 Task: Add an event  with title  Third Product Demonstration Session, date '2024/05/14' to 2024/05/15 & Select Event type as  Group. Add location for the event as  123 Main Street, City Center, New York, USA and add a description: Maintain comprehensive documentation of the risk mitigation process, including risk registers, mitigation plans, and lessons learned. Documenting lessons learned enables future projects to benefit from the knowledge and experience gained during risk mitigation activities.Create an event link  http-thirdproductdemonstrationsessioncom & Select the event color as  Lime Green. , logged in from the account softage.4@softage.netand send the event invitation to softage.8@softage.net and softage.9@softage.net
Action: Mouse pressed left at (688, 103)
Screenshot: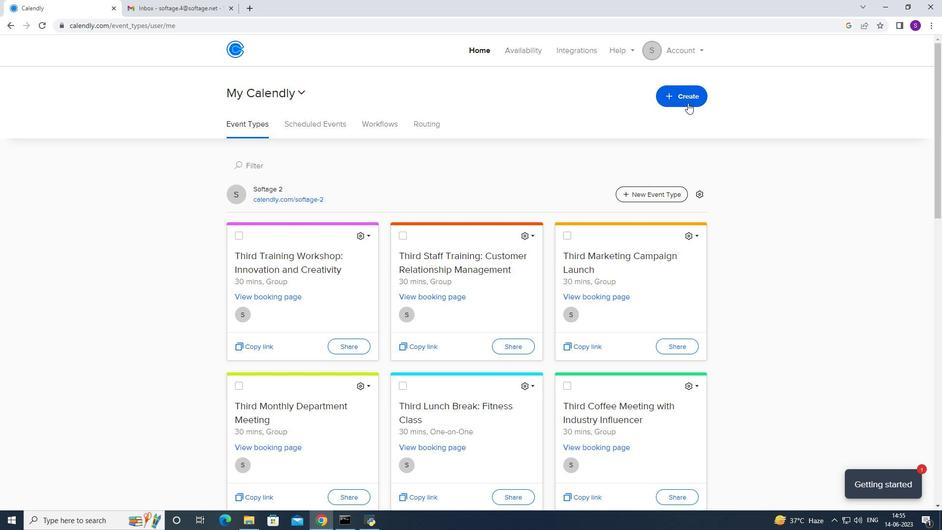 
Action: Mouse moved to (669, 128)
Screenshot: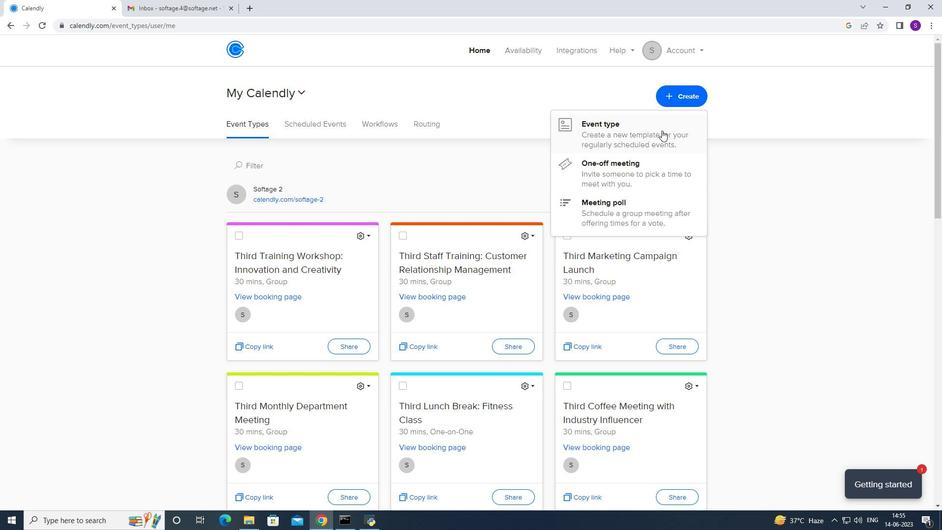 
Action: Mouse pressed left at (669, 128)
Screenshot: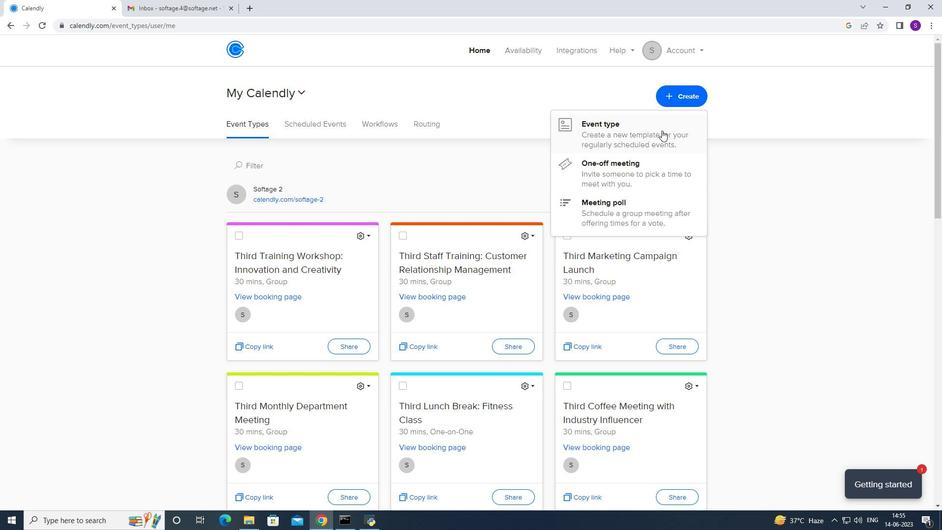 
Action: Mouse moved to (436, 231)
Screenshot: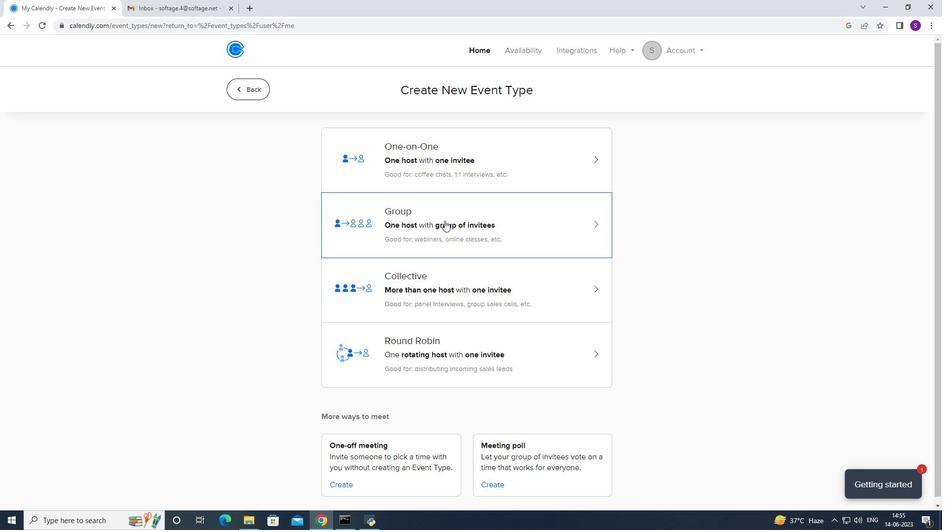 
Action: Mouse pressed left at (436, 231)
Screenshot: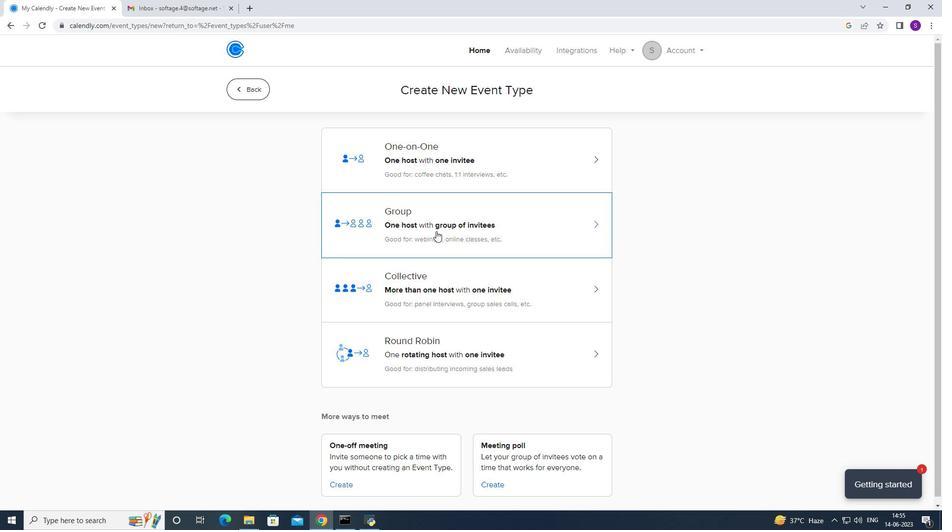 
Action: Mouse moved to (329, 234)
Screenshot: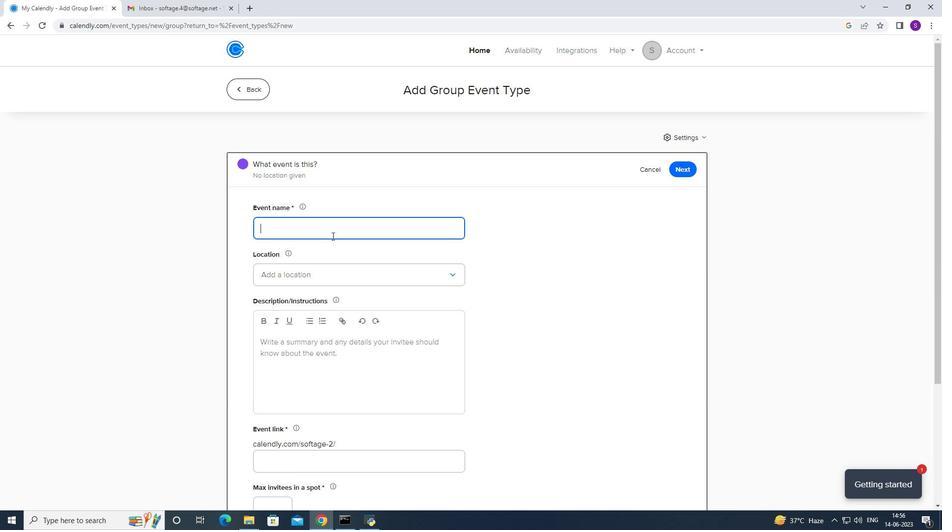 
Action: Key pressed <Key.caps_lock>T<Key.caps_lock>hirs<Key.backspace>
Screenshot: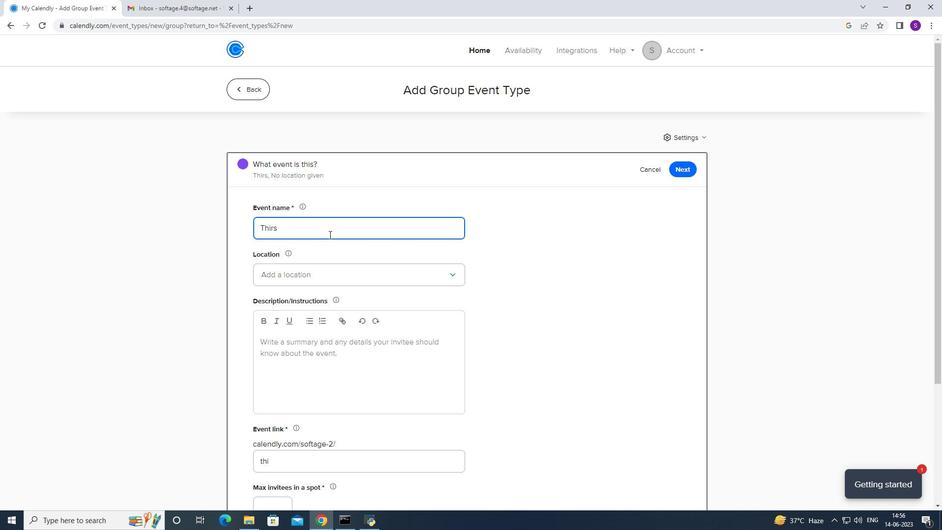 
Action: Mouse moved to (333, 254)
Screenshot: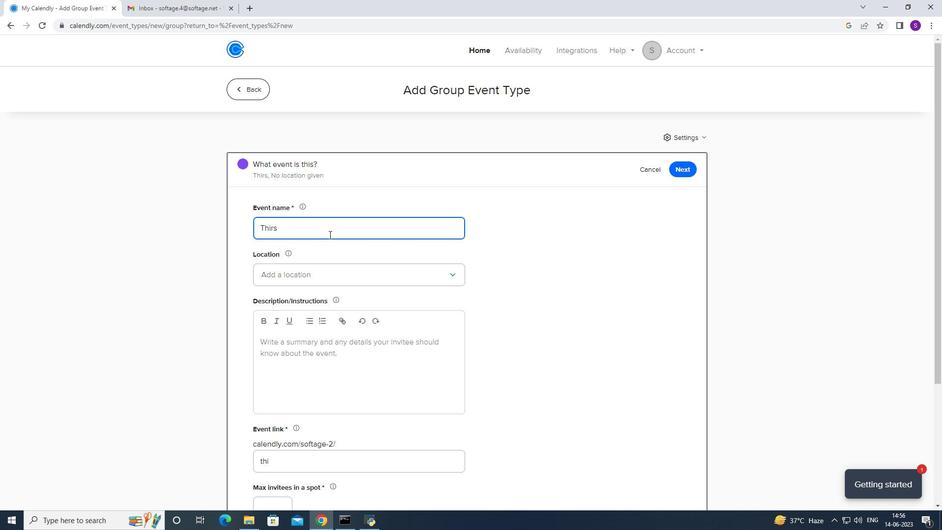 
Action: Key pressed d<Key.space><Key.caps_lock>P<Key.caps_lock>roduct<Key.space><Key.caps_lock>D<Key.caps_lock>emponstration<Key.space><Key.caps_lock>SA<Key.caps_lock>ession
Screenshot: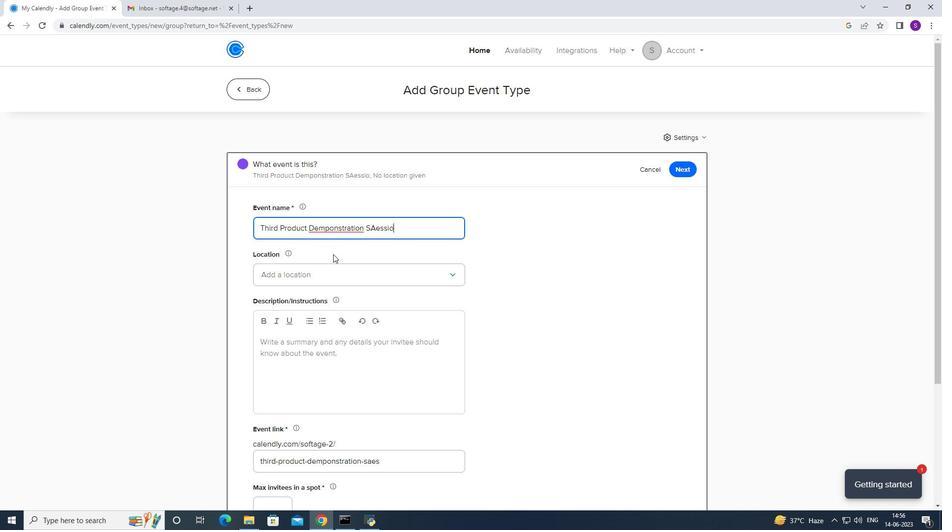 
Action: Mouse moved to (392, 221)
Screenshot: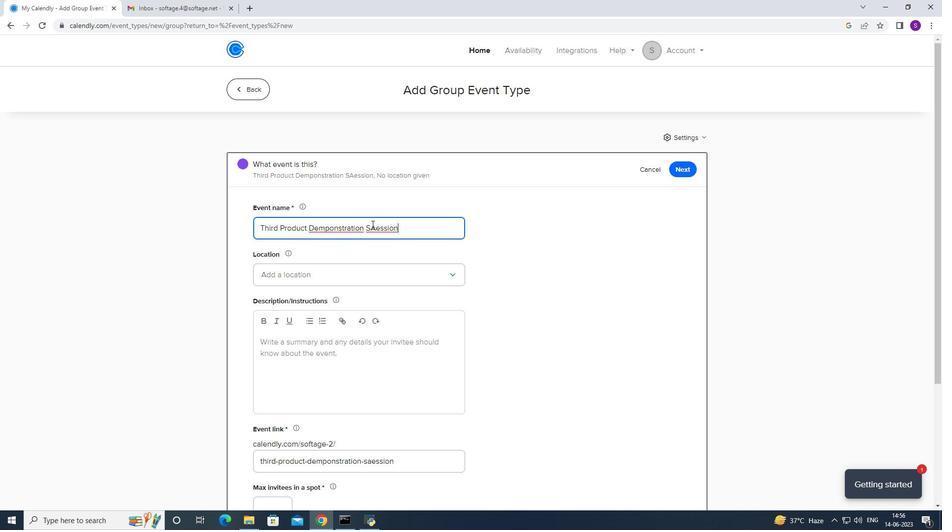 
Action: Mouse pressed right at (392, 221)
Screenshot: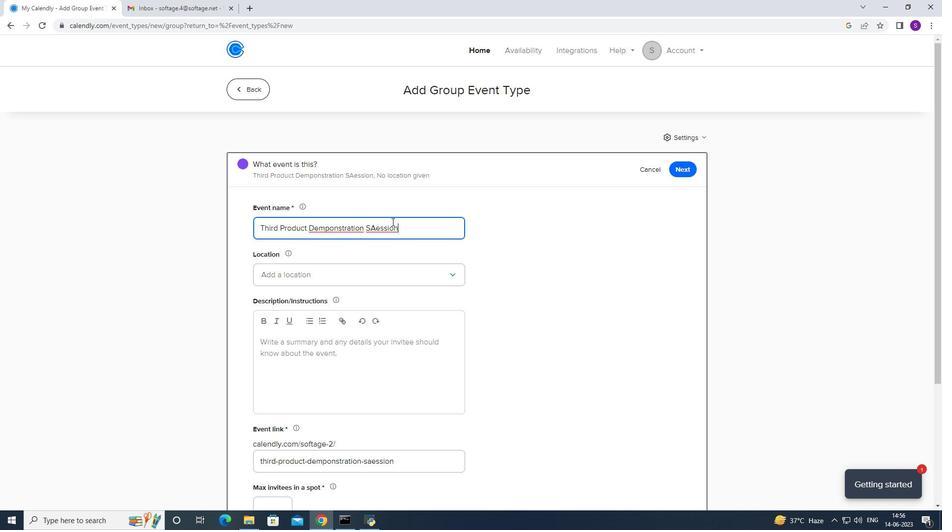 
Action: Mouse moved to (403, 225)
Screenshot: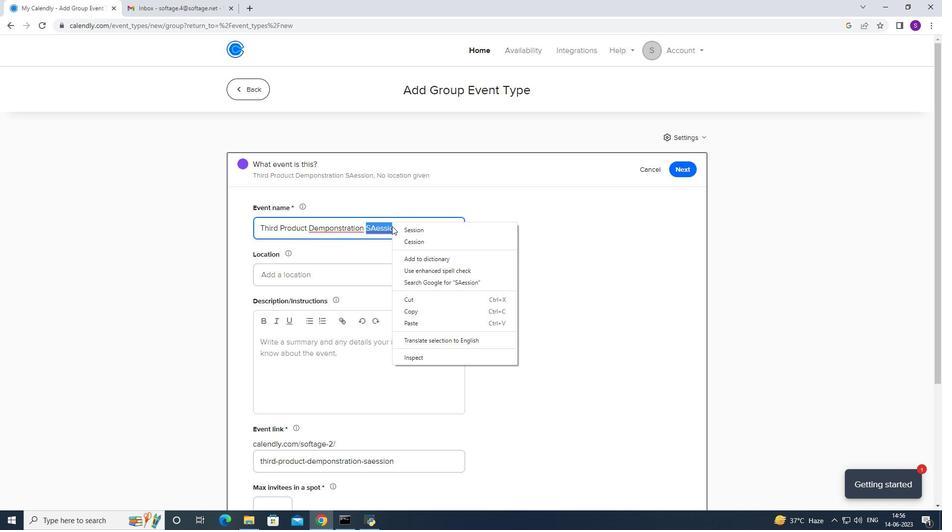 
Action: Mouse pressed left at (403, 225)
Screenshot: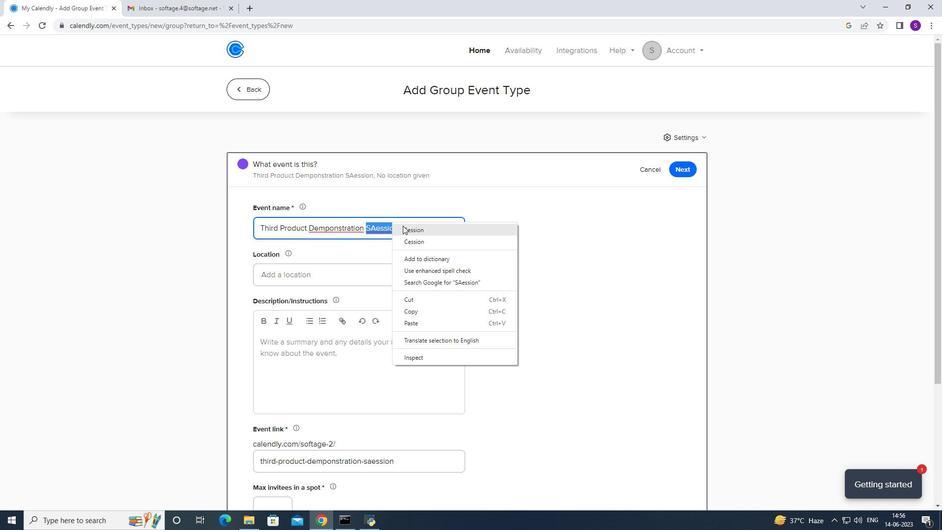 
Action: Mouse moved to (335, 226)
Screenshot: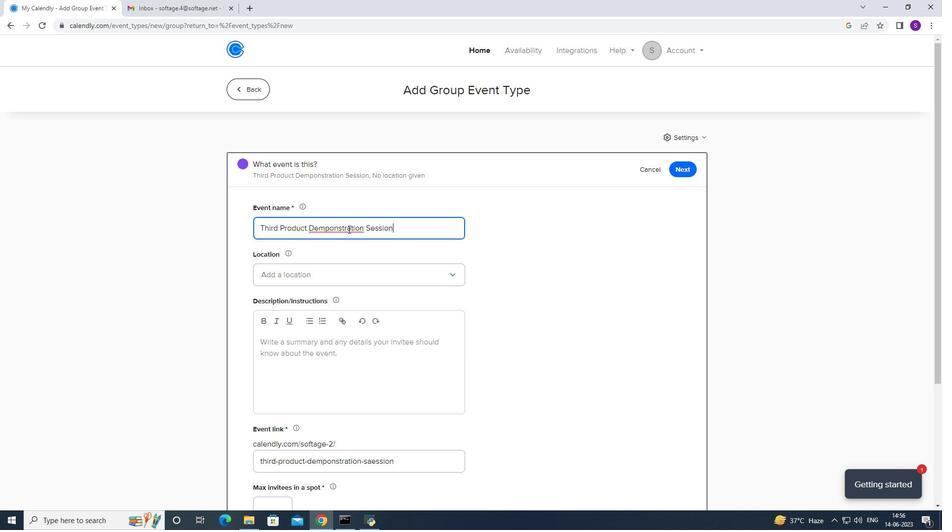 
Action: Mouse pressed right at (335, 226)
Screenshot: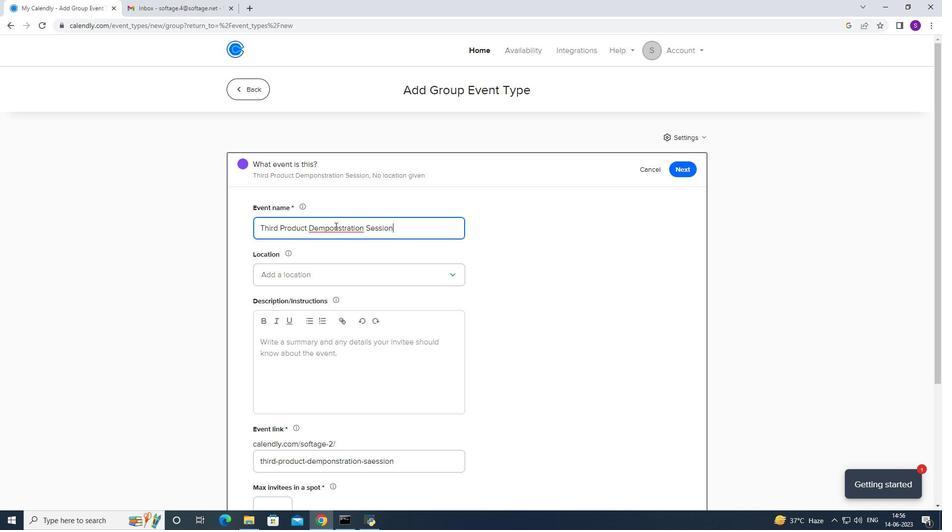 
Action: Mouse moved to (343, 234)
Screenshot: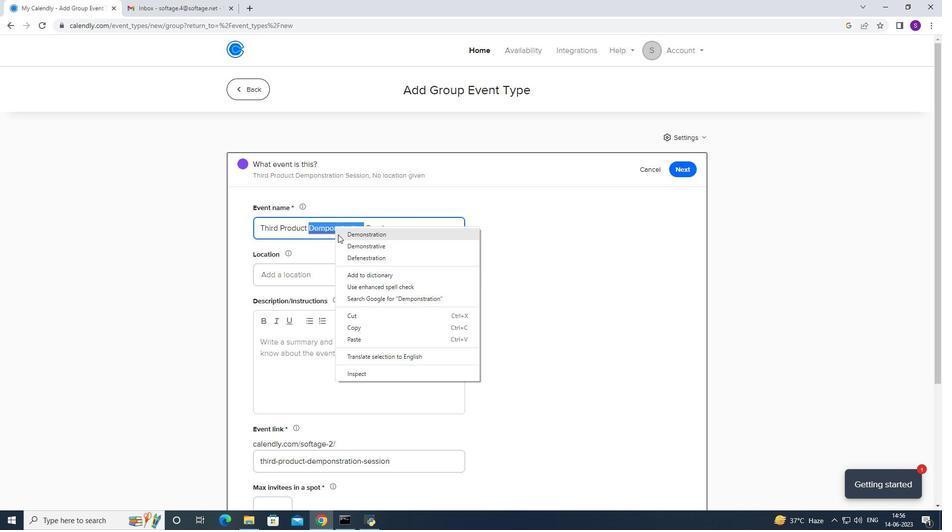 
Action: Mouse pressed left at (343, 234)
Screenshot: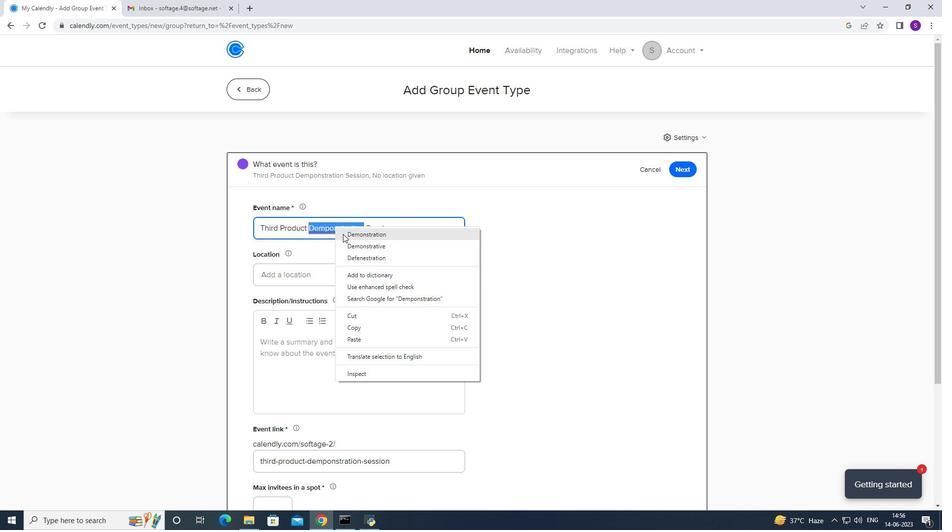 
Action: Mouse moved to (326, 272)
Screenshot: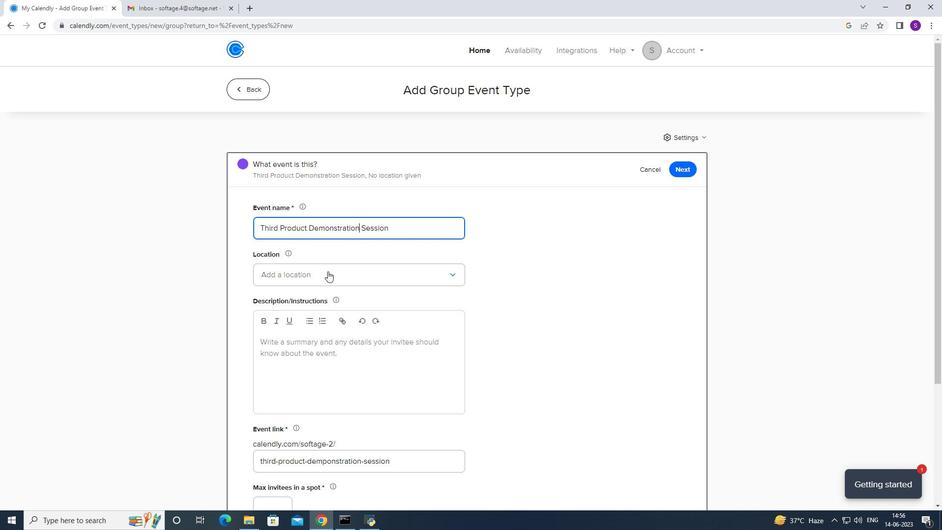 
Action: Mouse pressed left at (326, 272)
Screenshot: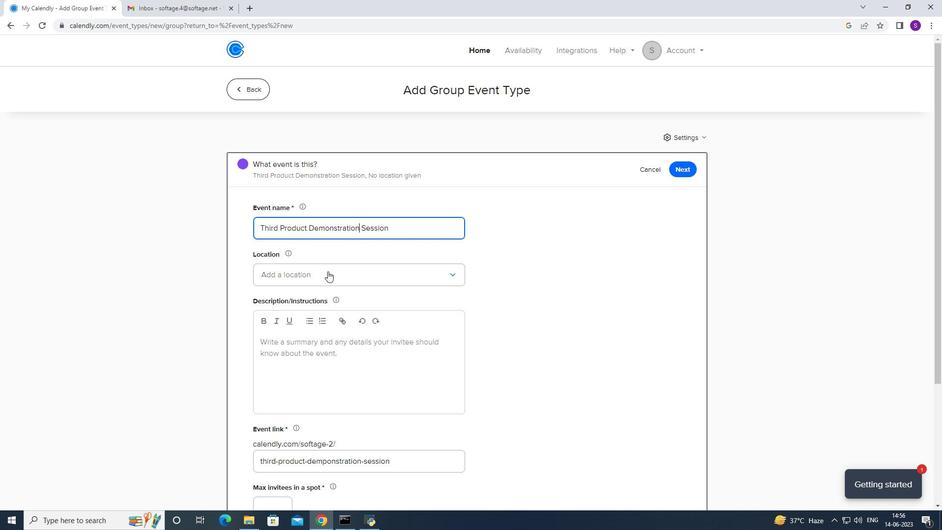 
Action: Mouse moved to (320, 291)
Screenshot: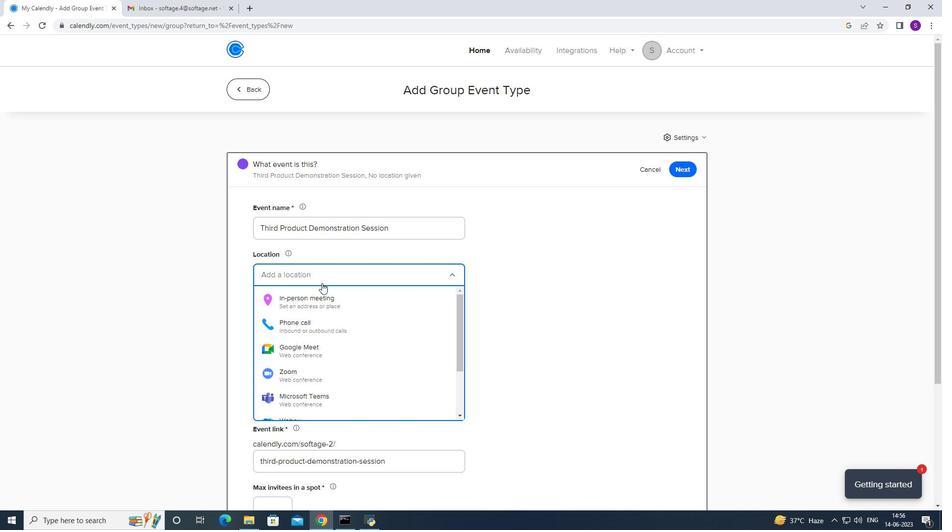 
Action: Mouse pressed left at (320, 291)
Screenshot: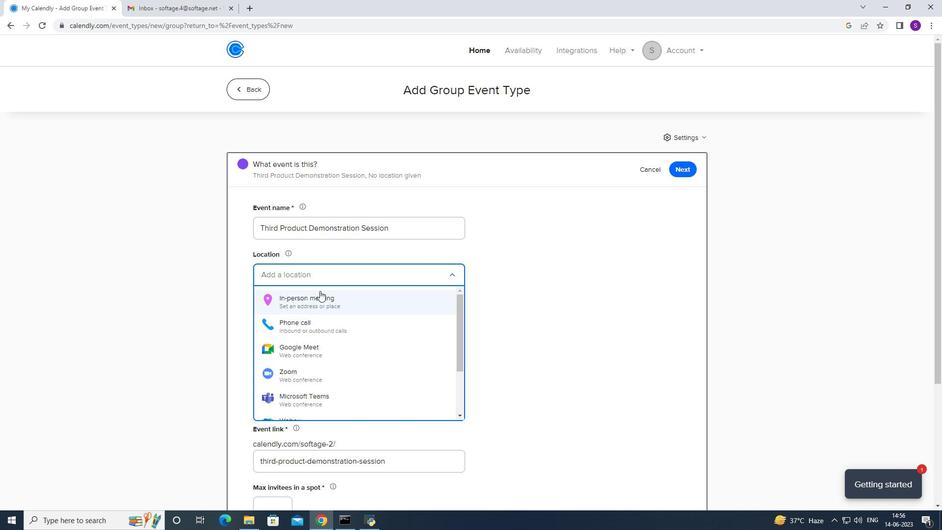 
Action: Mouse moved to (436, 158)
Screenshot: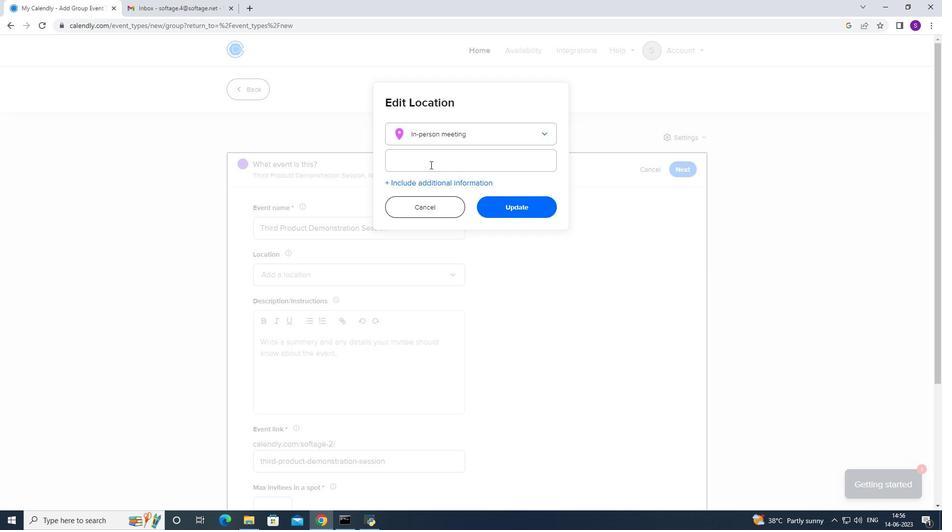 
Action: Mouse pressed left at (436, 158)
Screenshot: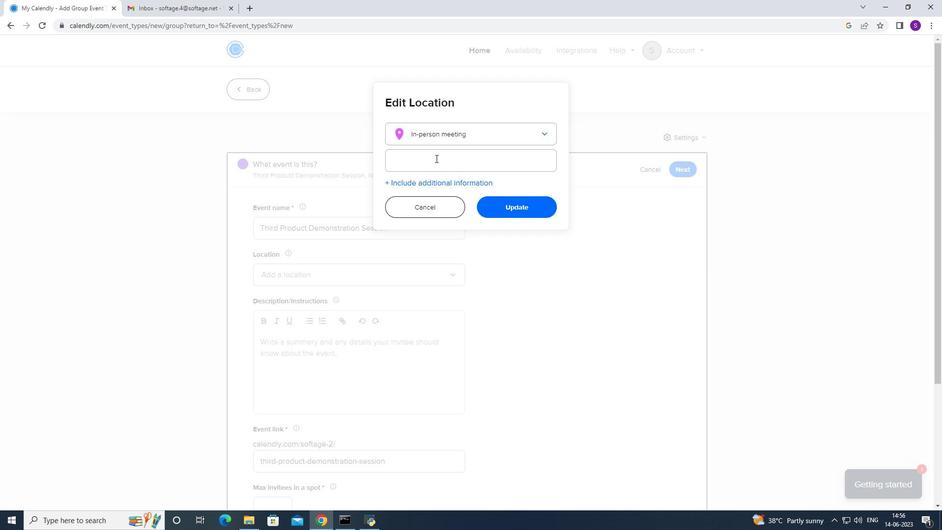 
Action: Mouse moved to (413, 140)
Screenshot: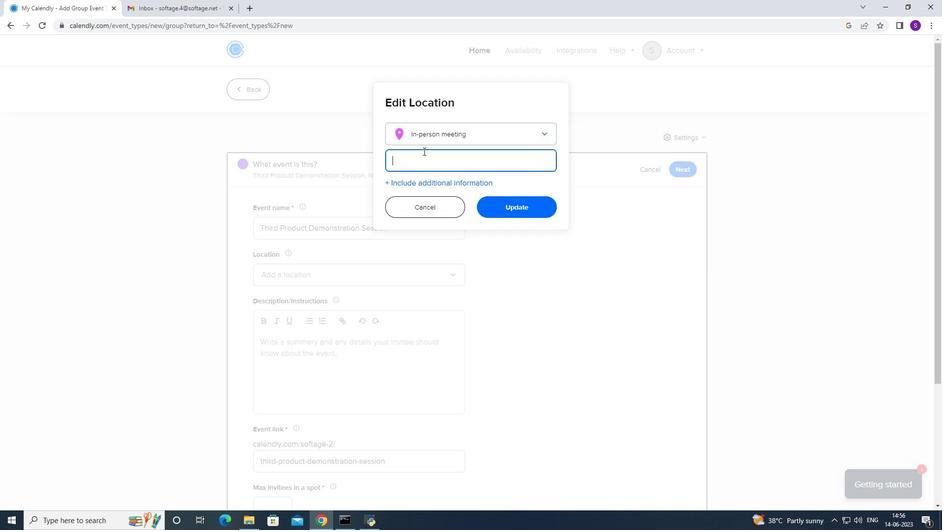 
Action: Key pressed 123,<Key.space><Key.caps_lock>M<Key.caps_lock>ain<Key.space><Key.caps_lock>S<Key.caps_lock>treet<Key.space><Key.caps_lock>C<Key.caps_lock>ity<Key.space><Key.caps_lock>C<Key.caps_lock>ewnter<Key.space><Key.backspace><Key.backspace><Key.backspace><Key.backspace><Key.backspace><Key.backspace>ntre
Screenshot: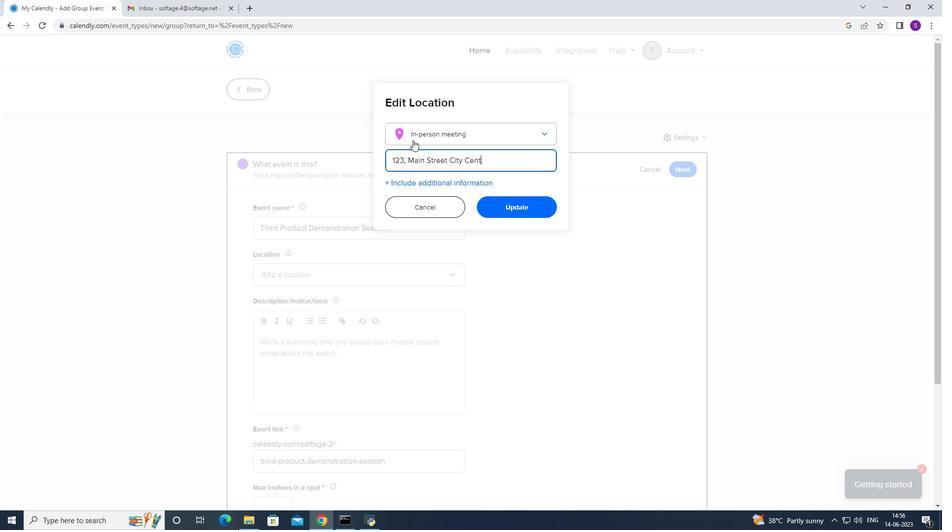 
Action: Mouse moved to (412, 140)
Screenshot: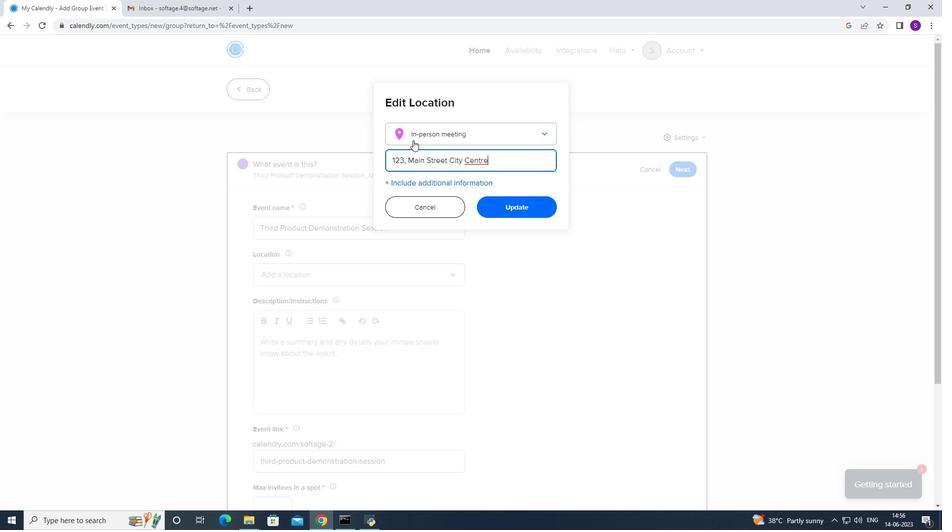 
Action: Key pressed <Key.backspace><Key.backspace>er,<Key.space><Key.caps_lock>N<Key.caps_lock>ew<Key.space><Key.caps_lock>Y<Key.caps_lock>ork,<Key.space><Key.caps_lock>USA
Screenshot: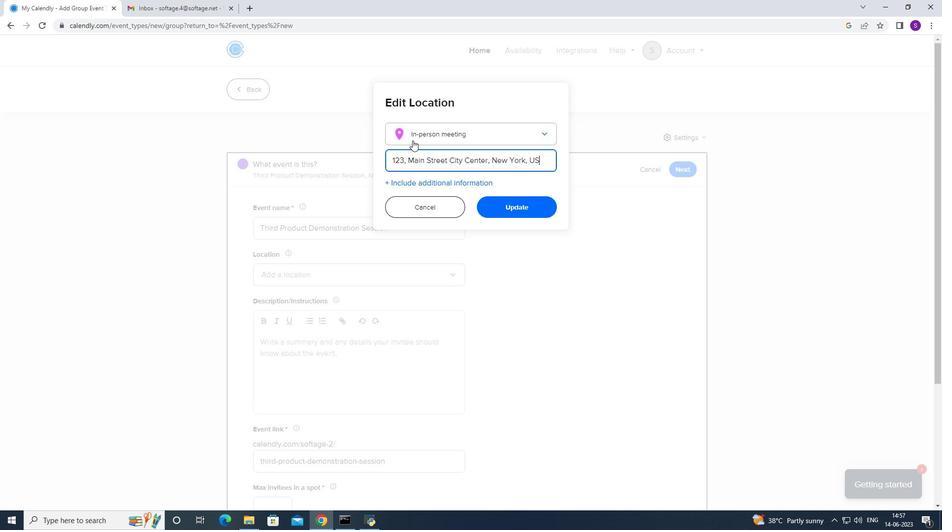
Action: Mouse moved to (523, 203)
Screenshot: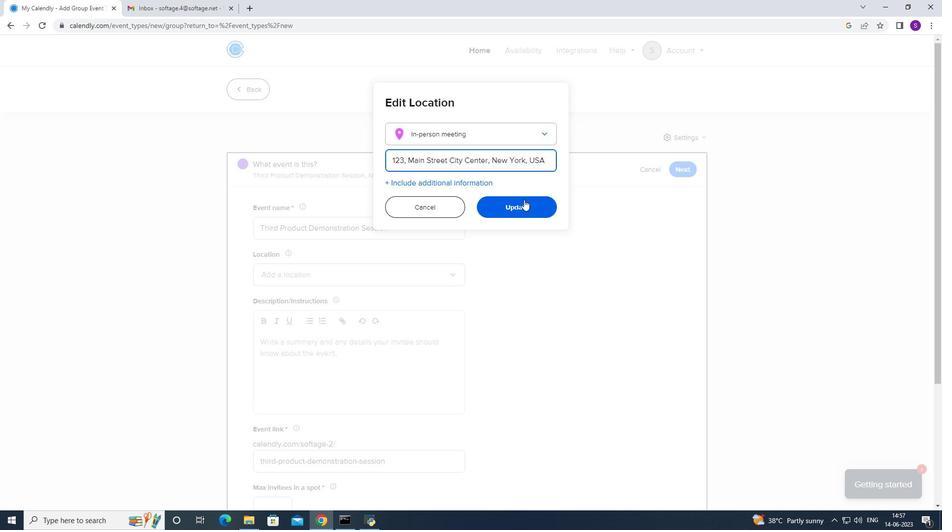 
Action: Mouse pressed left at (523, 203)
Screenshot: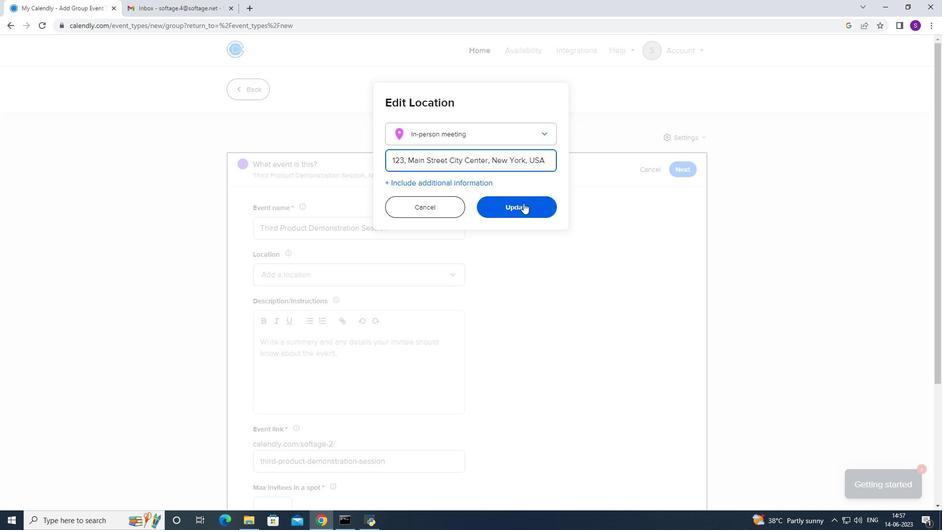 
Action: Mouse moved to (351, 262)
Screenshot: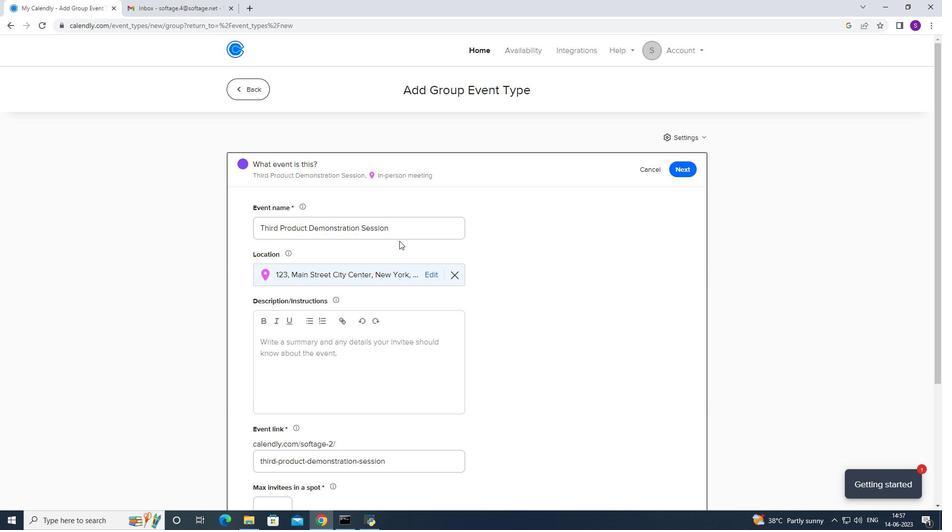 
Action: Mouse scrolled (351, 261) with delta (0, 0)
Screenshot: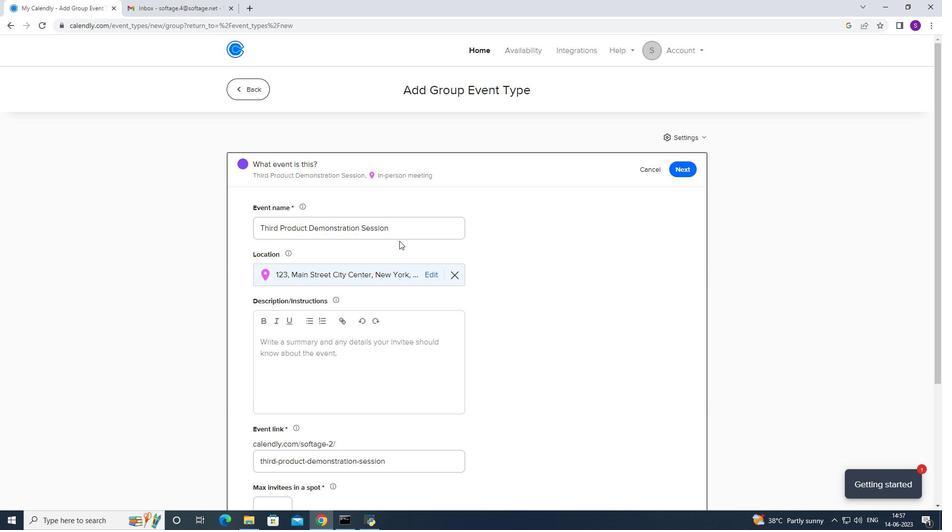
Action: Mouse moved to (351, 262)
Screenshot: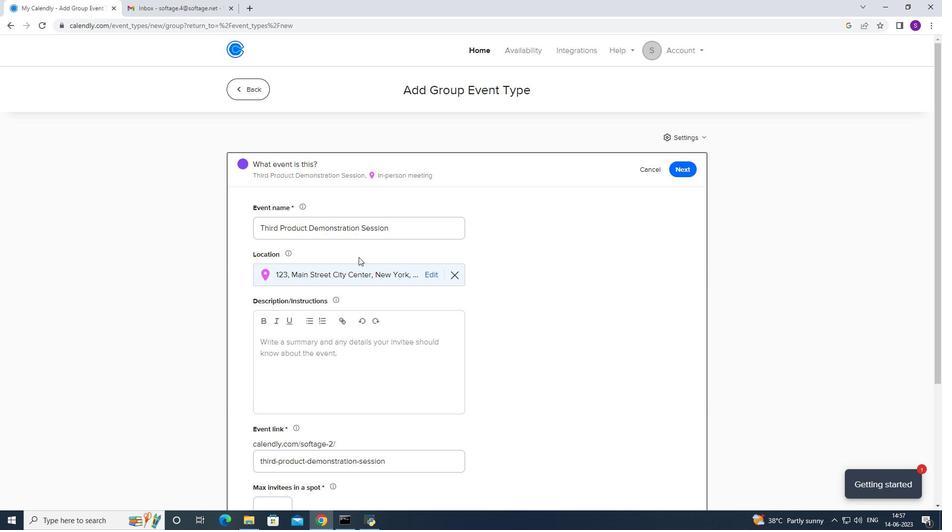 
Action: Mouse scrolled (351, 262) with delta (0, 0)
Screenshot: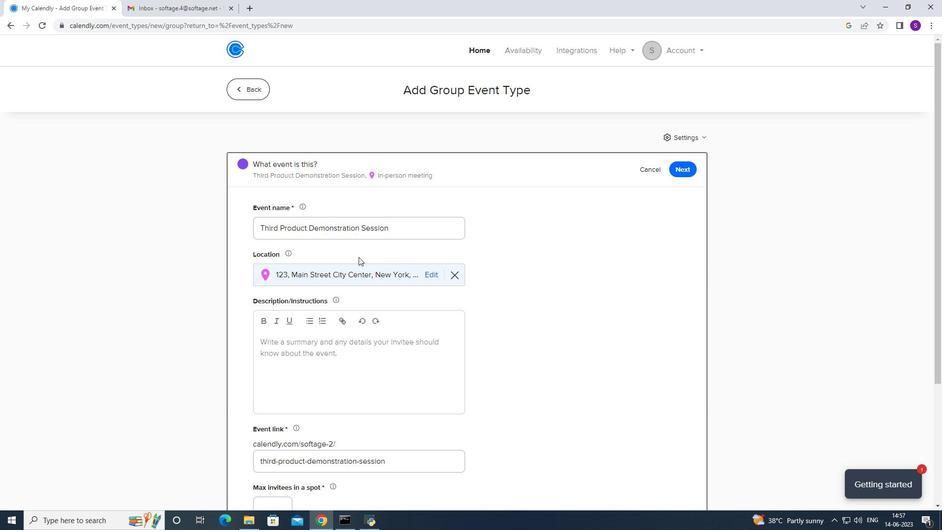 
Action: Mouse moved to (350, 263)
Screenshot: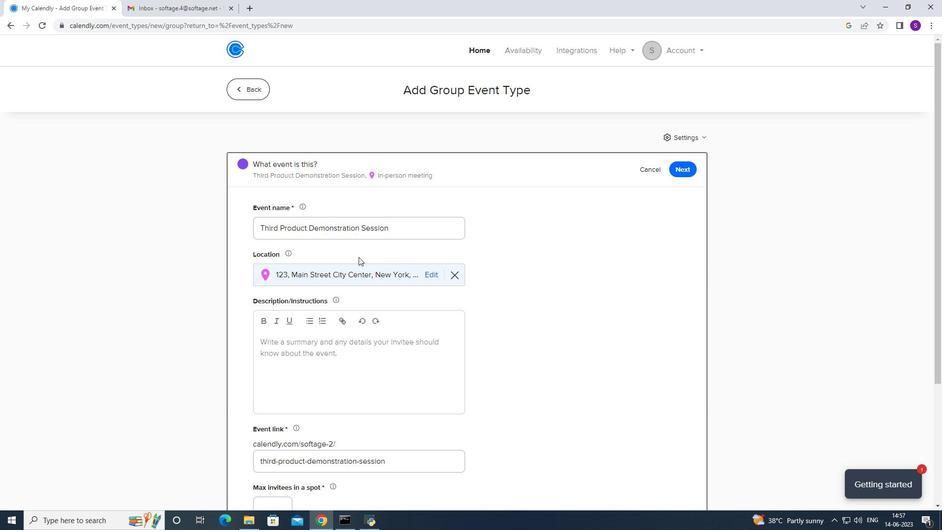 
Action: Mouse scrolled (350, 262) with delta (0, 0)
Screenshot: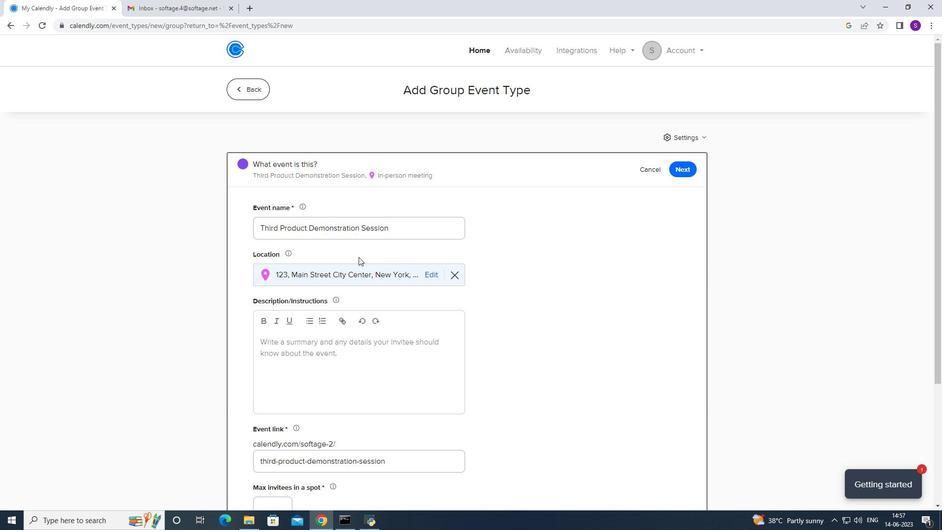 
Action: Mouse scrolled (350, 262) with delta (0, 0)
Screenshot: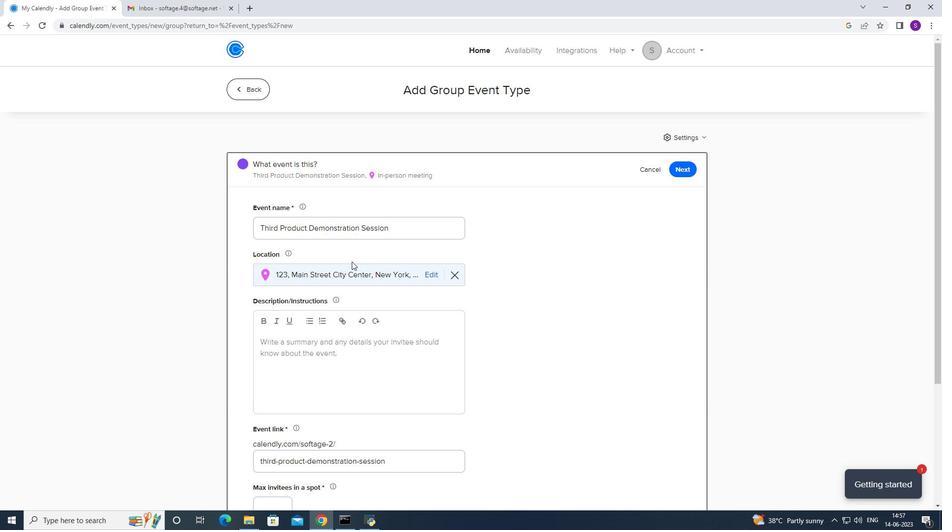 
Action: Mouse moved to (350, 263)
Screenshot: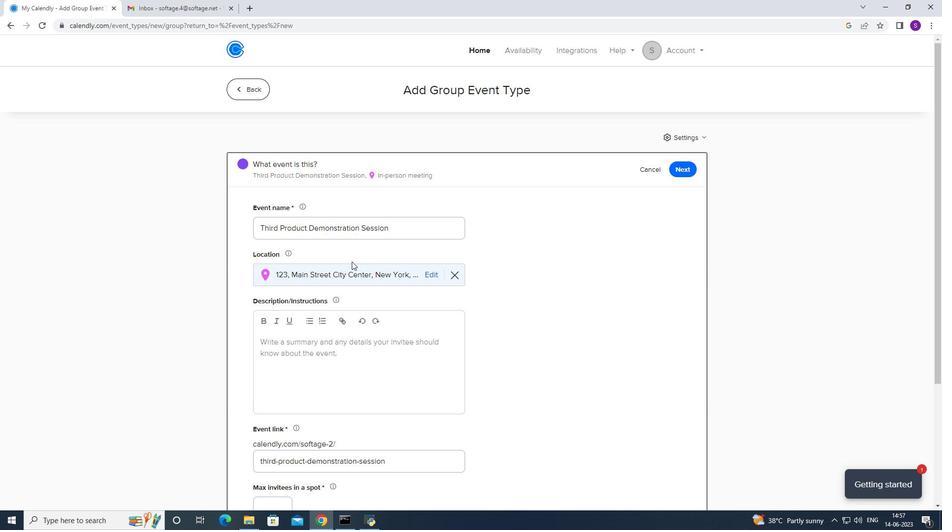 
Action: Mouse scrolled (350, 262) with delta (0, 0)
Screenshot: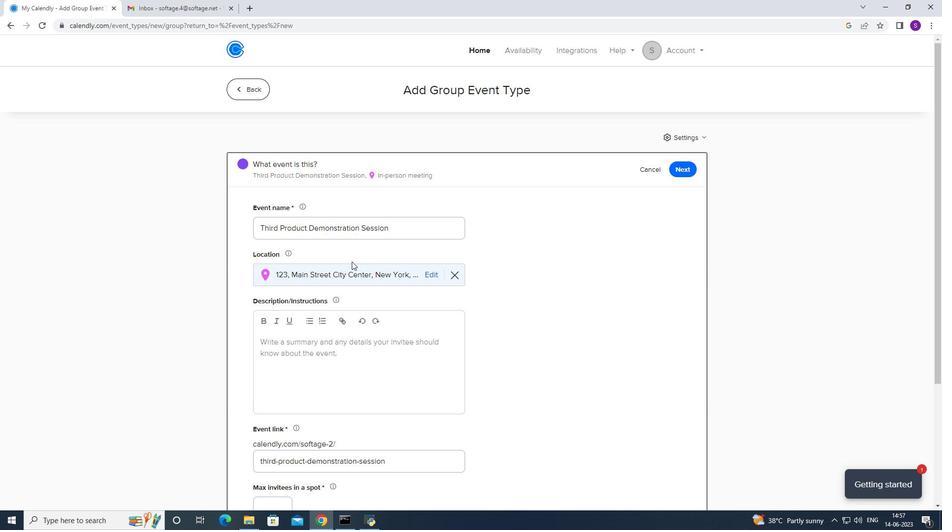 
Action: Mouse moved to (345, 269)
Screenshot: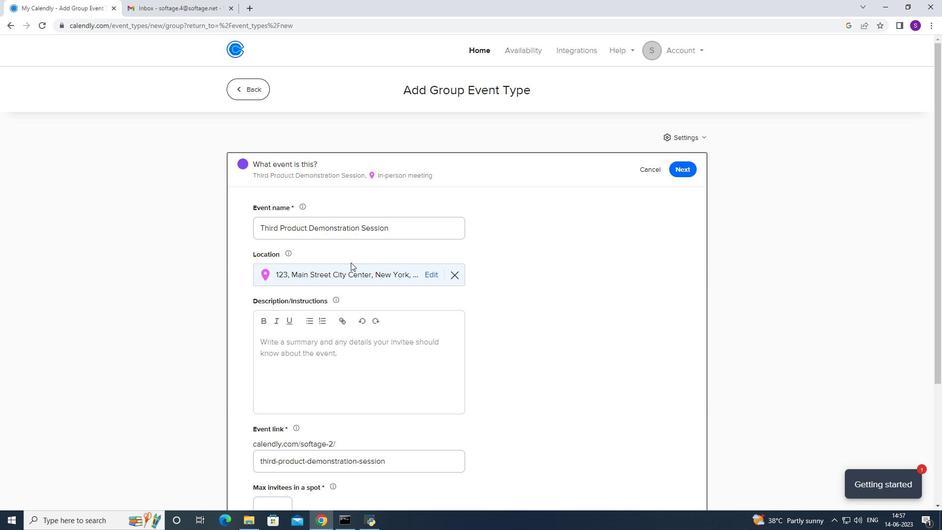
Action: Mouse scrolled (345, 270) with delta (0, 0)
Screenshot: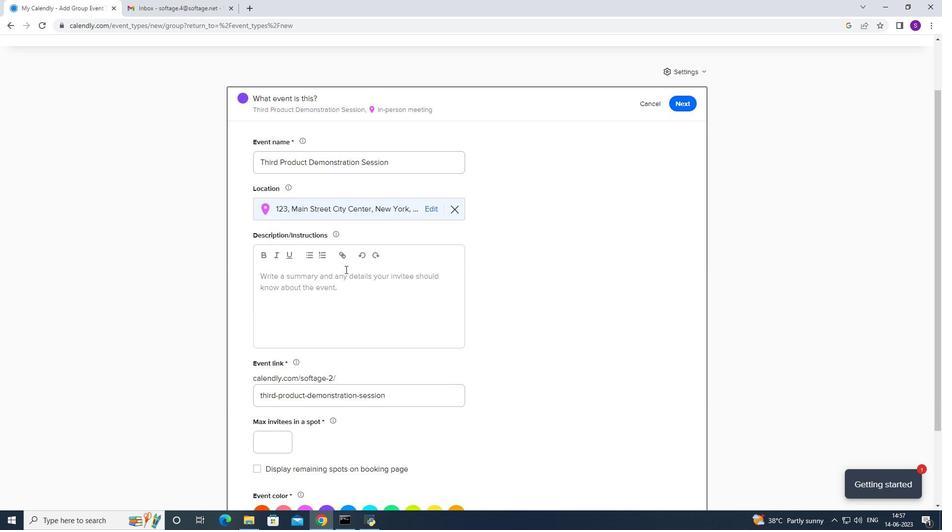 
Action: Mouse scrolled (345, 270) with delta (0, 0)
Screenshot: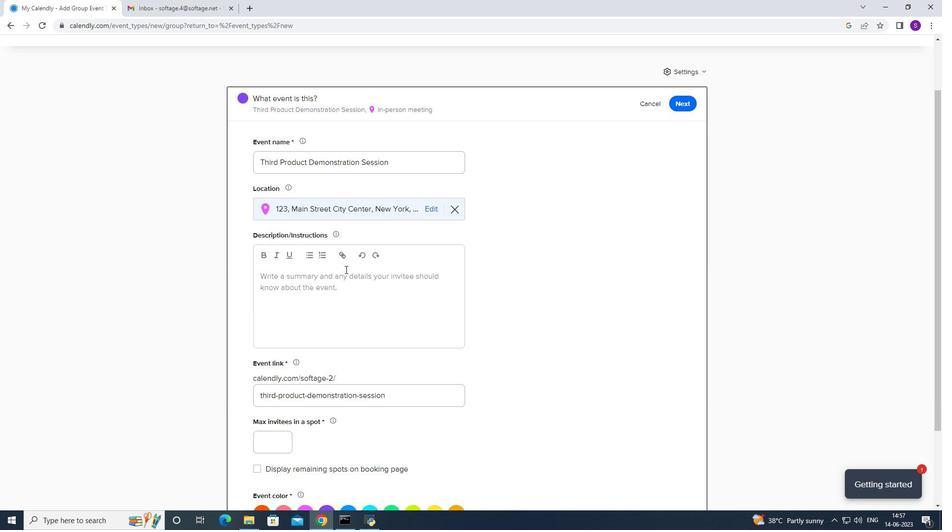
Action: Mouse moved to (291, 206)
Screenshot: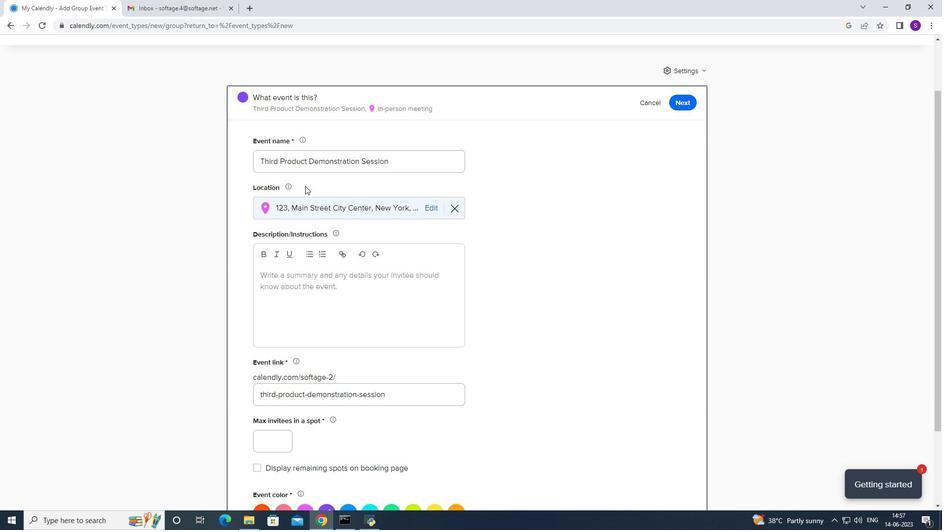 
Action: Mouse scrolled (298, 197) with delta (0, 0)
Screenshot: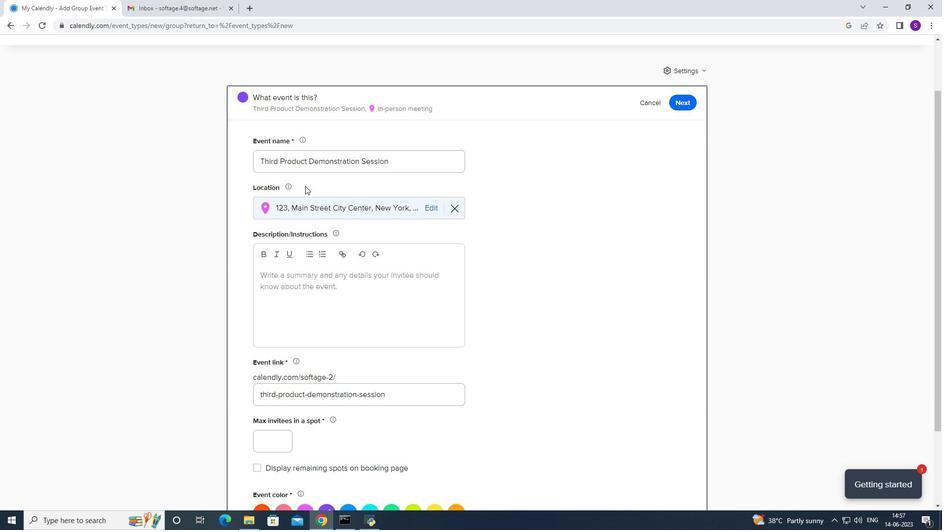 
Action: Mouse scrolled (294, 202) with delta (0, 0)
Screenshot: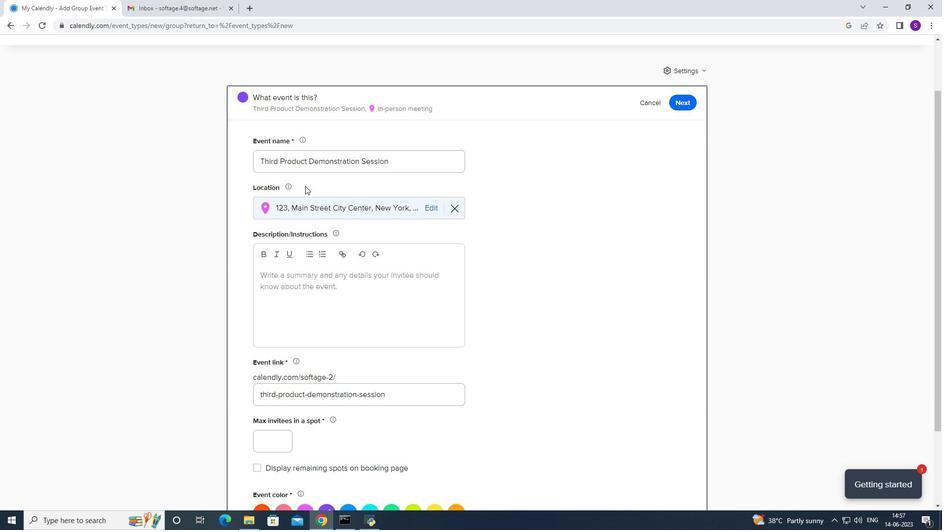 
Action: Mouse scrolled (293, 203) with delta (0, 0)
Screenshot: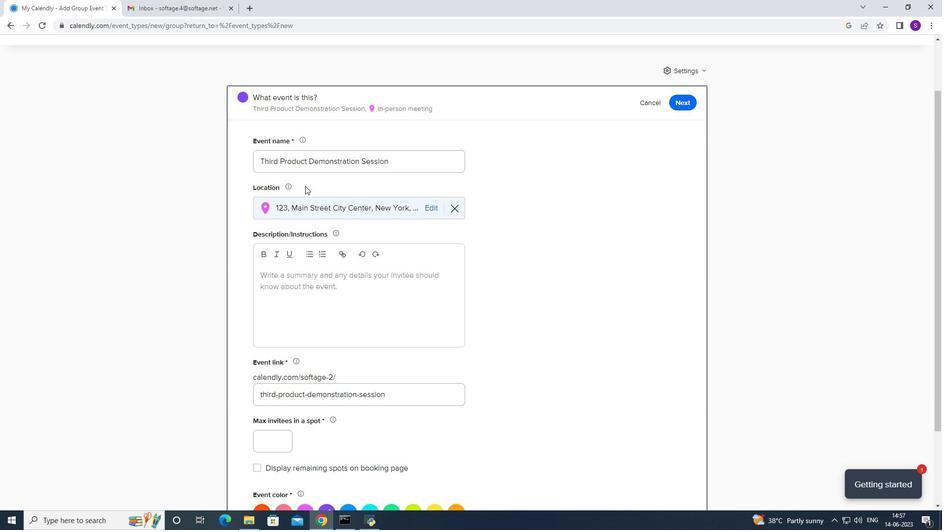 
Action: Mouse scrolled (292, 203) with delta (0, 0)
Screenshot: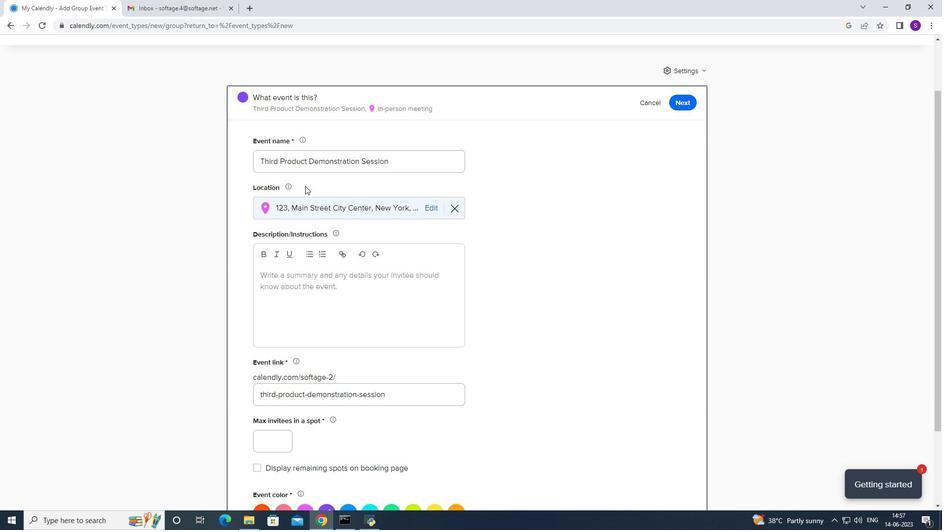 
Action: Mouse moved to (290, 190)
Screenshot: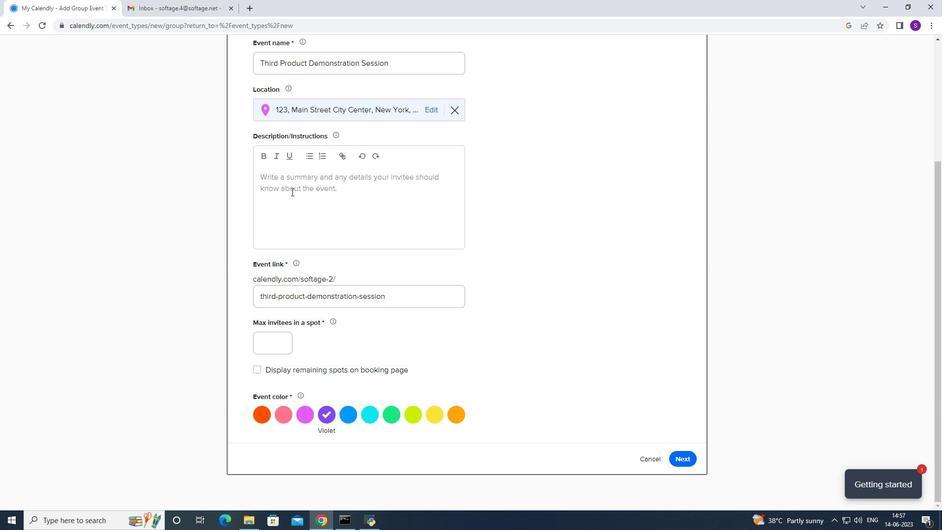 
Action: Mouse scrolled (290, 189) with delta (0, 0)
Screenshot: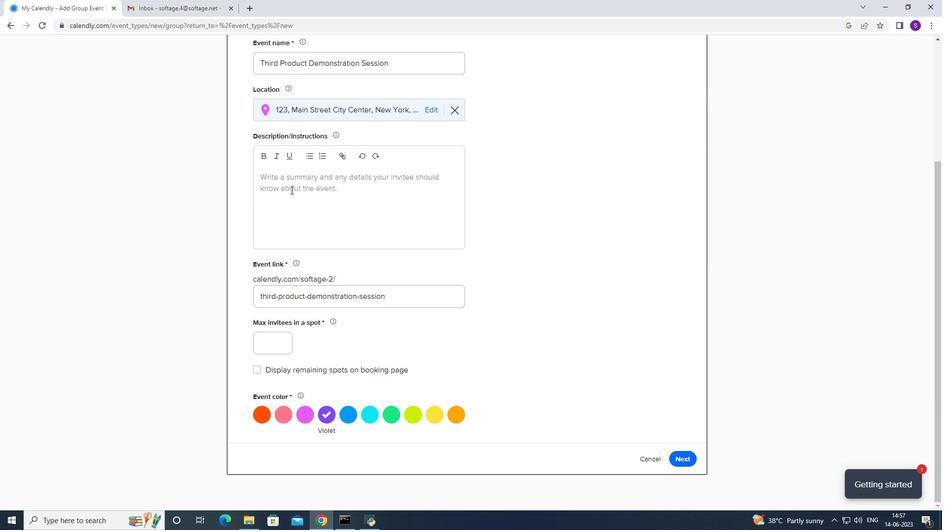 
Action: Mouse scrolled (290, 189) with delta (0, 0)
Screenshot: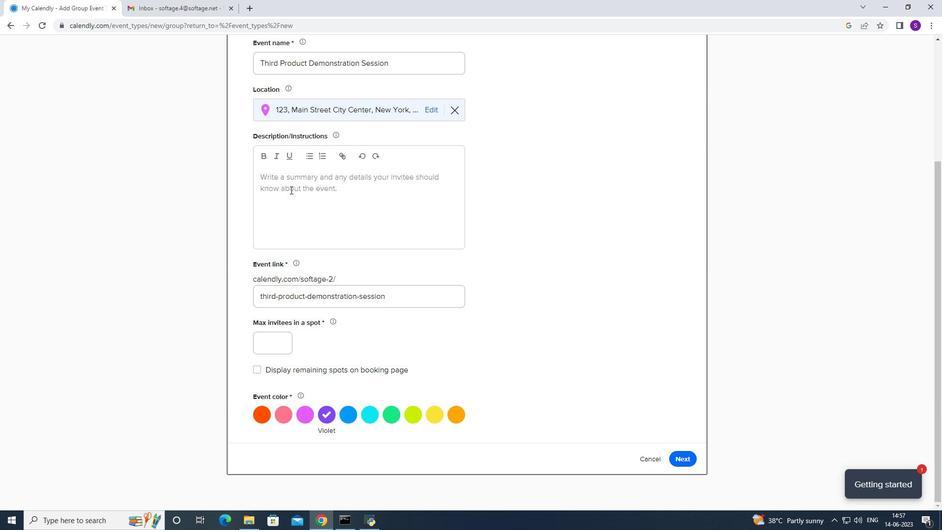 
Action: Mouse scrolled (290, 189) with delta (0, 0)
Screenshot: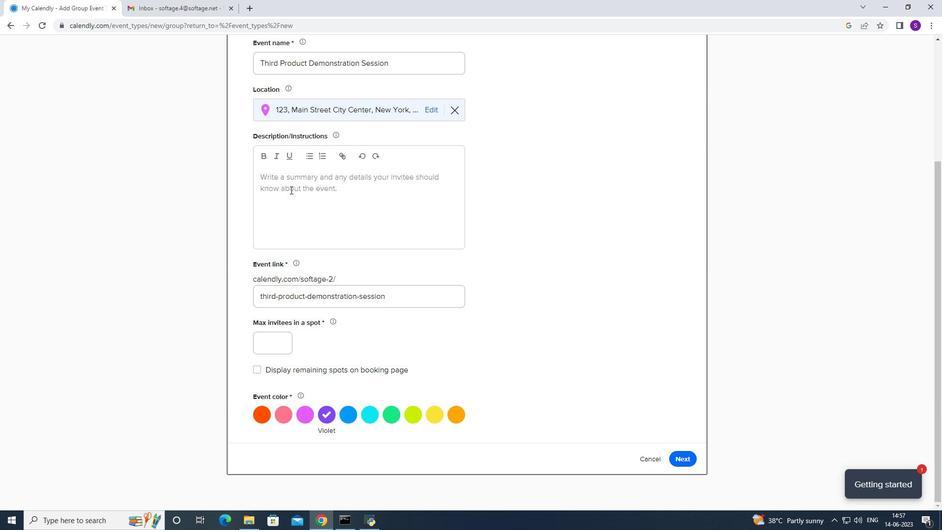 
Action: Mouse scrolled (290, 189) with delta (0, 0)
Screenshot: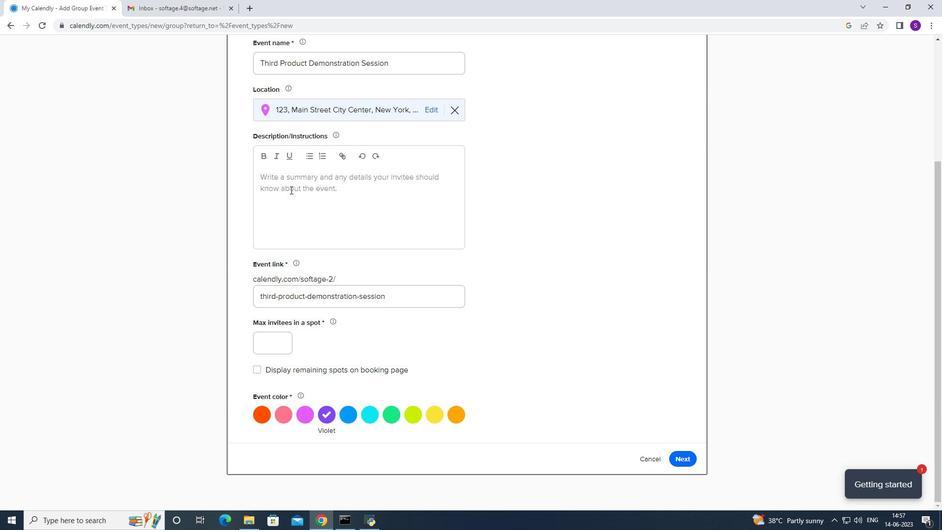 
Action: Mouse moved to (288, 193)
Screenshot: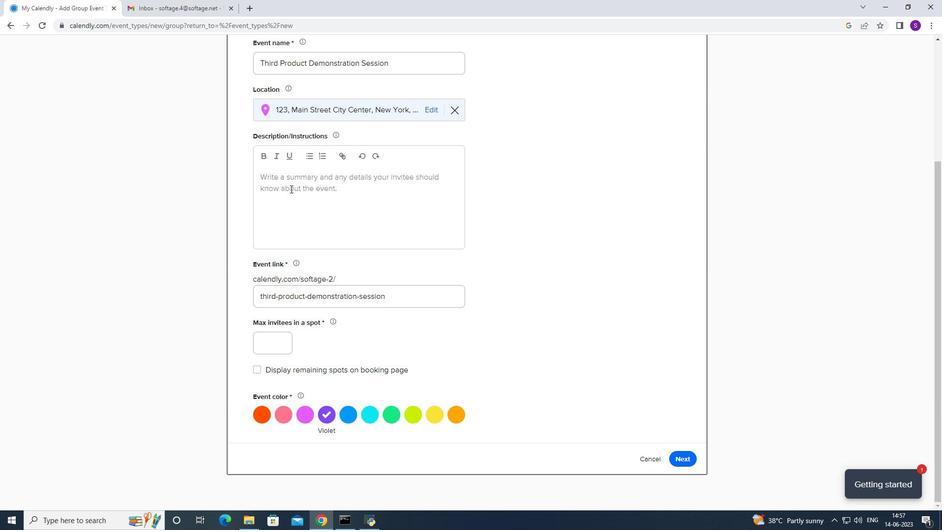 
Action: Mouse pressed left at (288, 193)
Screenshot: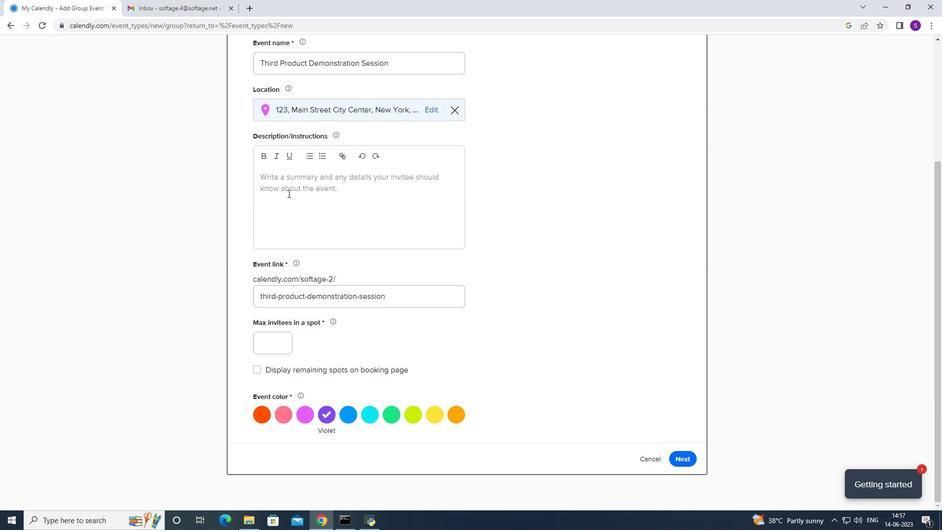 
Action: Mouse moved to (271, 342)
Screenshot: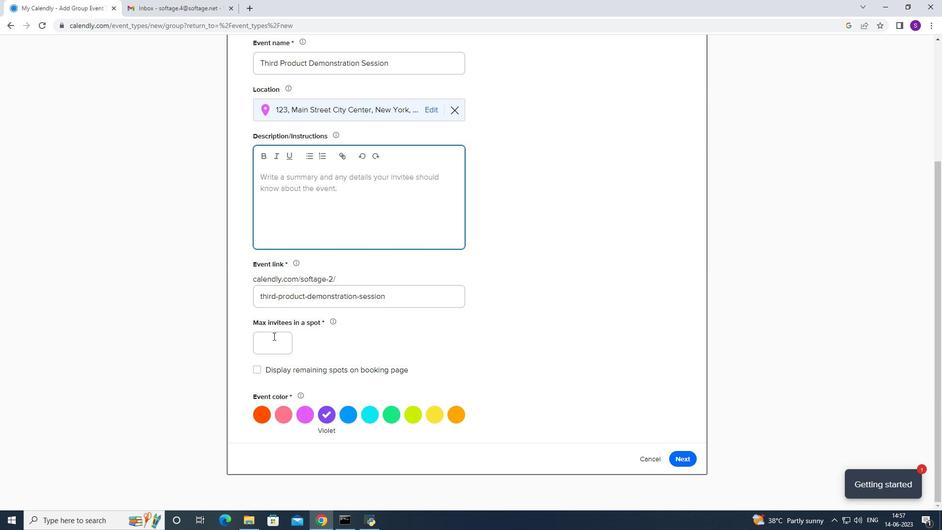
Action: Mouse pressed left at (271, 342)
Screenshot: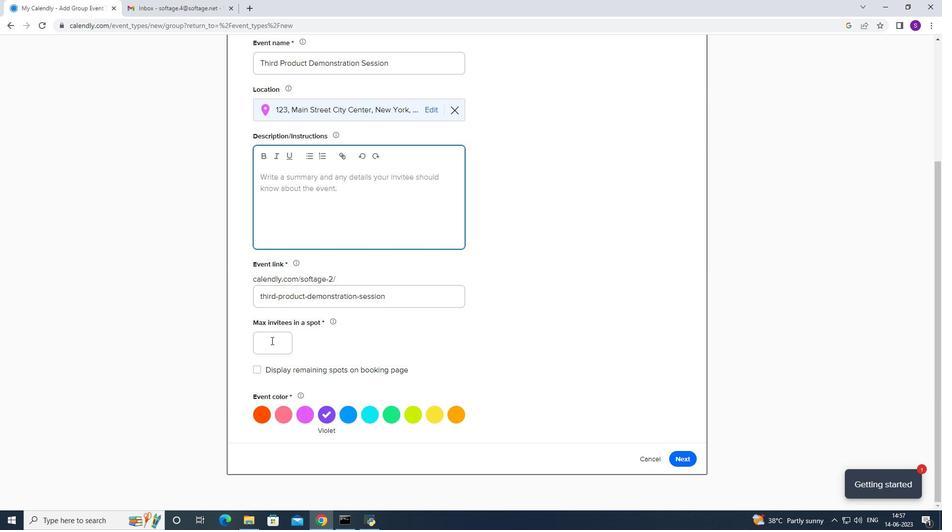 
Action: Key pressed 4
Screenshot: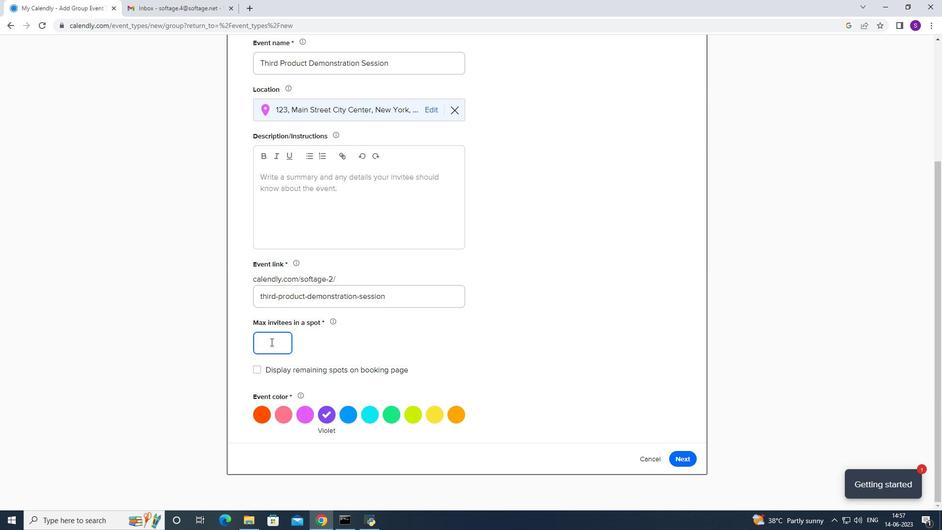 
Action: Mouse moved to (392, 415)
Screenshot: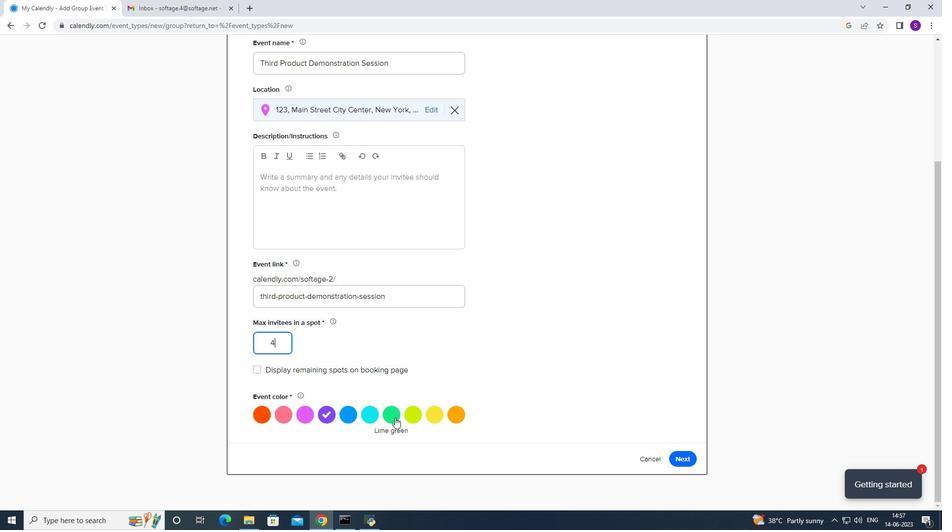 
Action: Mouse pressed left at (392, 415)
Screenshot: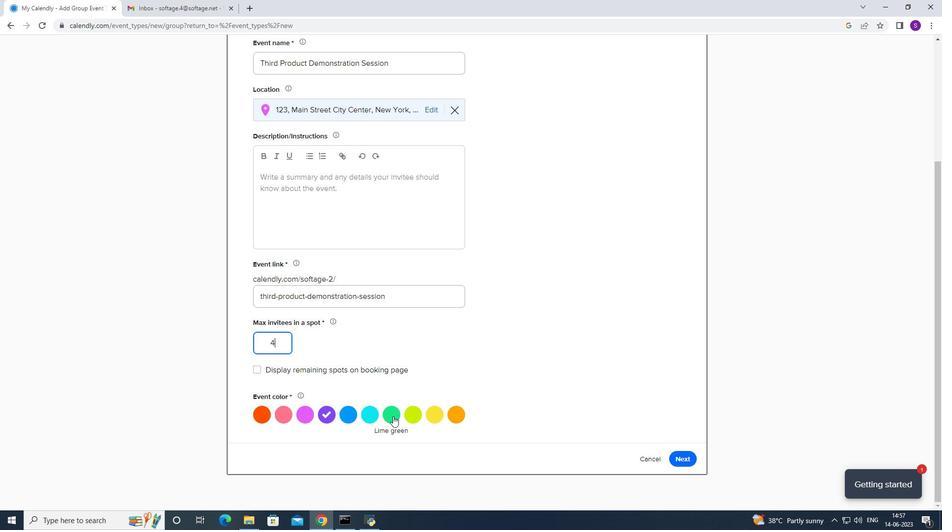 
Action: Mouse moved to (301, 194)
Screenshot: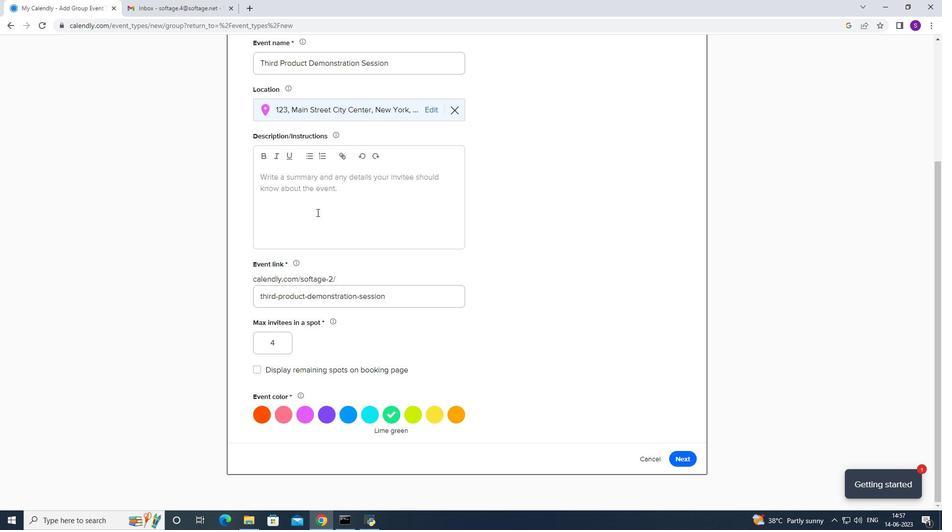
Action: Mouse scrolled (301, 195) with delta (0, 0)
Screenshot: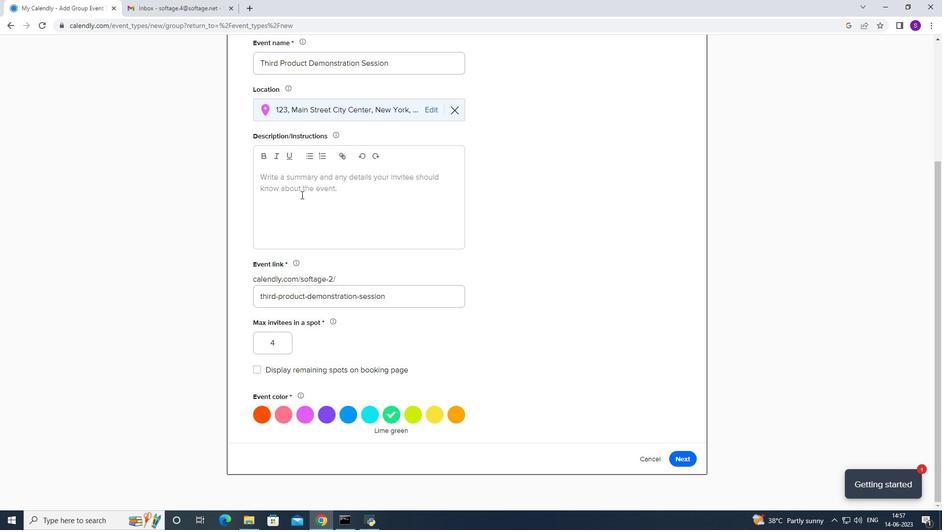 
Action: Mouse scrolled (301, 195) with delta (0, 0)
Screenshot: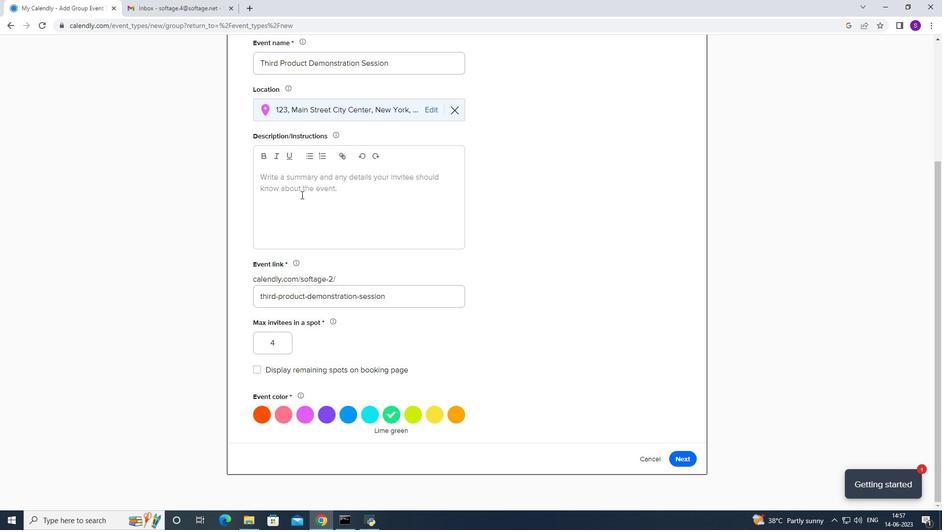 
Action: Mouse scrolled (301, 195) with delta (0, 0)
Screenshot: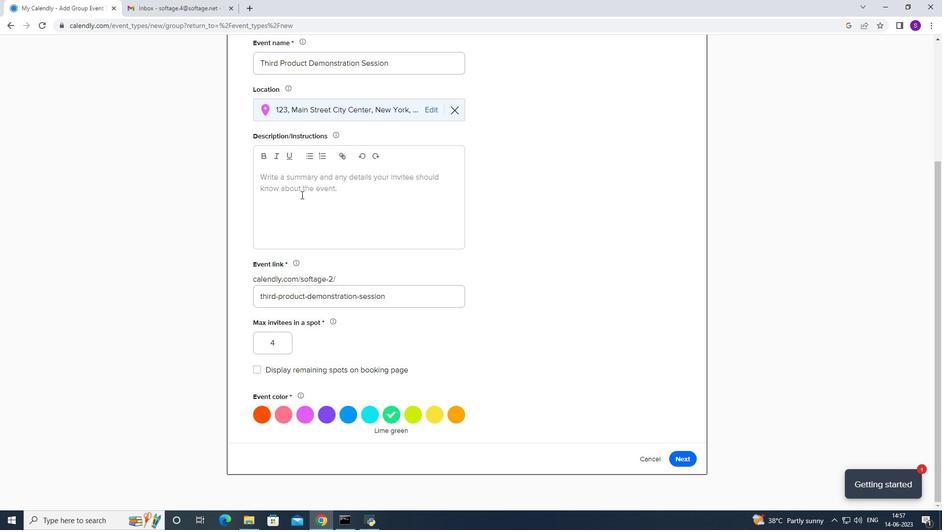 
Action: Mouse scrolled (301, 195) with delta (0, 0)
Screenshot: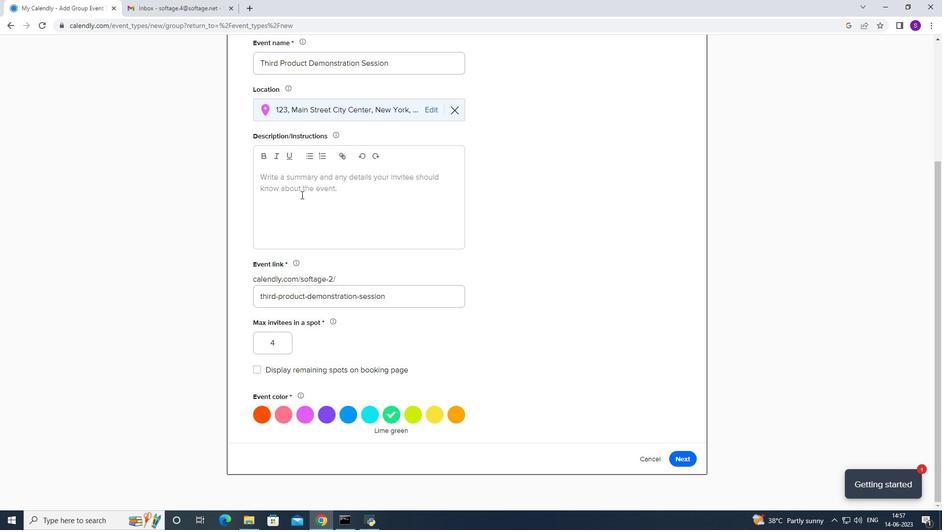 
Action: Mouse scrolled (301, 195) with delta (0, 0)
Screenshot: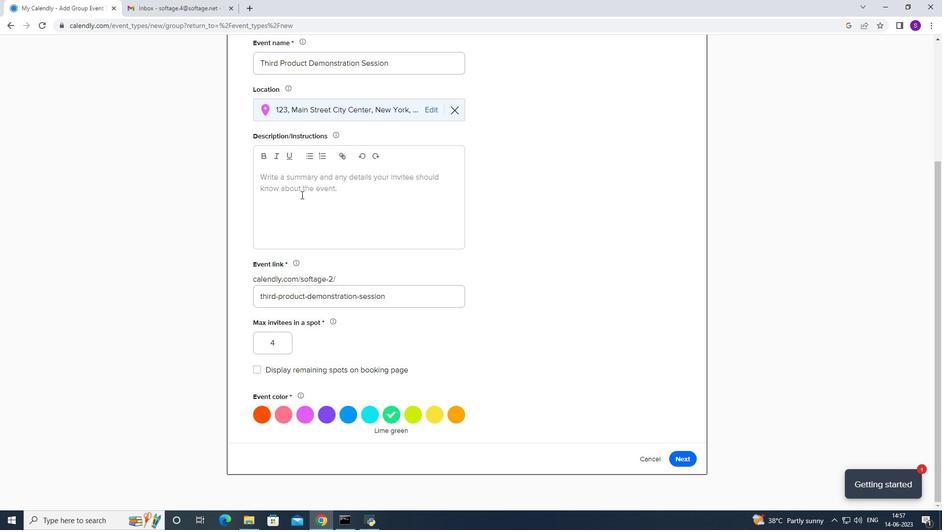 
Action: Mouse moved to (290, 287)
Screenshot: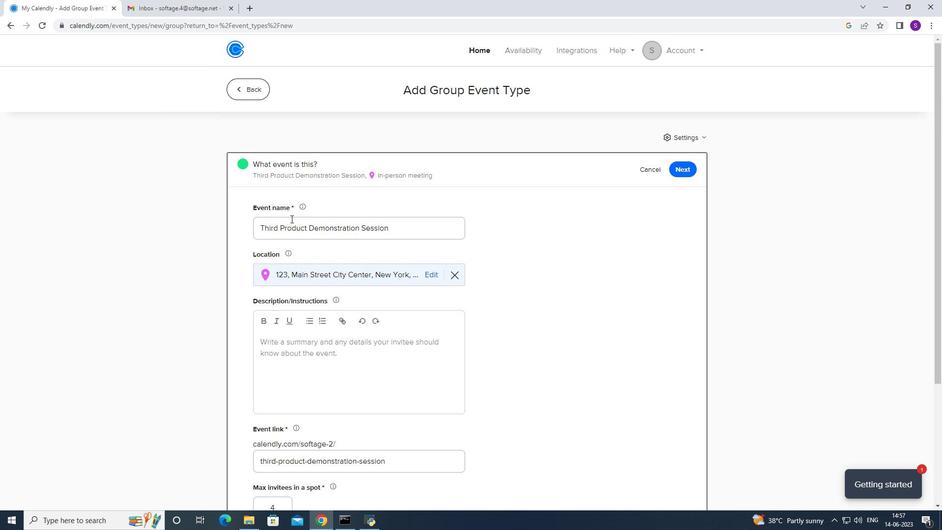 
Action: Mouse scrolled (290, 285) with delta (0, 0)
Screenshot: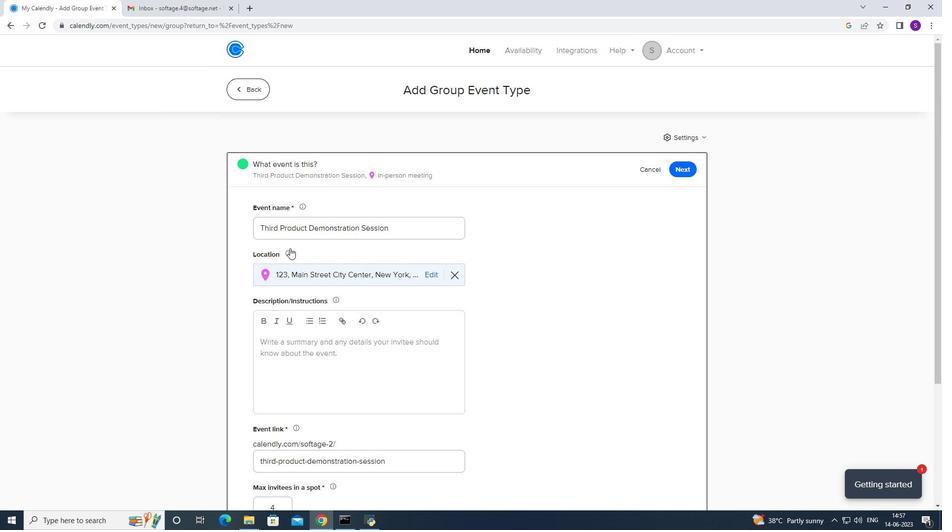 
Action: Mouse moved to (275, 269)
Screenshot: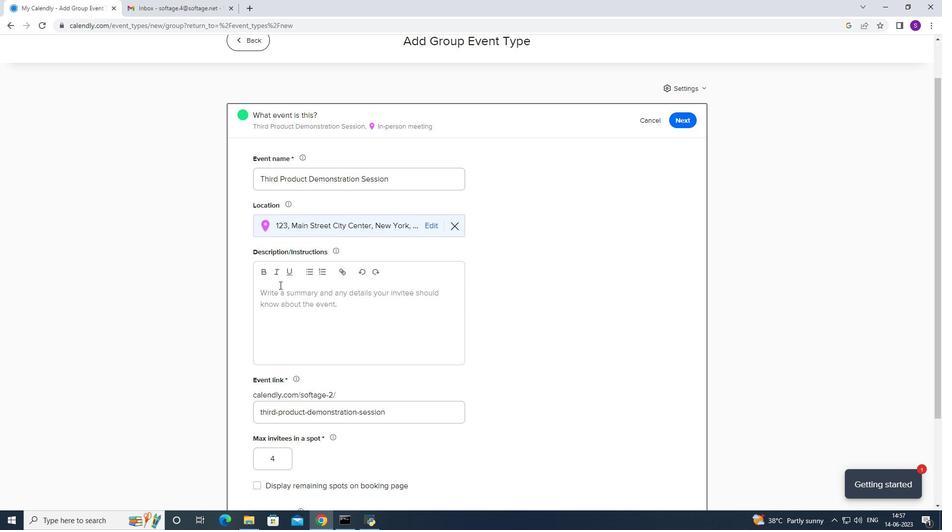 
Action: Mouse pressed left at (275, 269)
Screenshot: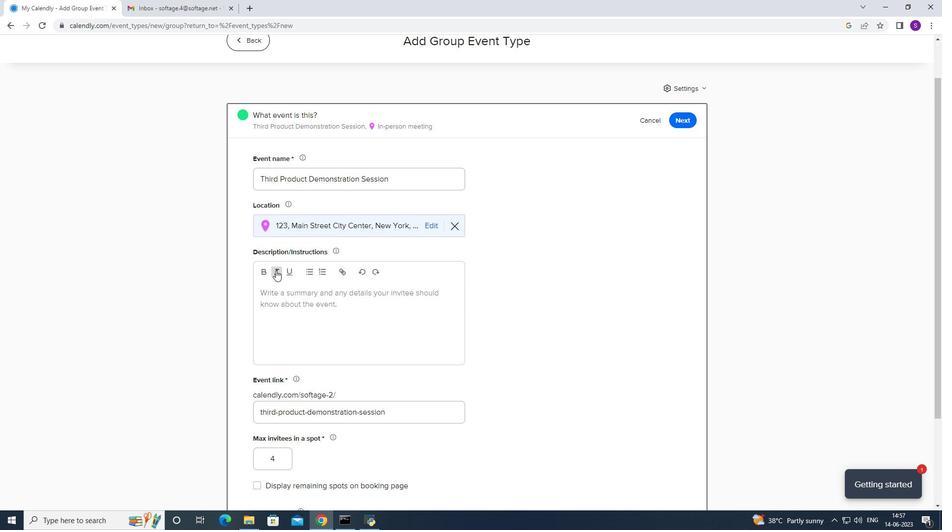 
Action: Mouse moved to (277, 303)
Screenshot: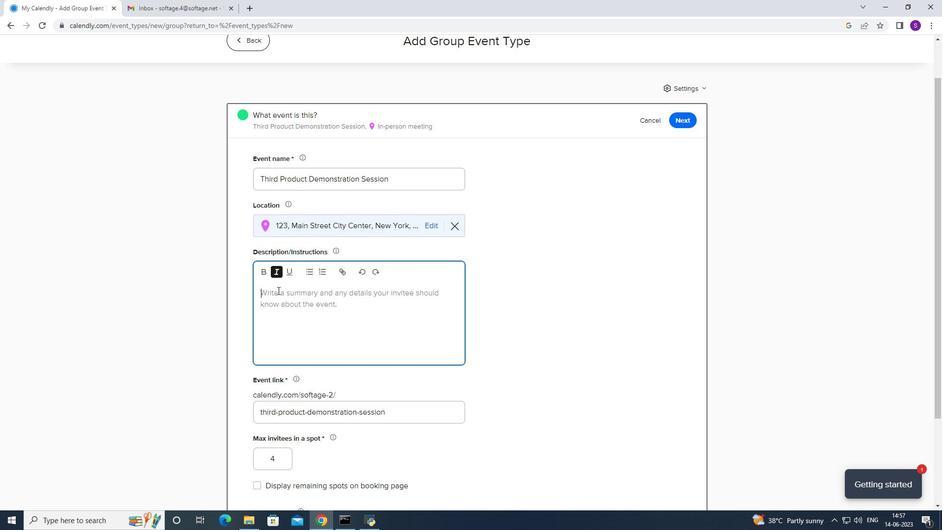 
Action: Mouse pressed left at (277, 303)
Screenshot: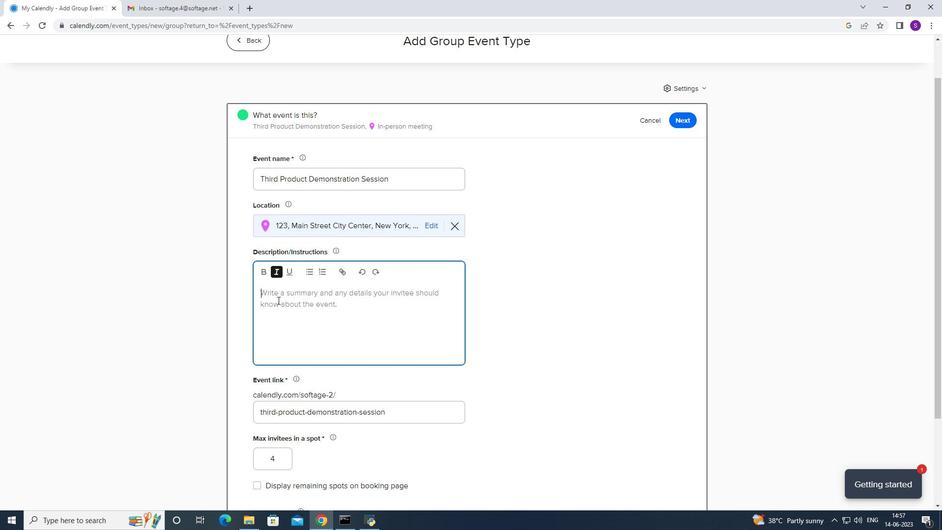 
Action: Key pressed <Key.caps_lock>m<Key.caps_lock>AINTAIN<Key.space>COMHRENSIVE<Key.space><Key.backspace>
Screenshot: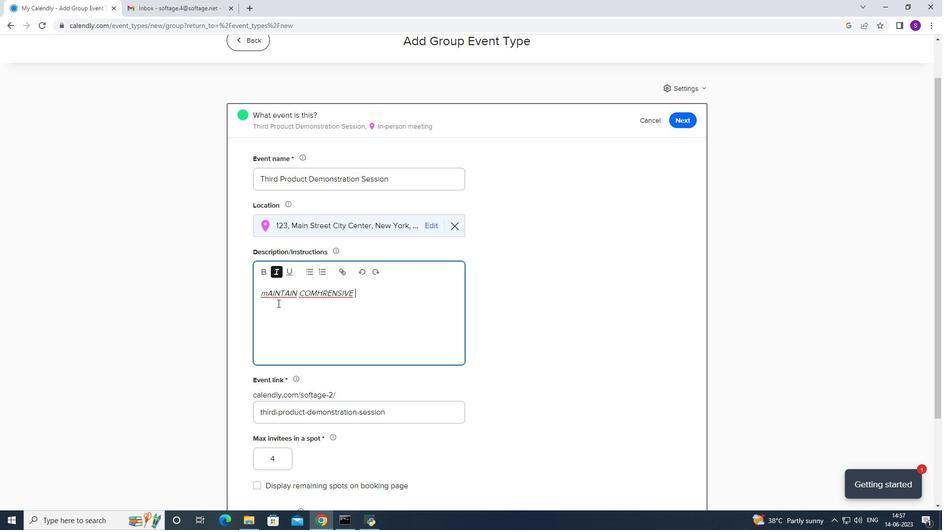 
Action: Mouse moved to (277, 303)
Screenshot: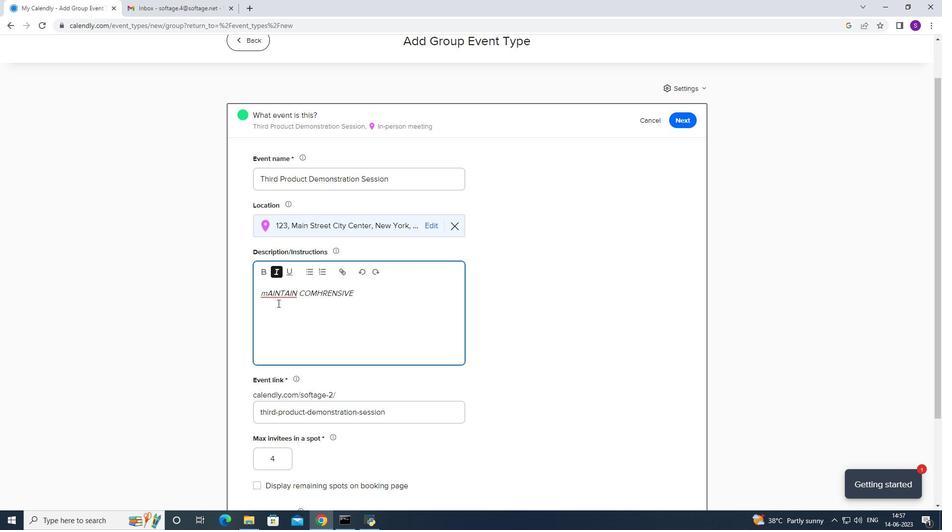 
Action: Key pressed <Key.backspace><Key.backspace><Key.backspace><Key.backspace><Key.backspace><Key.backspace><Key.backspace><Key.backspace><Key.backspace><Key.backspace><Key.backspace><Key.backspace><Key.backspace><Key.backspace><Key.backspace><Key.backspace><Key.backspace><Key.backspace><Key.backspace><Key.backspace><Key.backspace><Key.backspace><Key.backspace><Key.backspace><Key.backspace><Key.backspace><Key.backspace><Key.backspace><Key.backspace><Key.backspace><Key.backspace><Key.backspace><Key.backspace><Key.backspace>M<Key.caps_lock>aintain<Key.space>coi<Key.backspace>mprehebnsive<Key.space>
Screenshot: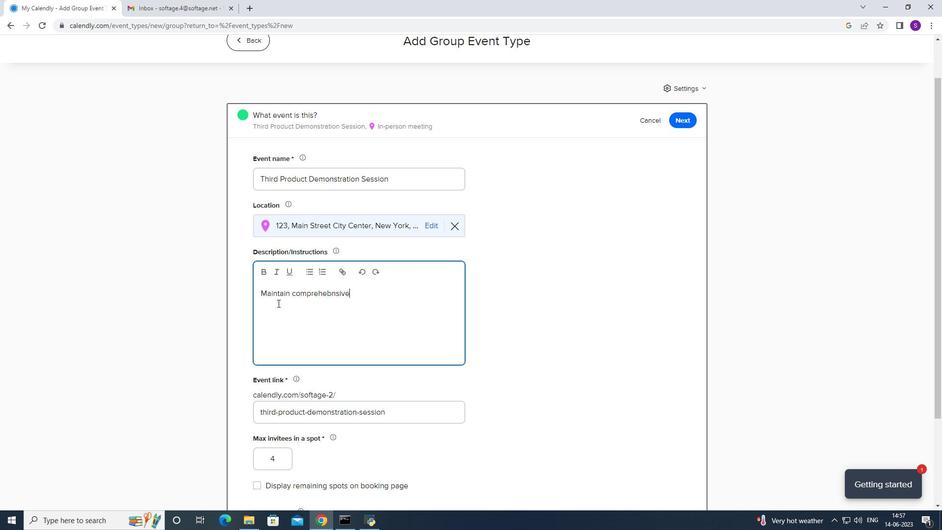 
Action: Mouse moved to (328, 293)
Screenshot: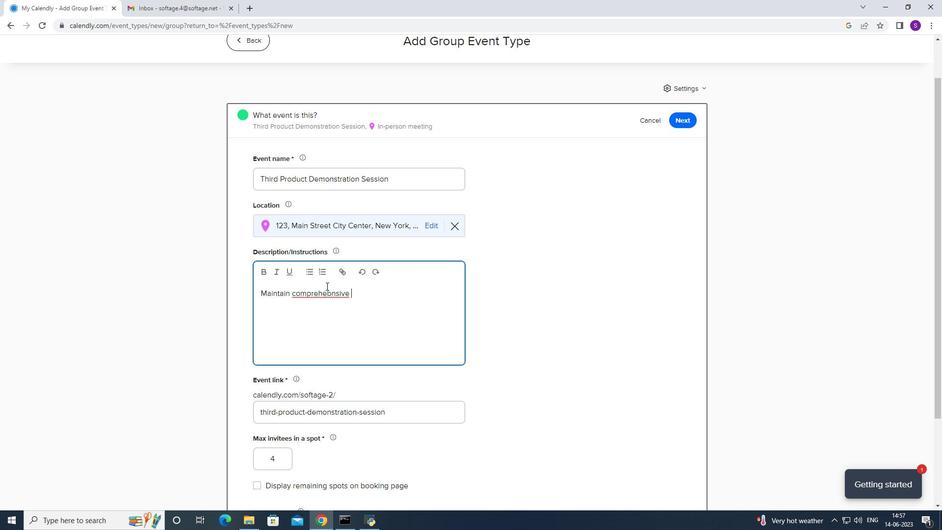 
Action: Mouse pressed right at (328, 293)
Screenshot: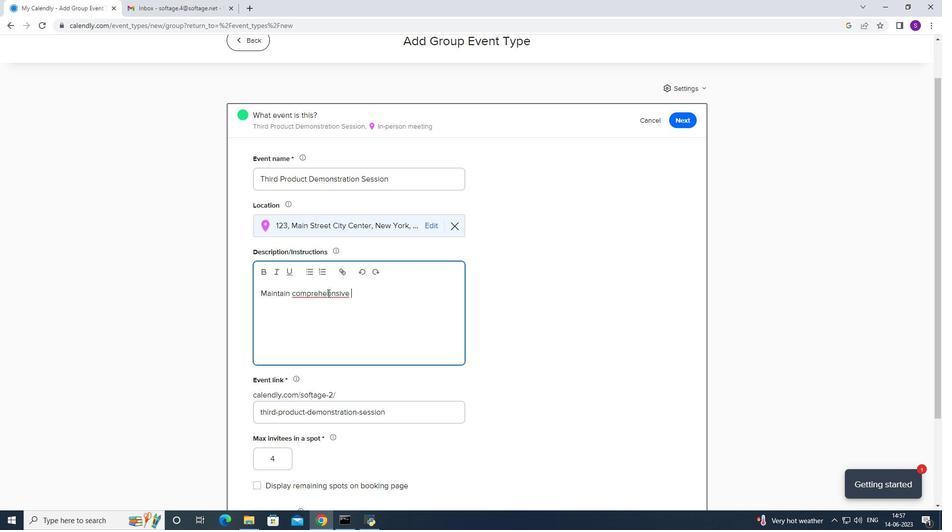 
Action: Mouse moved to (357, 298)
Screenshot: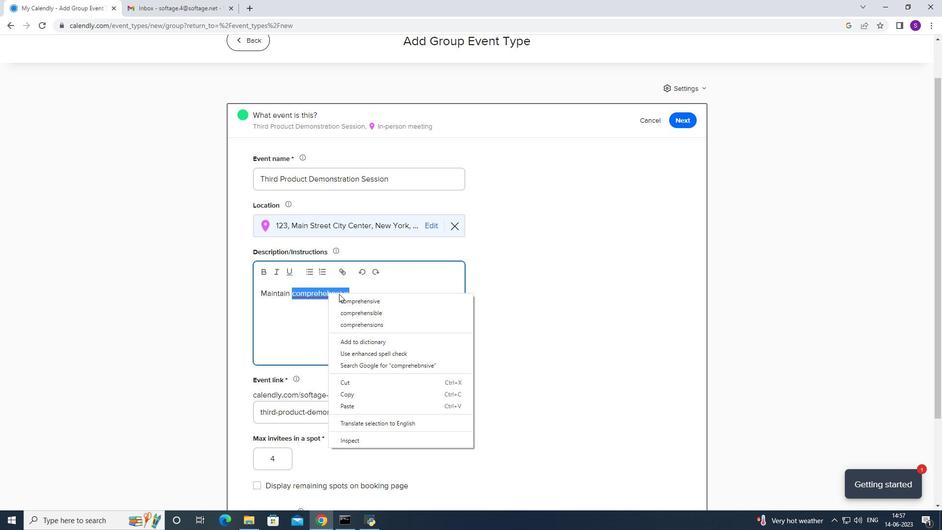 
Action: Mouse pressed left at (357, 298)
Screenshot: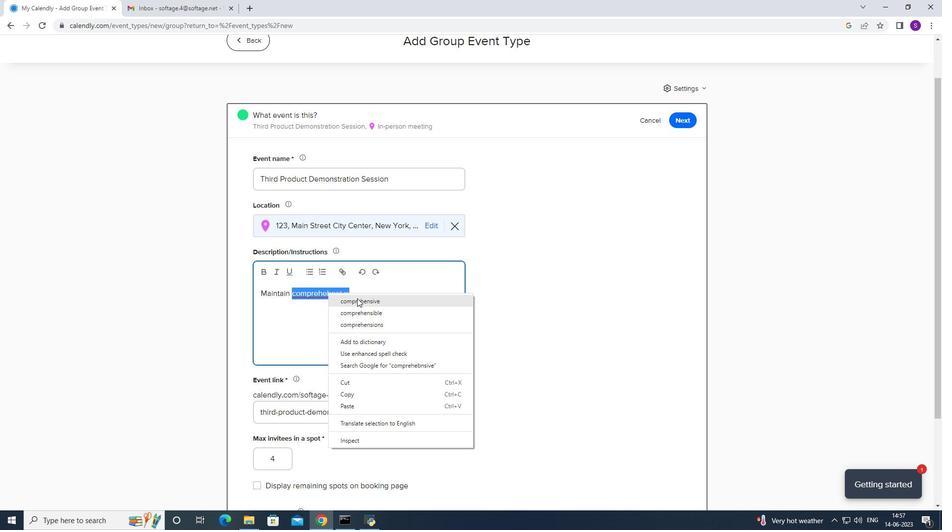 
Action: Mouse moved to (364, 298)
Screenshot: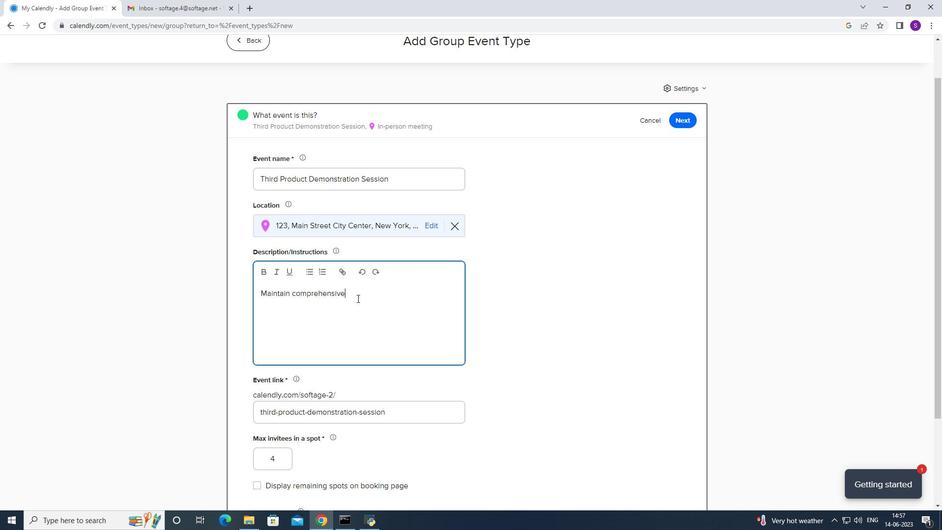 
Action: Mouse pressed left at (364, 298)
Screenshot: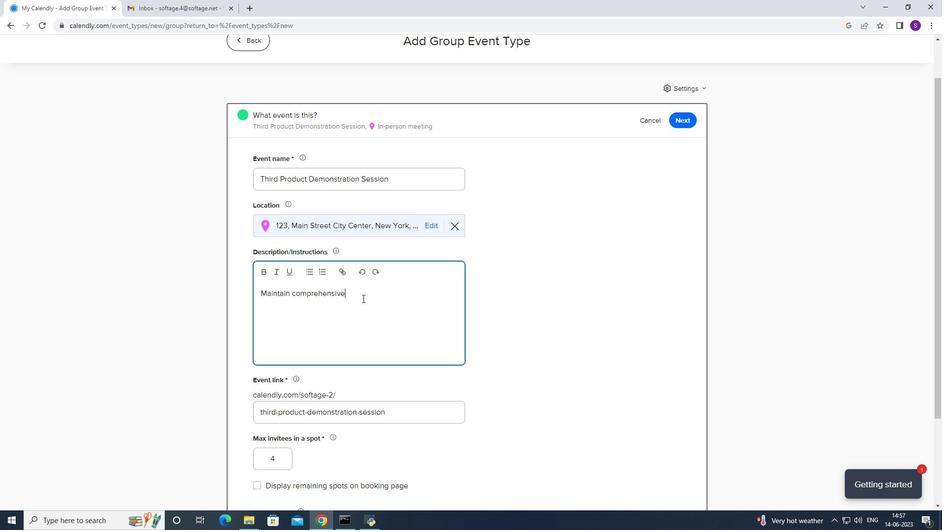 
Action: Mouse moved to (367, 298)
Screenshot: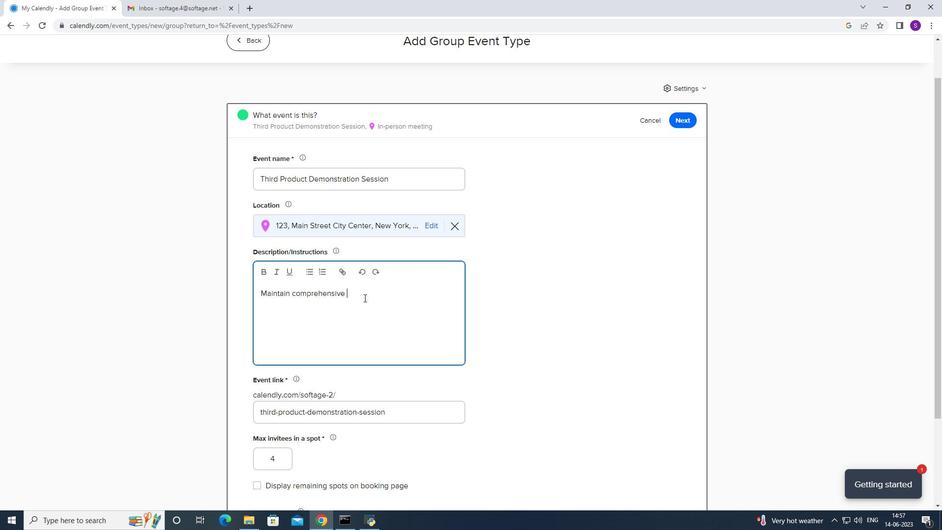 
Action: Key pressed docvumentation<Key.space>
Screenshot: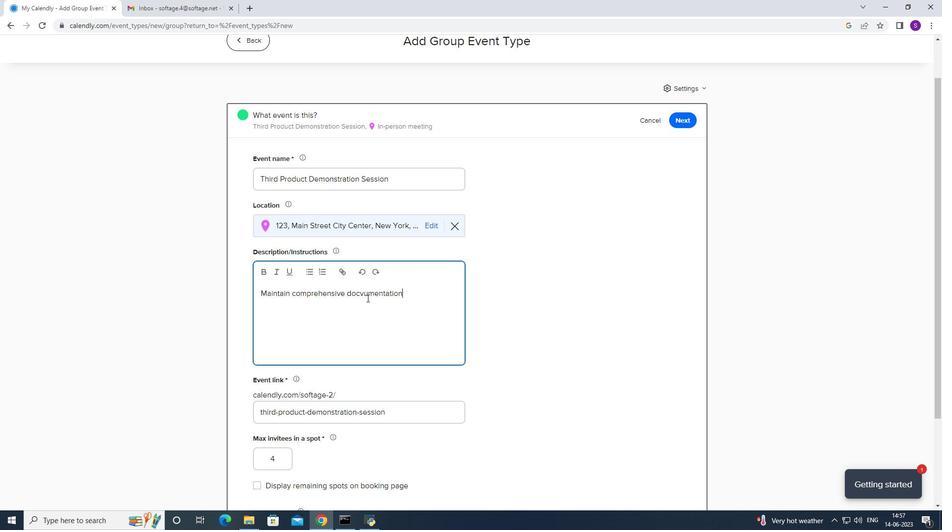 
Action: Mouse pressed right at (367, 298)
Screenshot: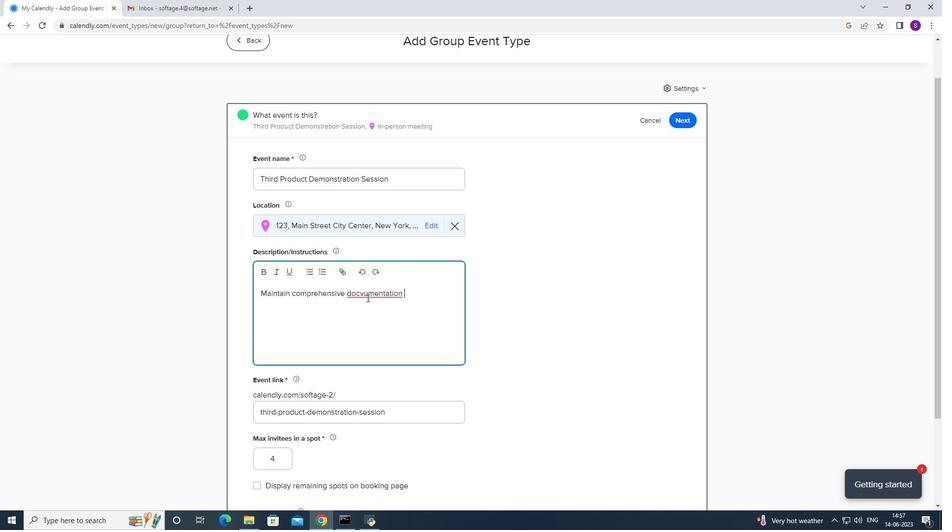 
Action: Mouse moved to (376, 301)
Screenshot: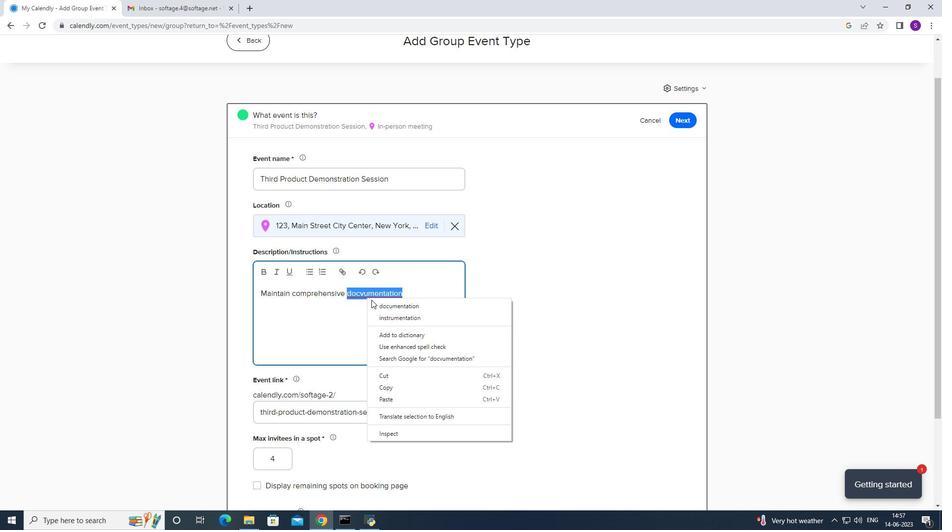 
Action: Mouse pressed left at (376, 301)
Screenshot: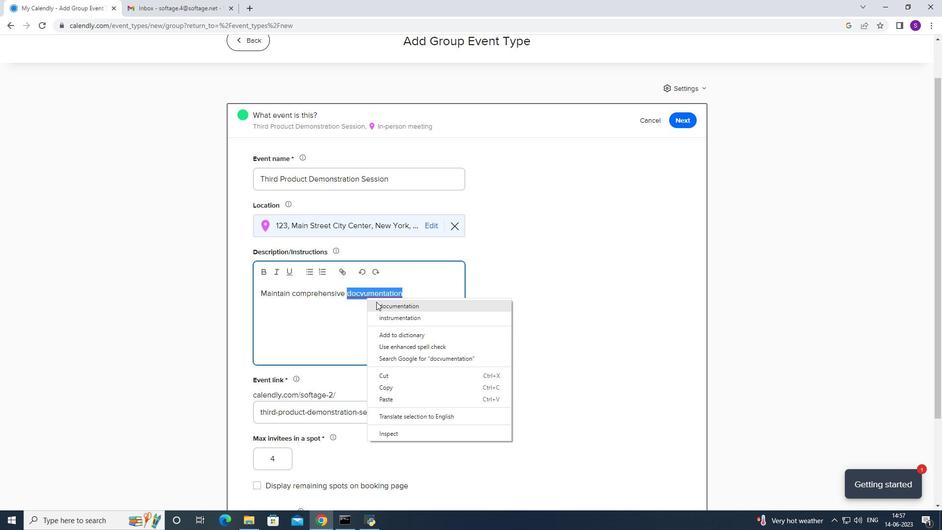 
Action: Mouse moved to (412, 292)
Screenshot: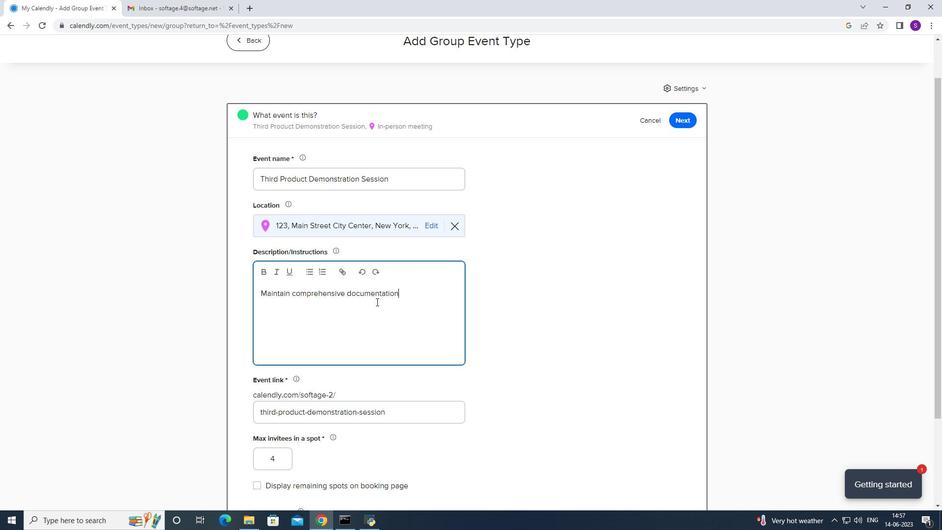 
Action: Mouse pressed left at (412, 292)
Screenshot: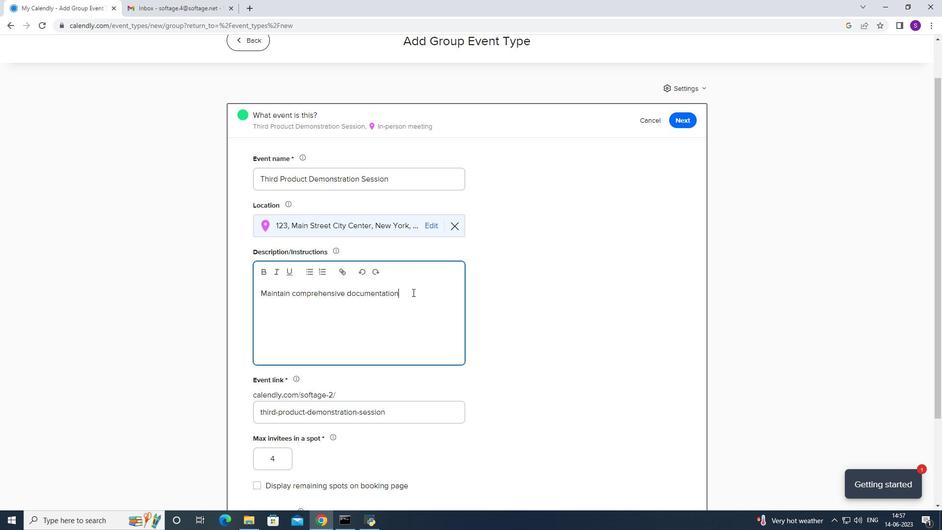 
Action: Key pressed of<Key.space>risk<Key.space>registers,<Key.space>mitigation<Key.space>plans<Key.space>and<Key.space>lessons<Key.space>leraned.<Key.caps_lock>D<Key.caps_lock>ocv<Key.backspace><Key.backspace><Key.backspace><Key.backspace><Key.backspace><Key.backspace><Key.backspace><Key.backspace><Key.backspace><Key.backspace>arned.<Key.space><Key.caps_lock>D<Key.caps_lock>ocumenting<Key.space>kl<Key.backspace>
Screenshot: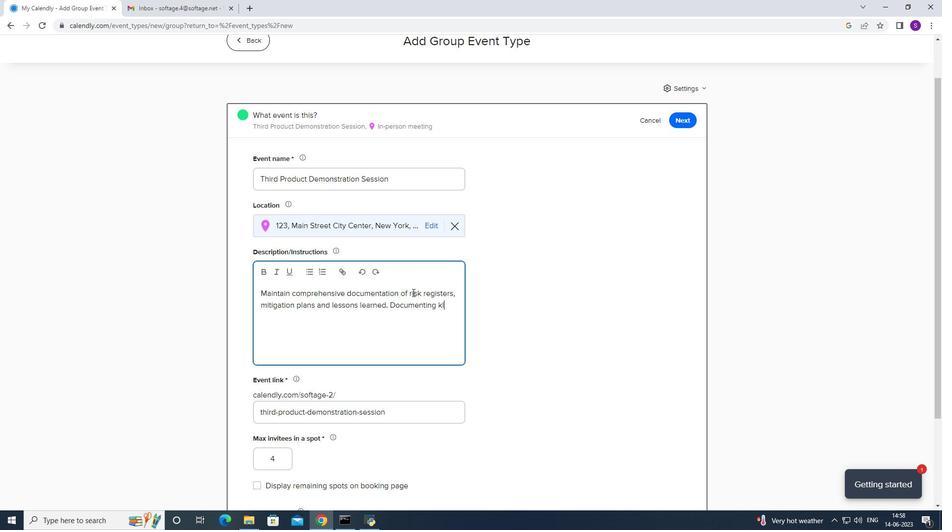 
Action: Mouse moved to (414, 295)
Screenshot: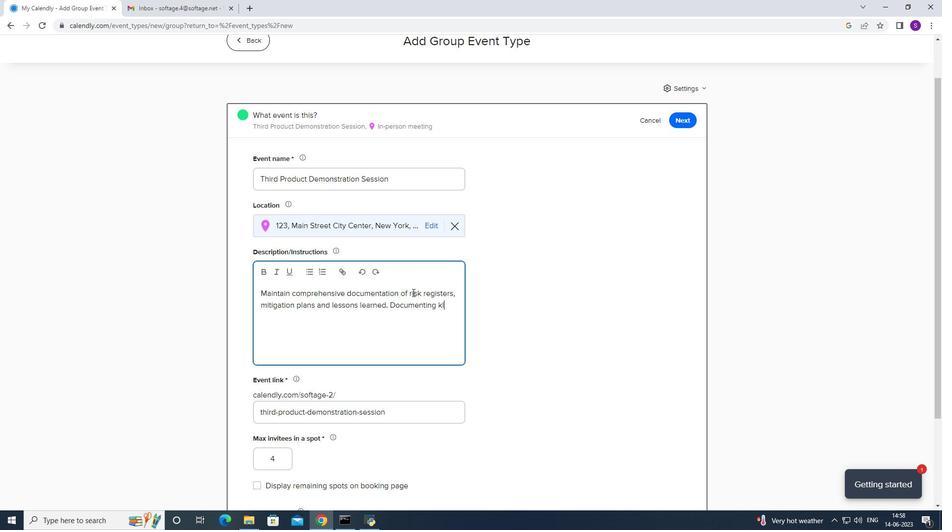 
Action: Key pressed <Key.backspace>
Screenshot: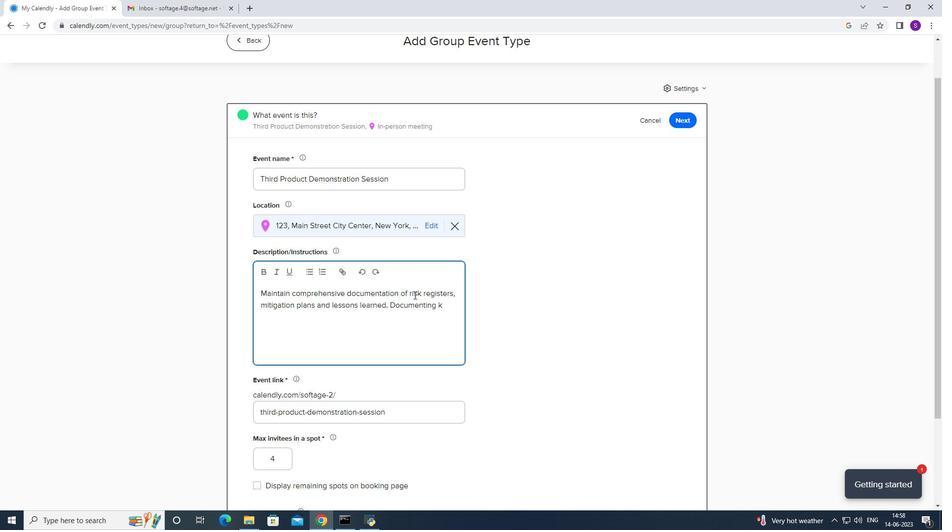 
Action: Mouse moved to (415, 297)
Screenshot: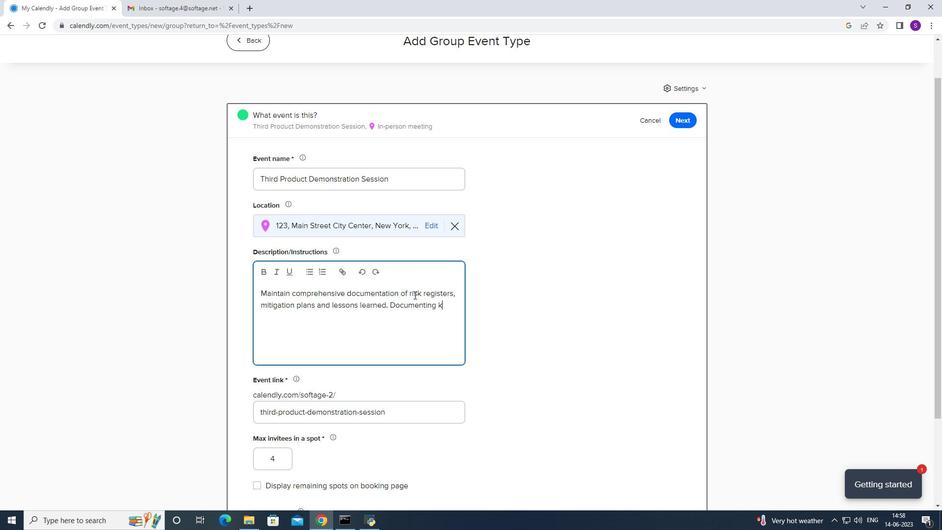 
Action: Key pressed lessons<Key.space>learned<Key.space>ebna<Key.backspace><Key.backspace><Key.backspace>nables<Key.space>future<Key.space>projects<Key.space>to<Key.space>benefit<Key.space>dfr<Key.backspace><Key.backspace><Key.backspace>from<Key.space>the<Key.space>knowledge<Key.space>and<Key.space>experience<Key.space>gained<Key.space>dyu=<Key.backspace><Key.backspace><Key.backspace>
Screenshot: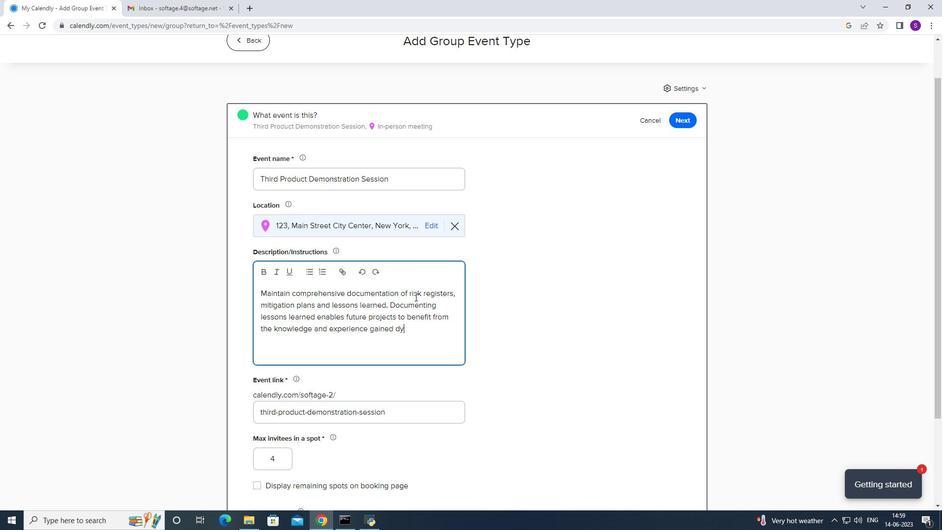 
Action: Mouse moved to (402, 302)
Screenshot: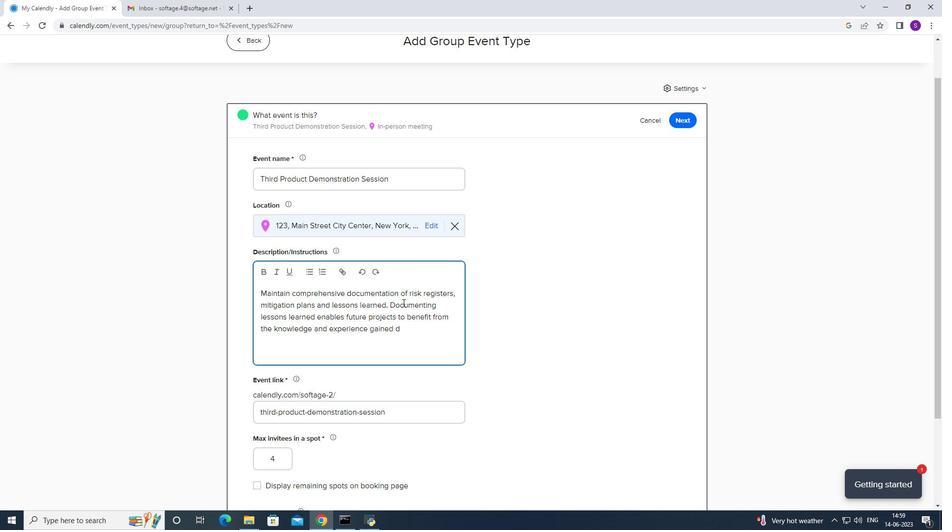 
Action: Key pressed uring<Key.space>ri<Key.backspace>isk<Key.space>mitigation<Key.space>acrt
Screenshot: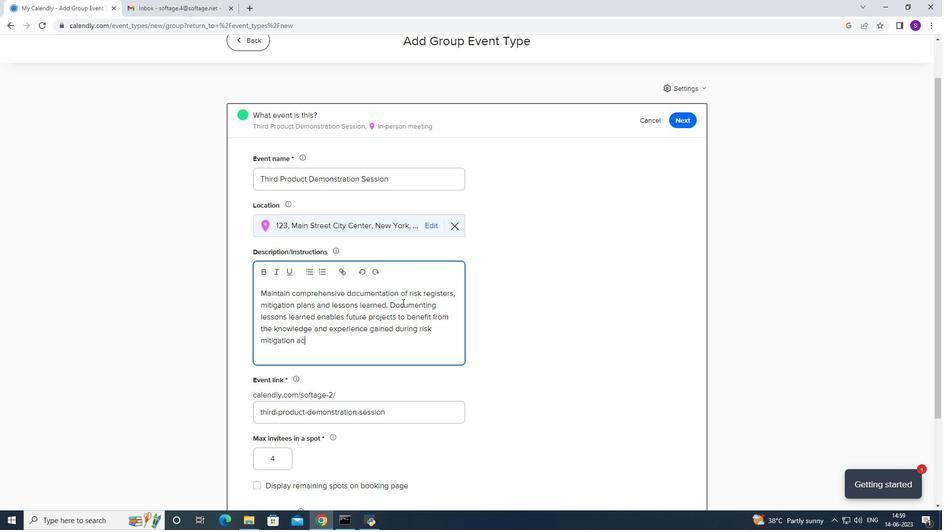 
Action: Mouse moved to (402, 306)
Screenshot: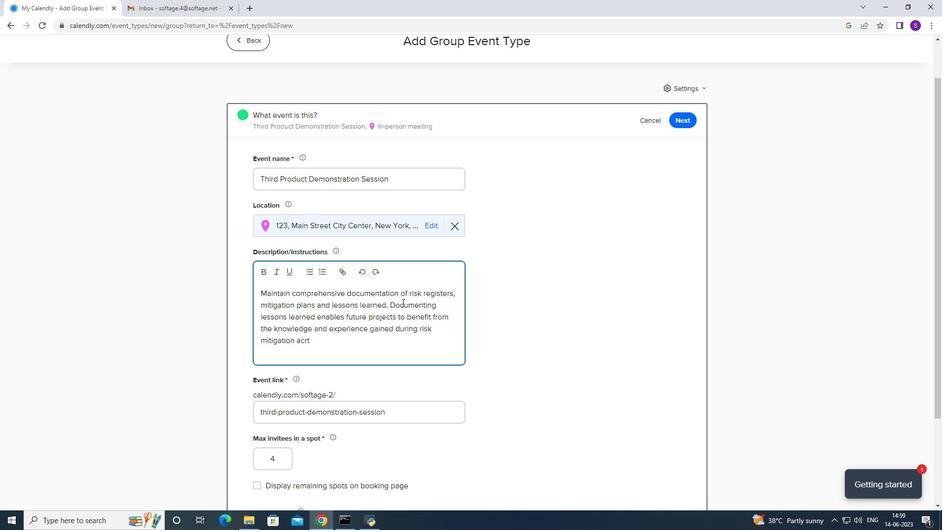 
Action: Key pressed <Key.backspace><Key.backspace>
Screenshot: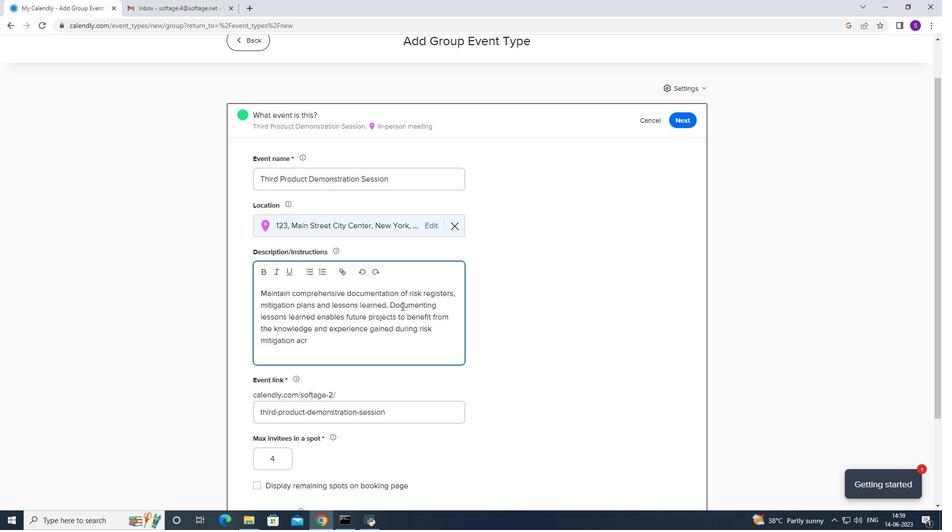 
Action: Mouse moved to (406, 310)
Screenshot: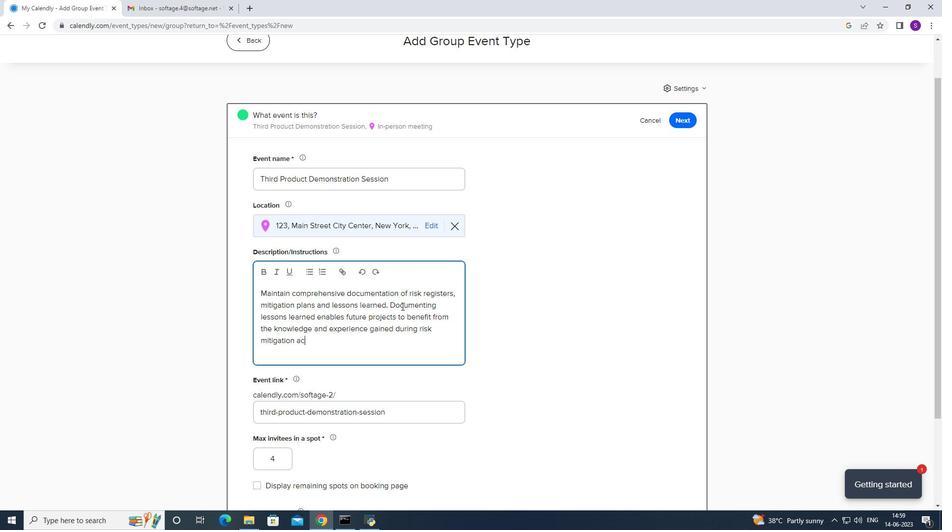
Action: Key pressed tivities.
Screenshot: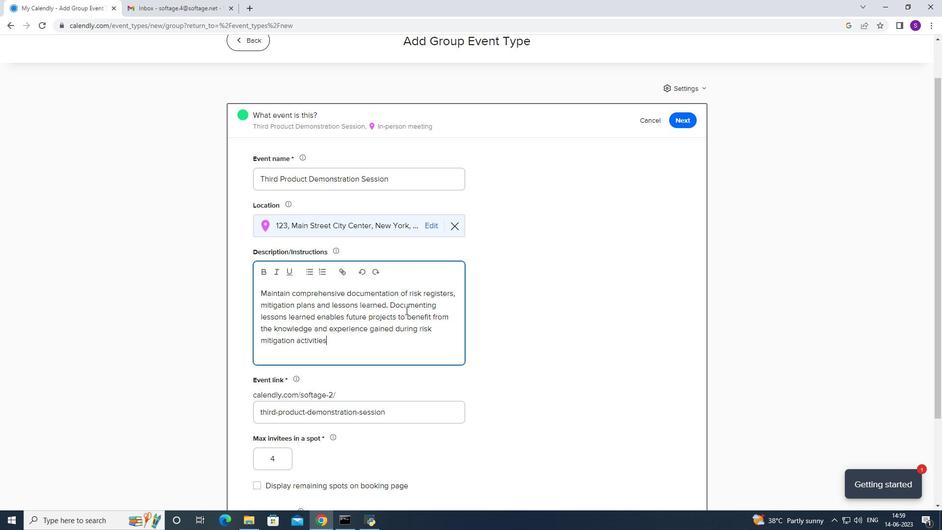 
Action: Mouse moved to (350, 343)
Screenshot: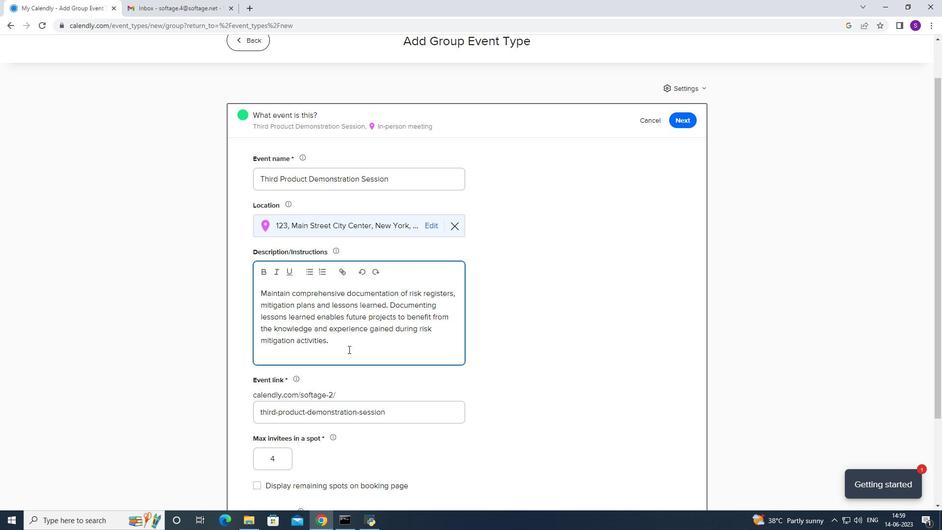 
Action: Mouse pressed left at (350, 343)
Screenshot: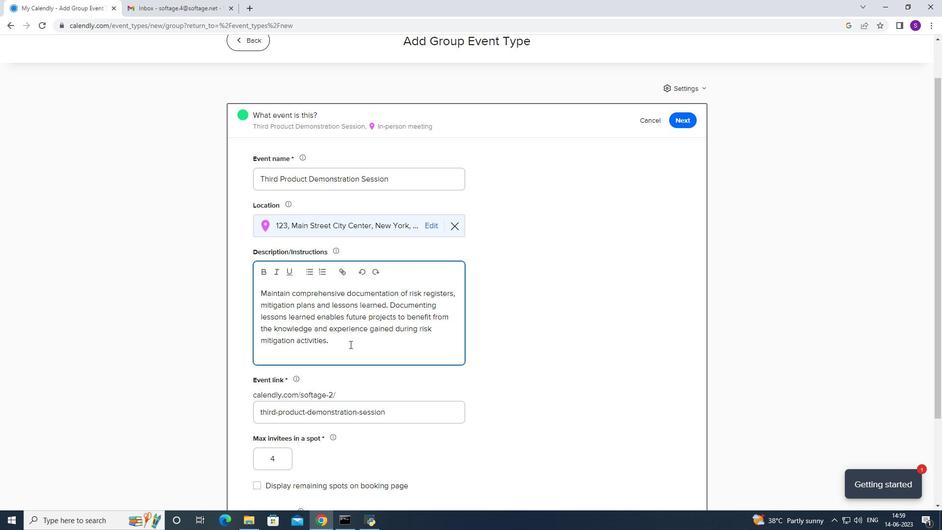 
Action: Mouse moved to (268, 271)
Screenshot: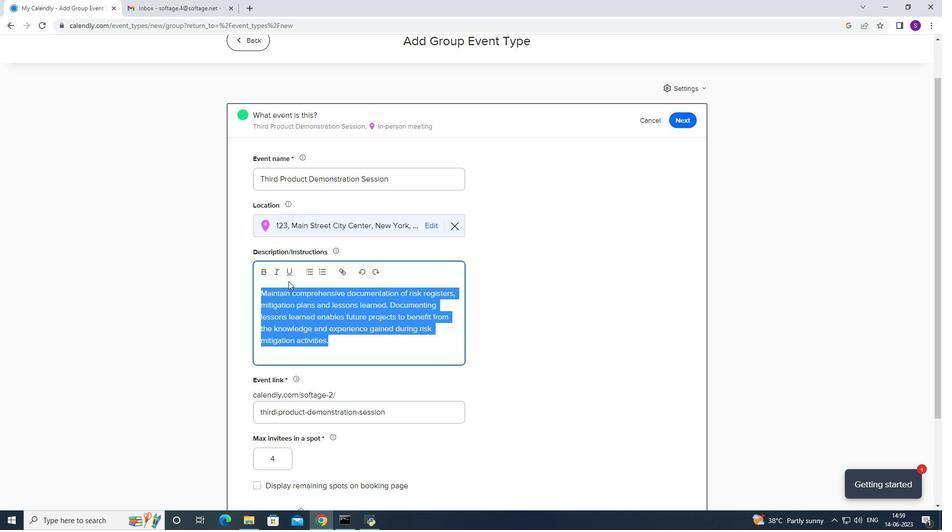
Action: Mouse pressed left at (268, 271)
Screenshot: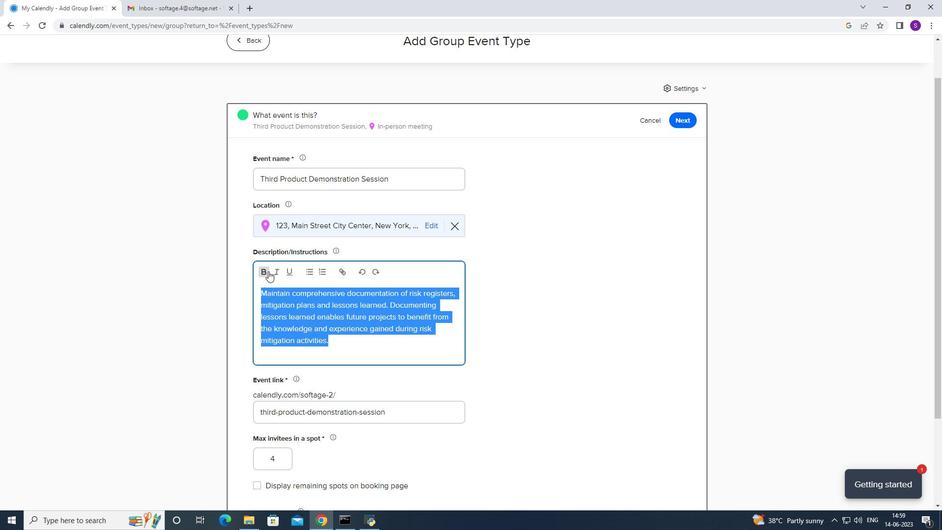 
Action: Mouse moved to (278, 274)
Screenshot: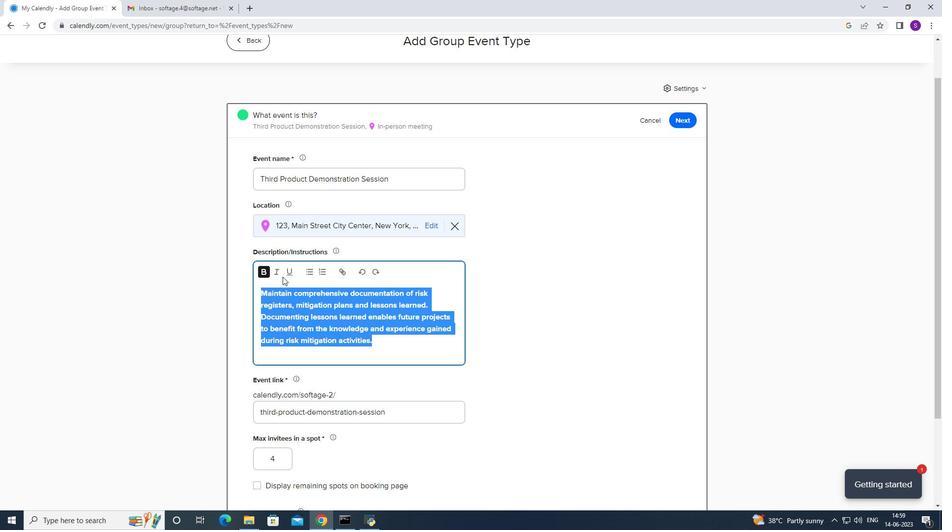 
Action: Mouse pressed left at (278, 274)
Screenshot: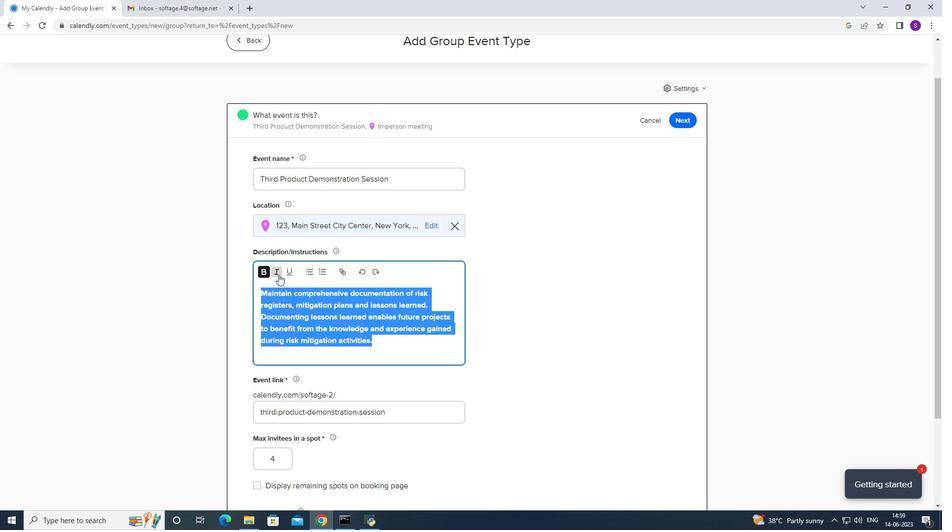 
Action: Mouse moved to (267, 274)
Screenshot: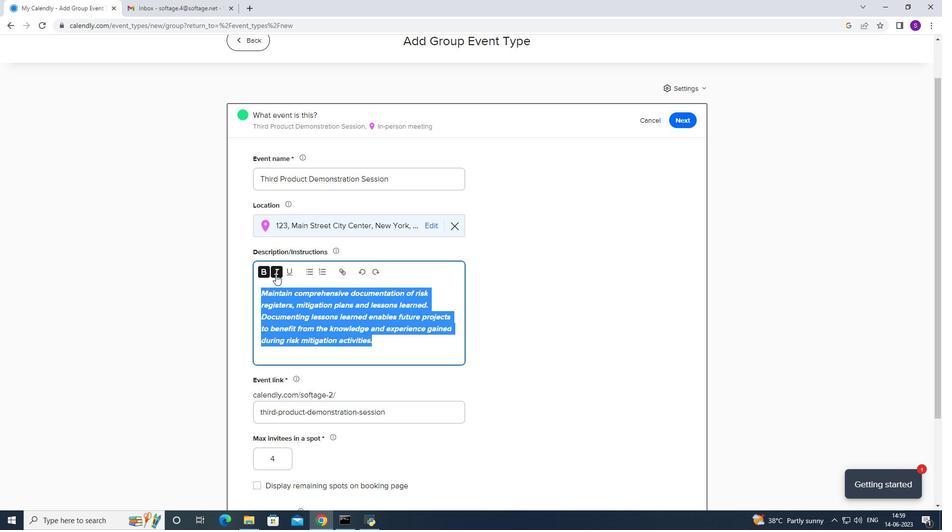 
Action: Mouse pressed left at (267, 274)
Screenshot: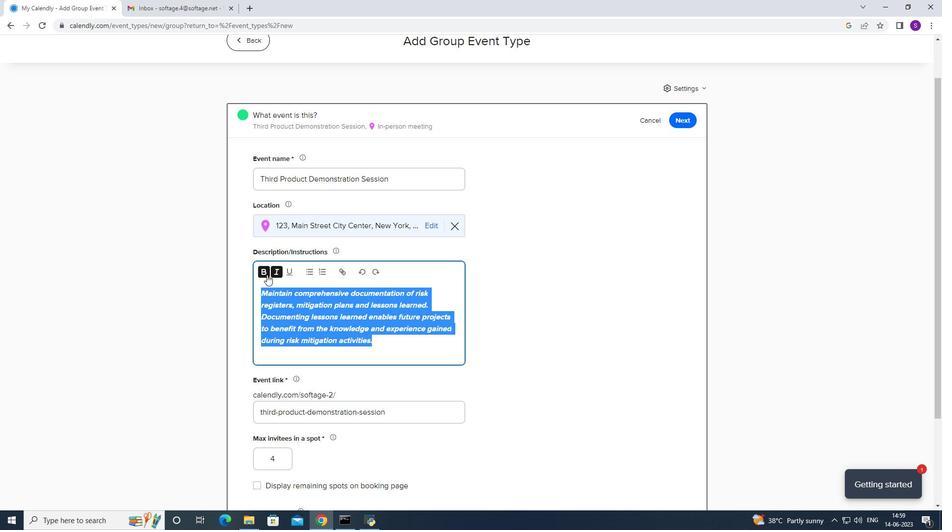 
Action: Mouse moved to (347, 352)
Screenshot: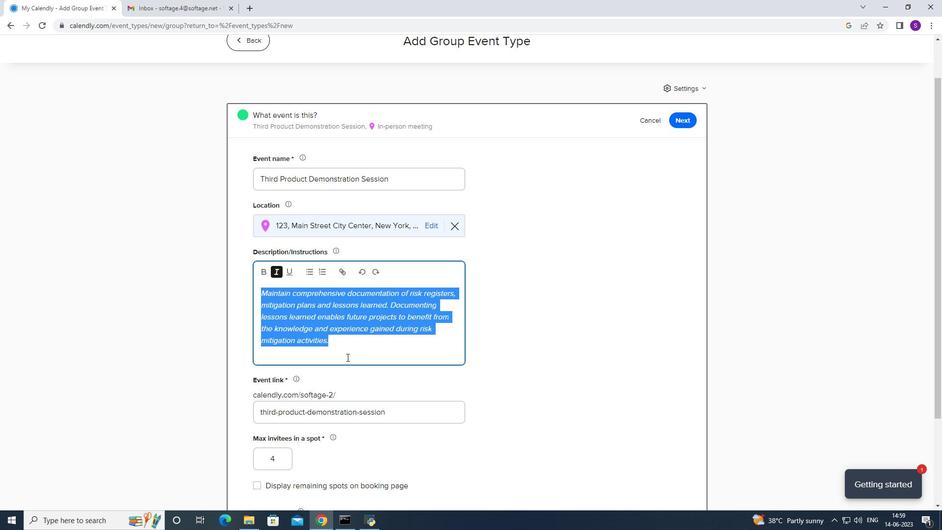 
Action: Mouse pressed left at (347, 352)
Screenshot: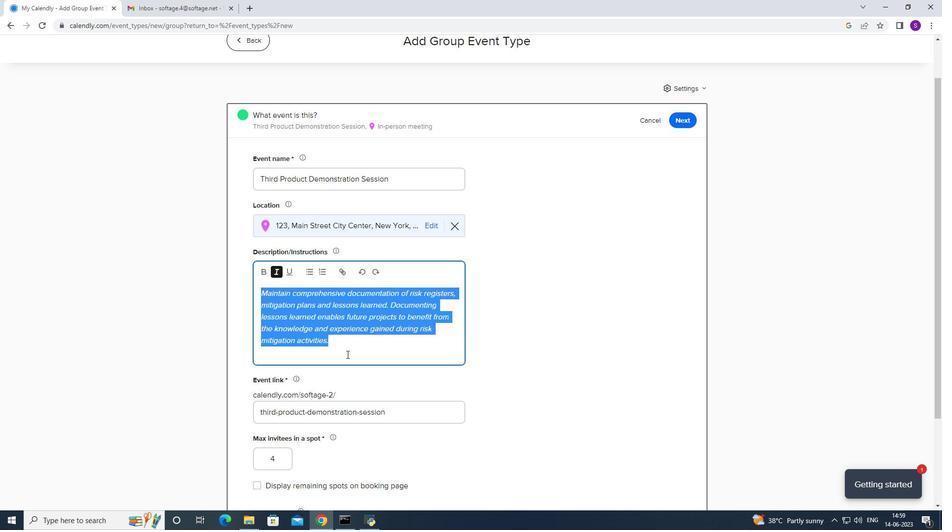 
Action: Mouse moved to (347, 352)
Screenshot: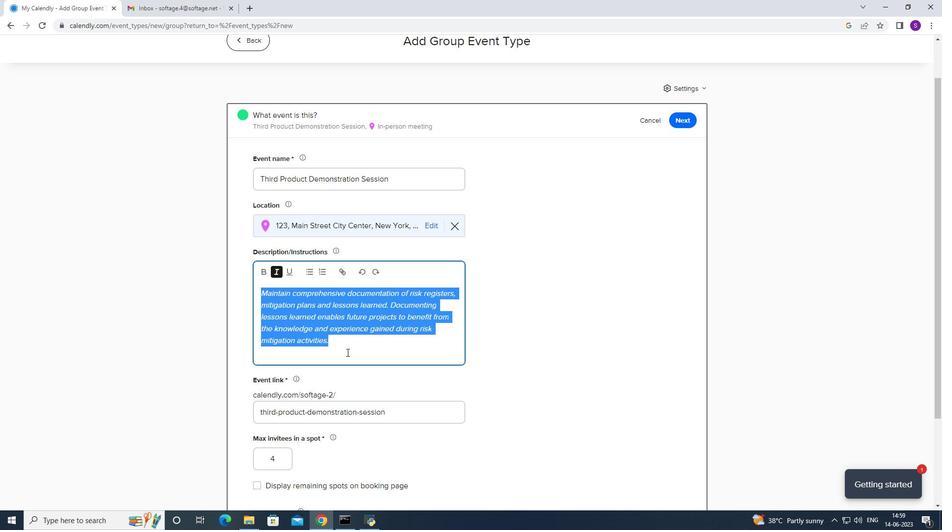 
Action: Mouse scrolled (347, 351) with delta (0, 0)
Screenshot: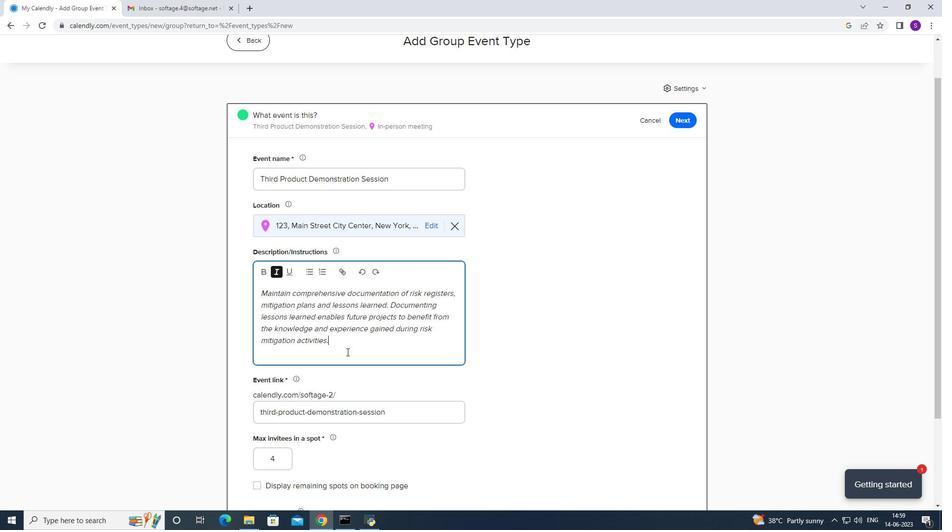 
Action: Mouse scrolled (347, 351) with delta (0, 0)
Screenshot: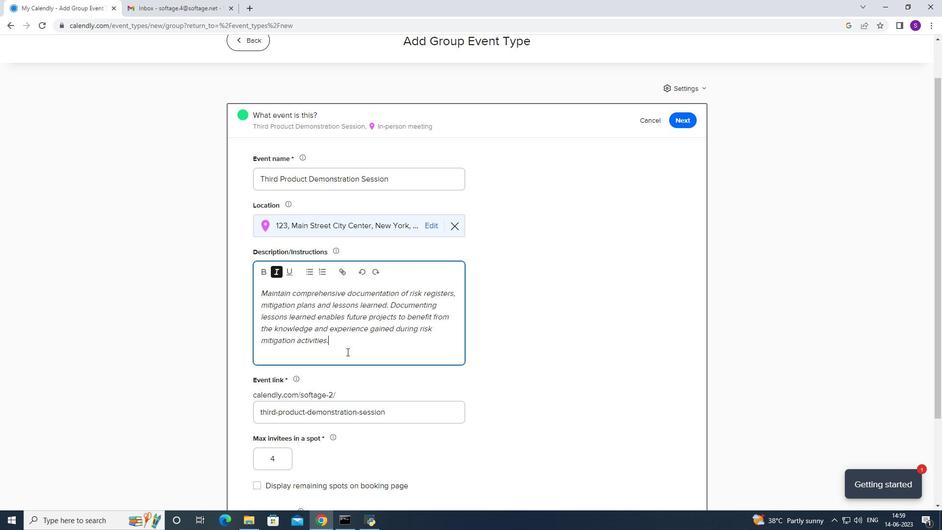 
Action: Mouse scrolled (347, 351) with delta (0, 0)
Screenshot: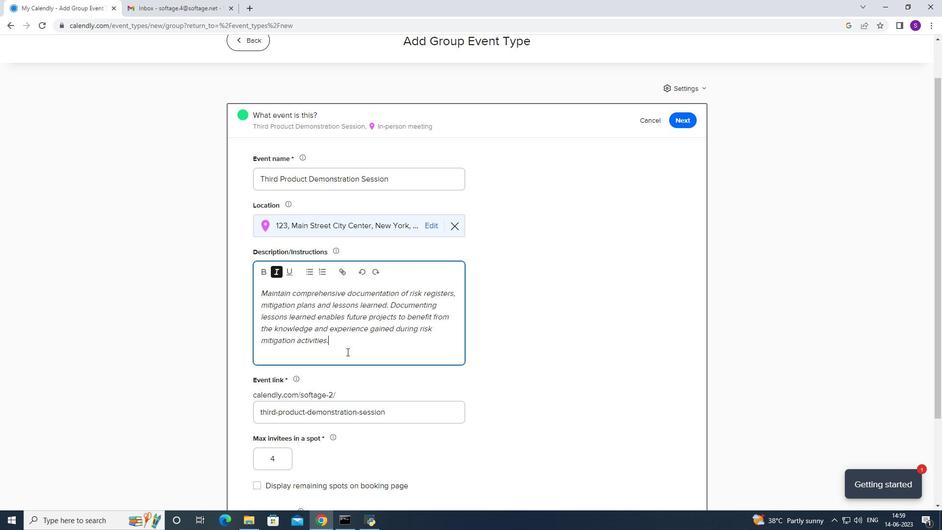 
Action: Mouse scrolled (347, 351) with delta (0, 0)
Screenshot: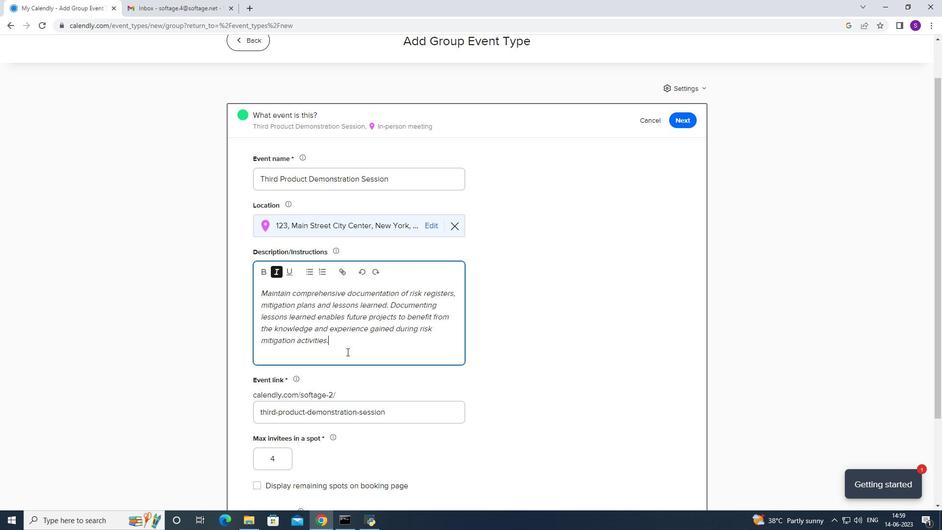 
Action: Mouse scrolled (347, 351) with delta (0, 0)
Screenshot: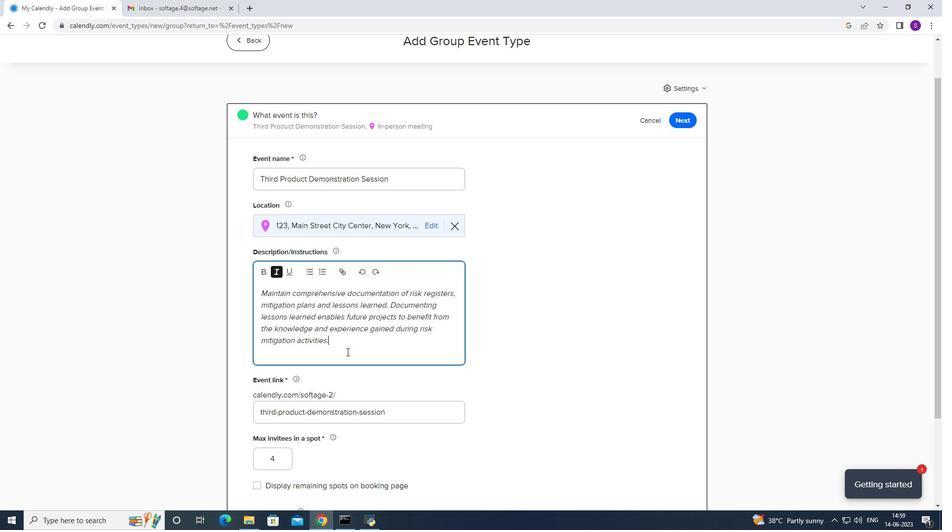
Action: Mouse scrolled (347, 351) with delta (0, 0)
Screenshot: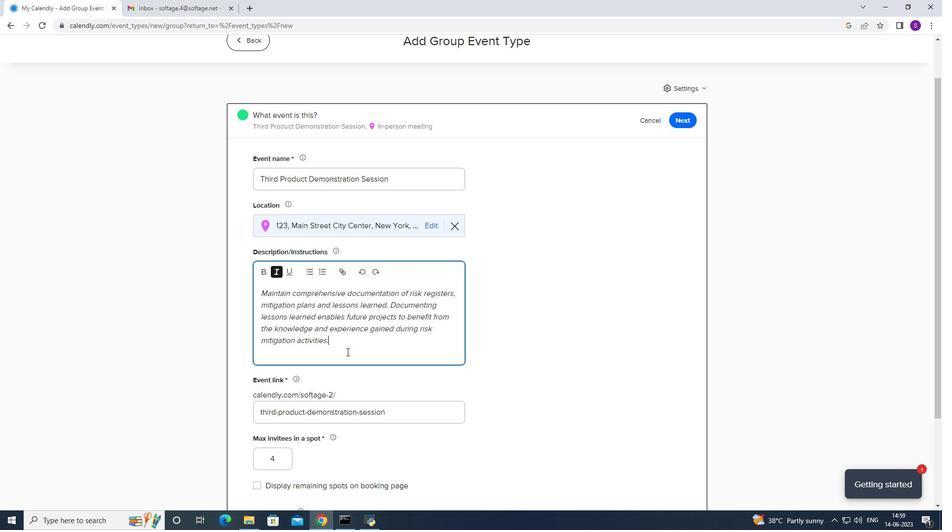 
Action: Mouse scrolled (347, 351) with delta (0, 0)
Screenshot: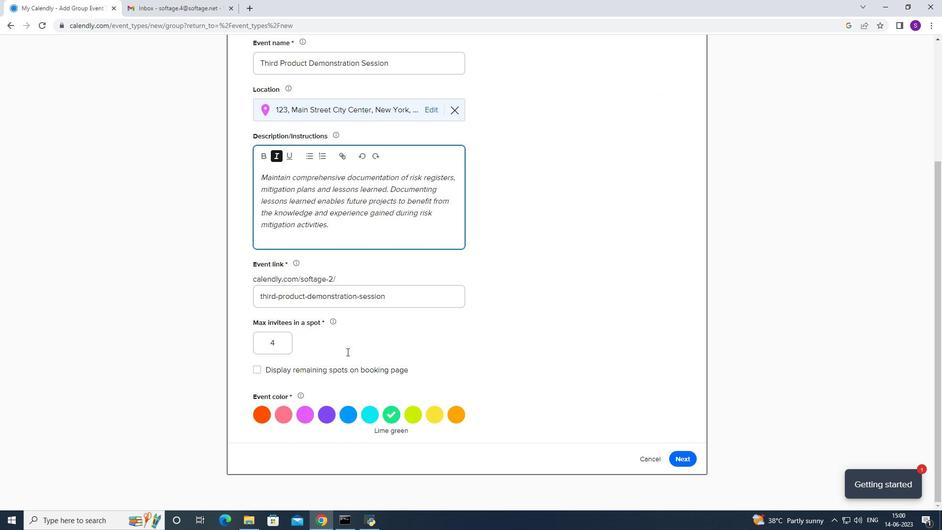 
Action: Mouse scrolled (347, 351) with delta (0, 0)
Screenshot: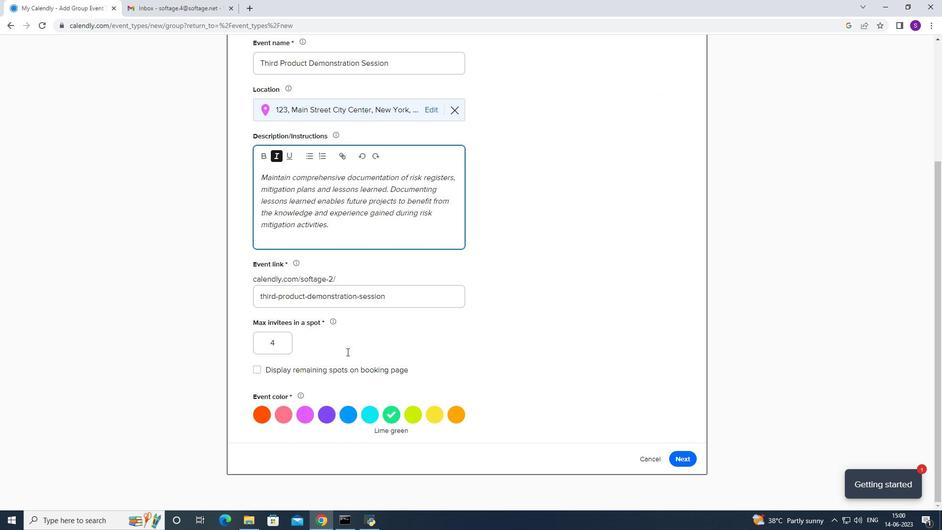 
Action: Mouse scrolled (347, 351) with delta (0, 0)
Screenshot: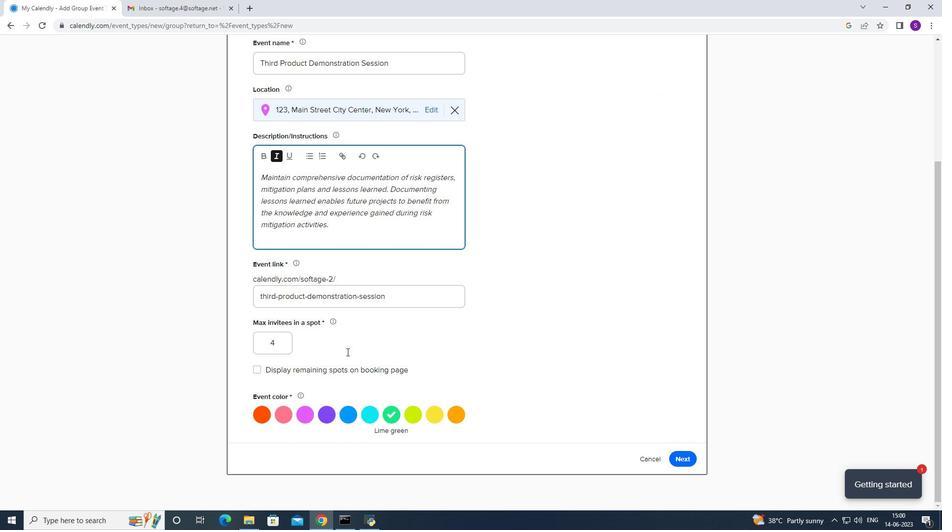 
Action: Mouse scrolled (347, 351) with delta (0, 0)
Screenshot: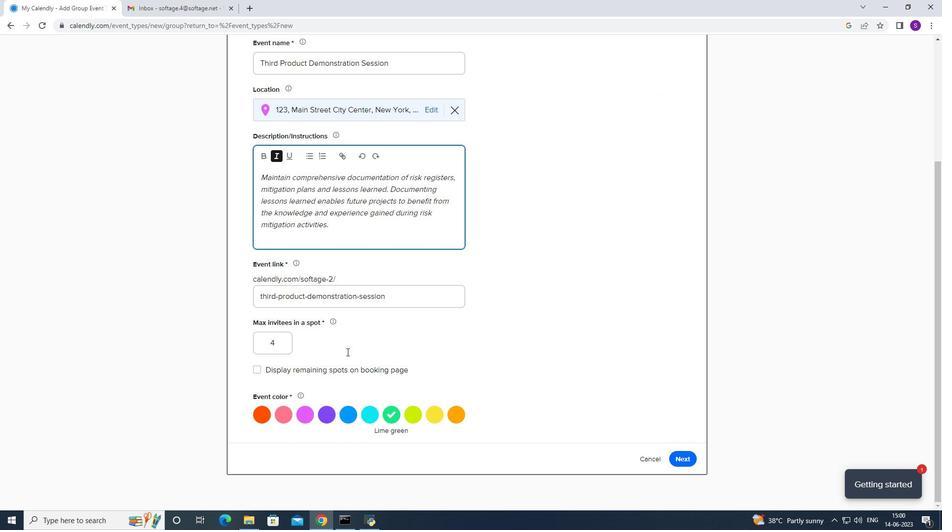 
Action: Mouse moved to (685, 454)
Screenshot: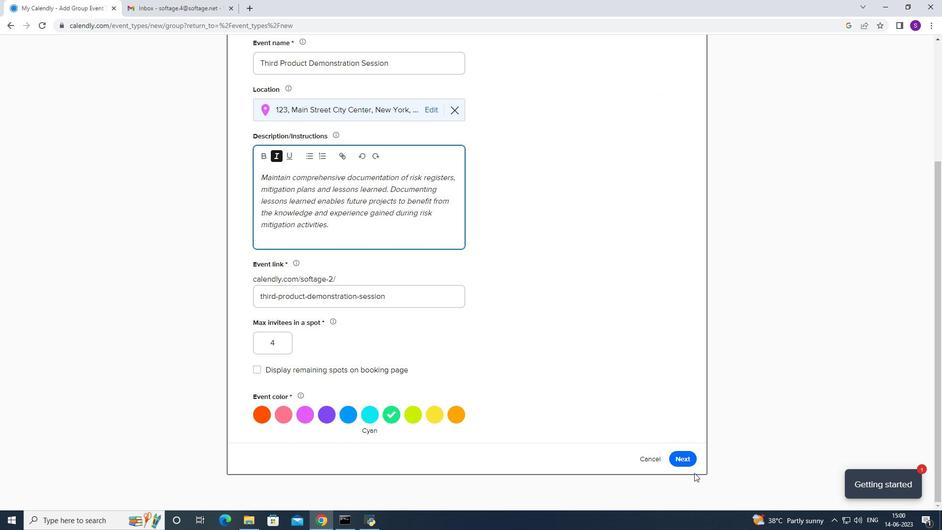 
Action: Mouse pressed left at (685, 454)
Screenshot: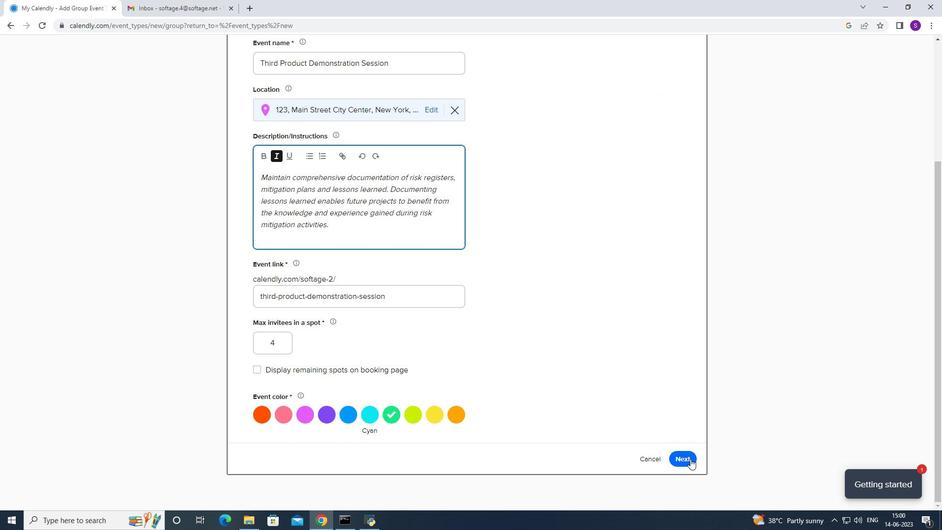 
Action: Mouse moved to (481, 393)
Screenshot: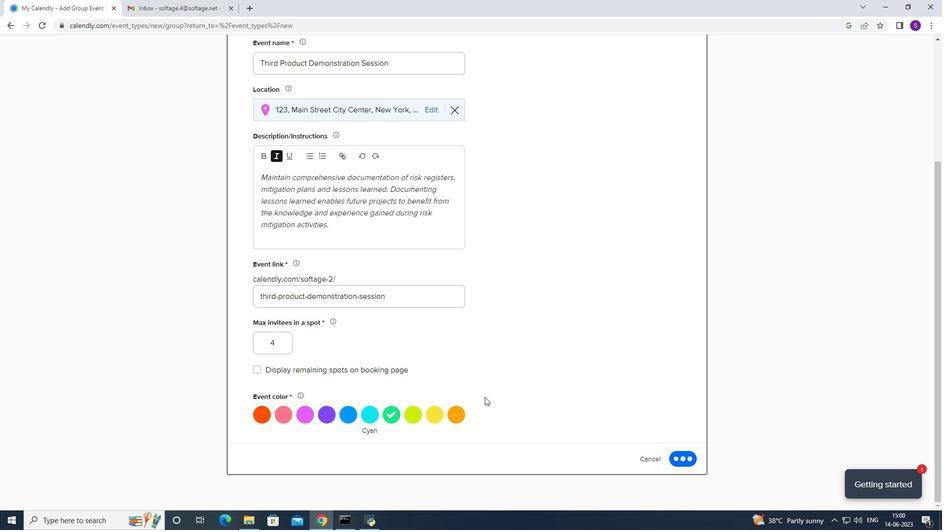 
Action: Mouse scrolled (481, 394) with delta (0, 0)
Screenshot: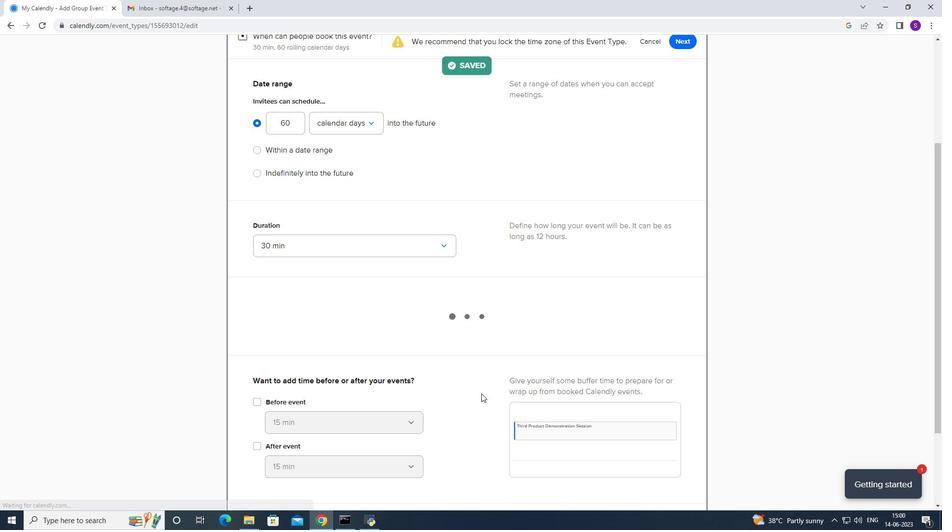 
Action: Mouse scrolled (481, 394) with delta (0, 0)
Screenshot: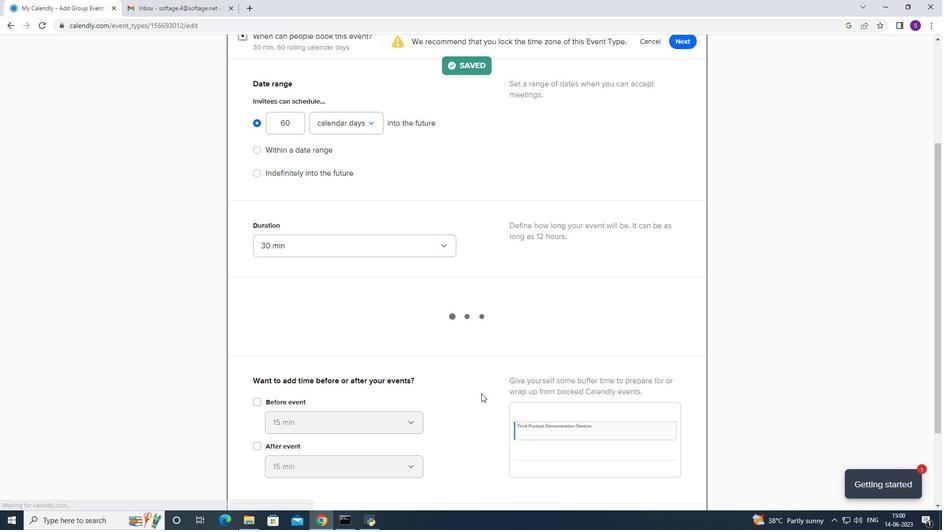
Action: Mouse scrolled (481, 394) with delta (0, 0)
Screenshot: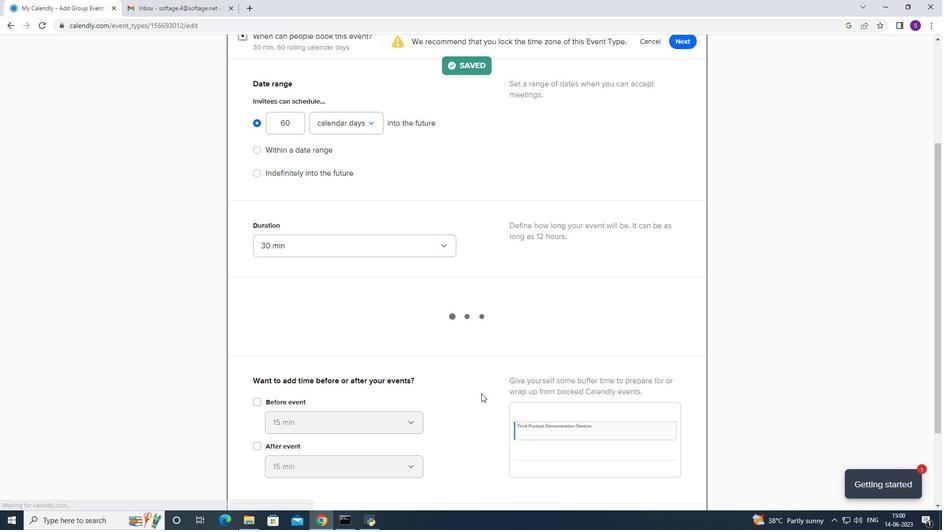 
Action: Mouse scrolled (481, 394) with delta (0, 0)
Screenshot: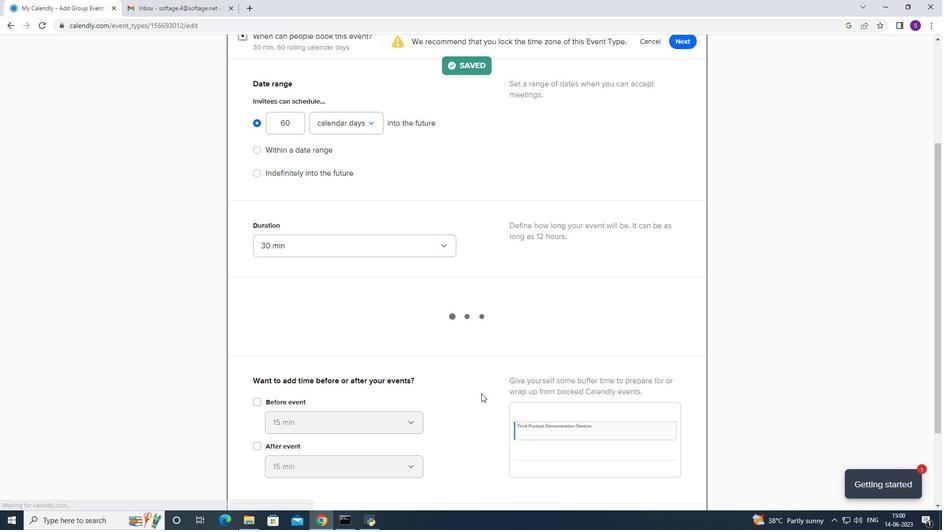 
Action: Mouse scrolled (481, 394) with delta (0, 0)
Screenshot: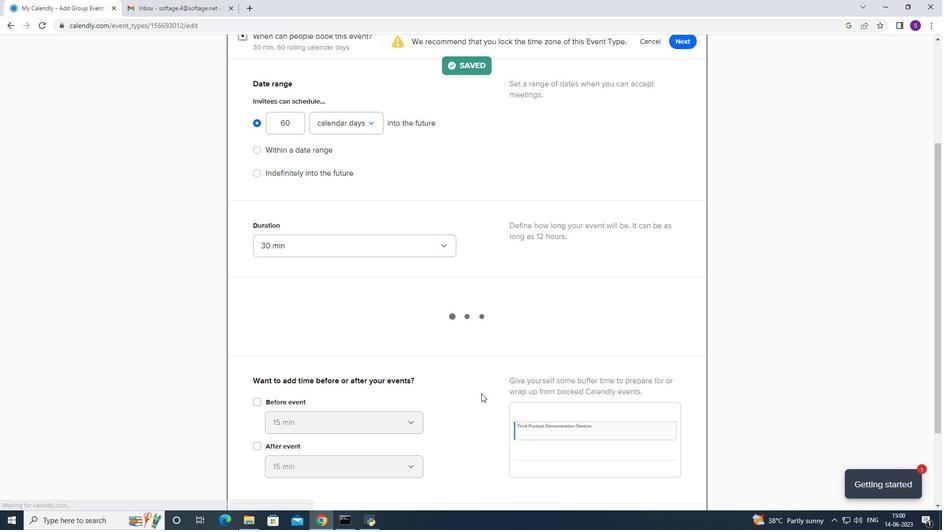 
Action: Mouse scrolled (481, 394) with delta (0, 0)
Screenshot: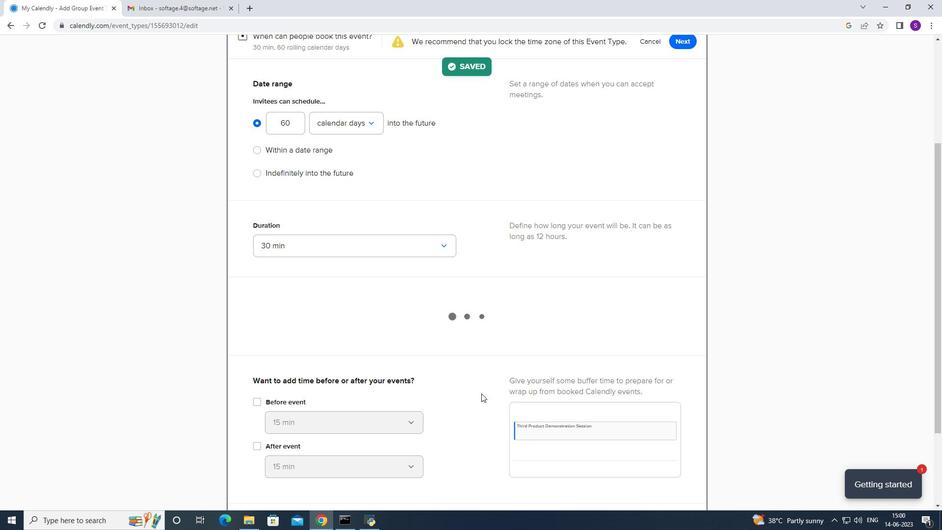 
Action: Mouse moved to (270, 313)
Screenshot: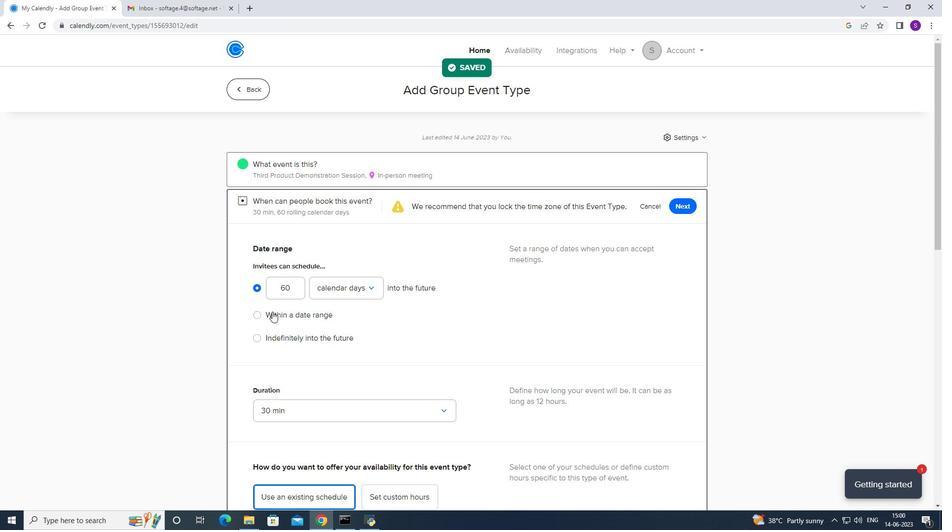 
Action: Mouse pressed left at (270, 313)
Screenshot: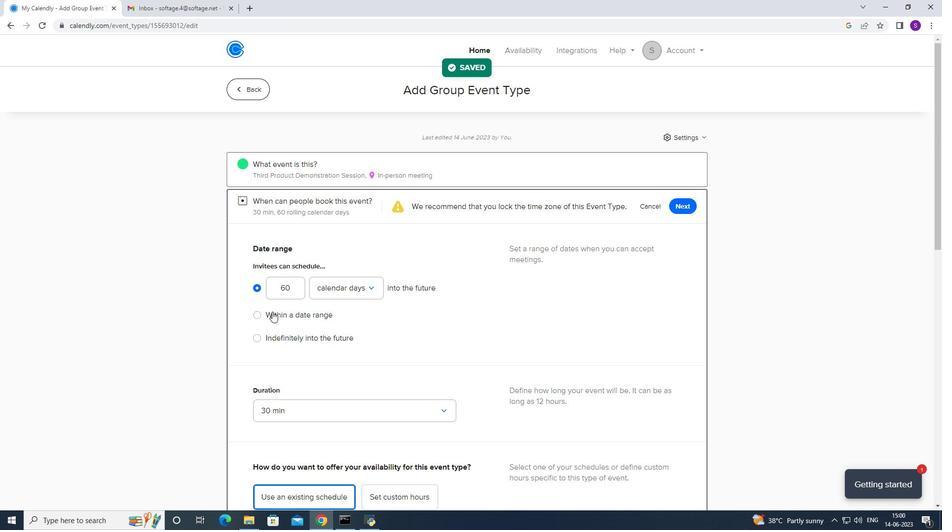 
Action: Mouse moved to (351, 324)
Screenshot: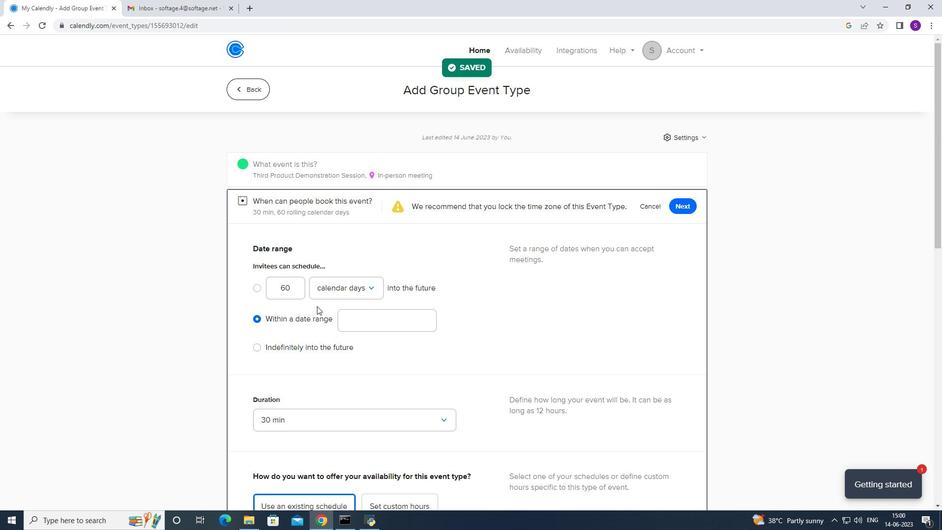 
Action: Mouse pressed left at (351, 324)
Screenshot: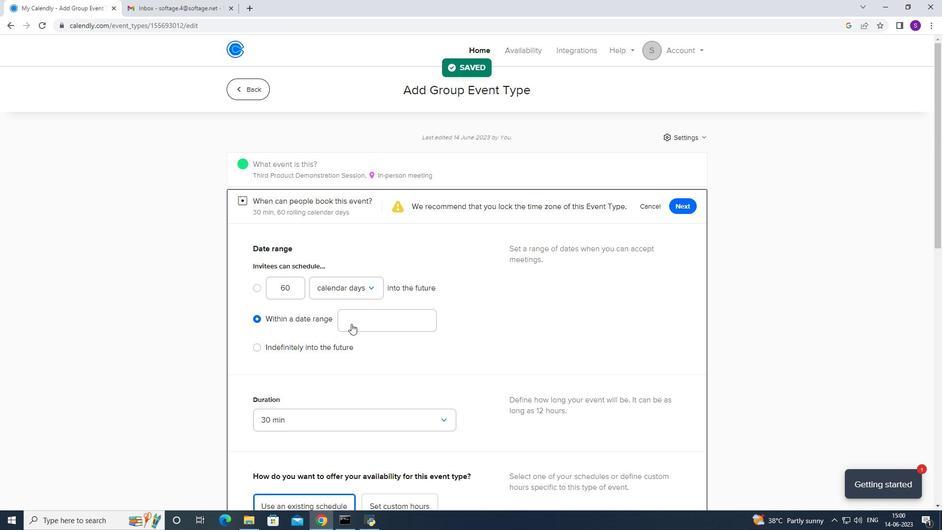 
Action: Mouse moved to (417, 133)
Screenshot: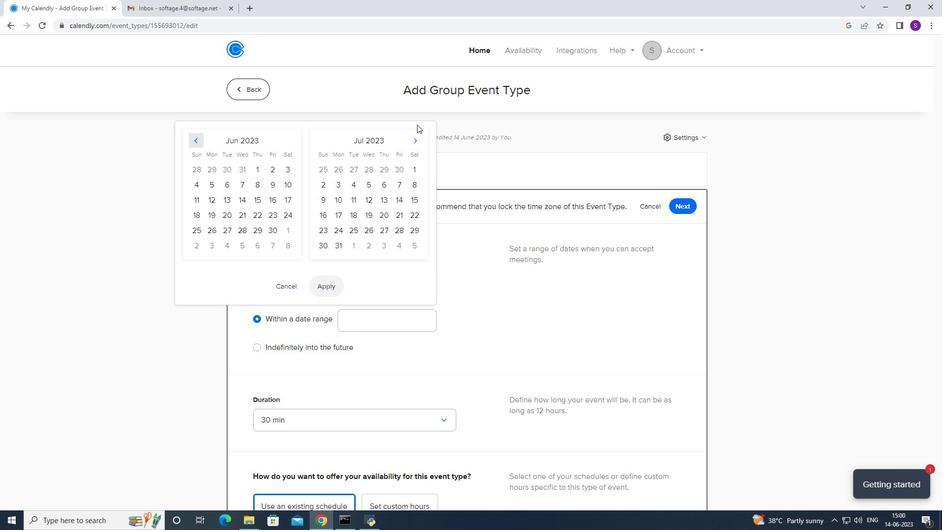 
Action: Mouse pressed left at (417, 133)
Screenshot: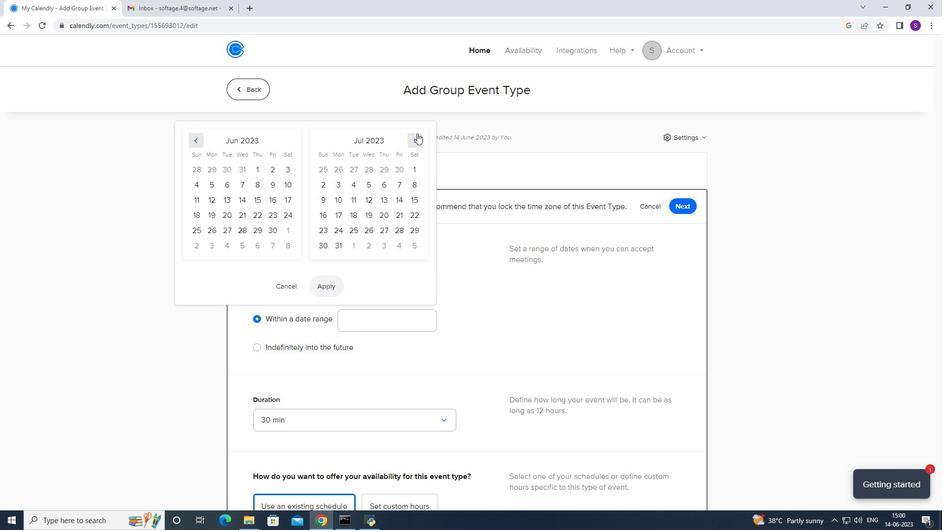 
Action: Mouse pressed left at (417, 133)
Screenshot: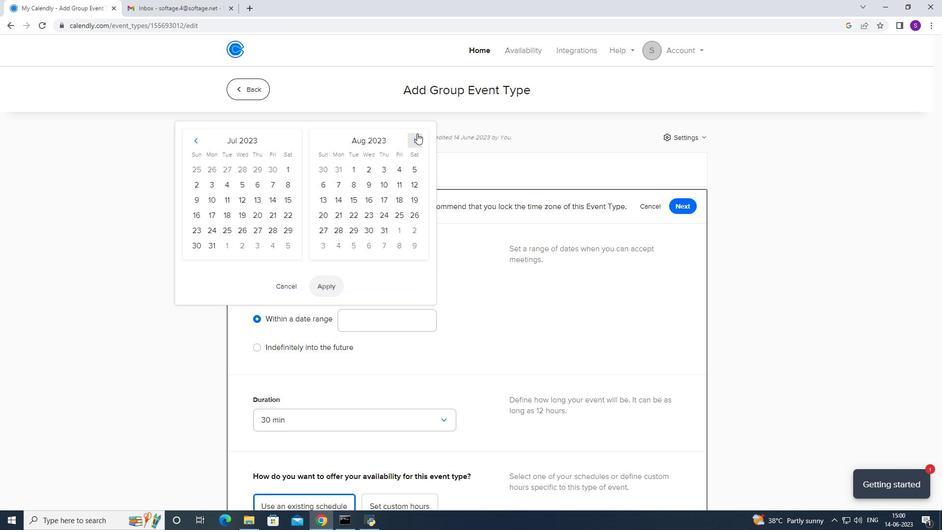 
Action: Mouse moved to (416, 133)
Screenshot: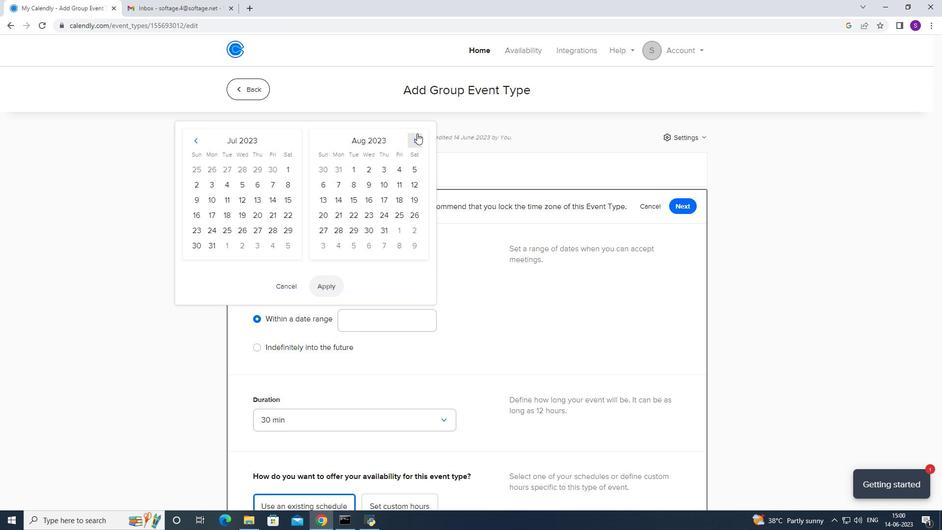 
Action: Mouse pressed left at (416, 133)
Screenshot: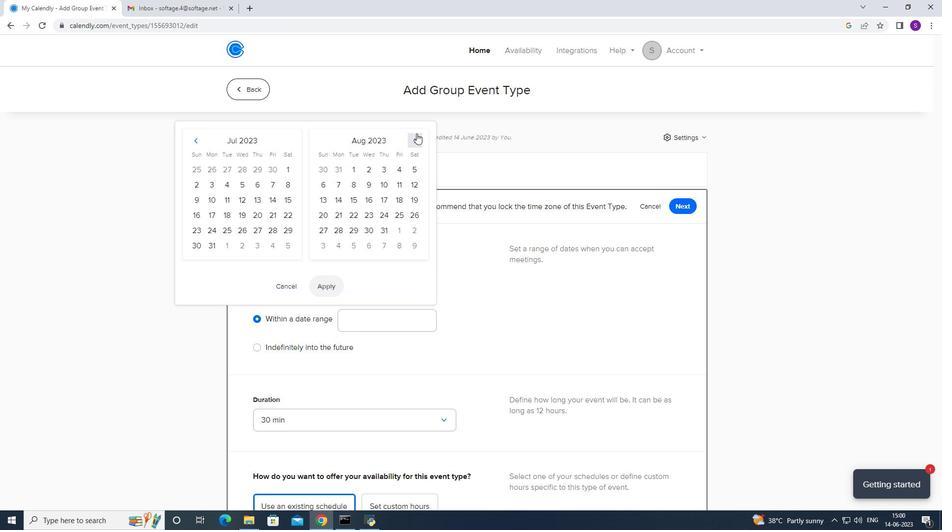 
Action: Mouse pressed left at (416, 133)
Screenshot: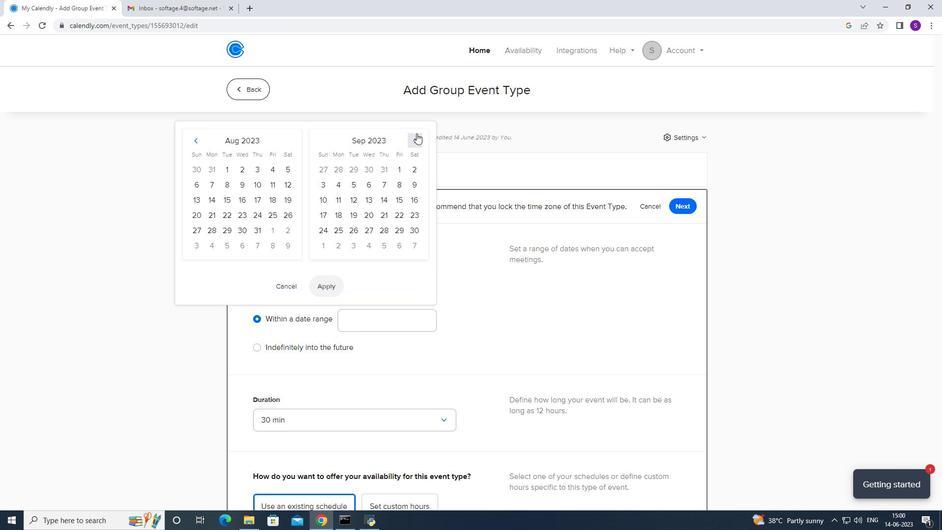 
Action: Mouse pressed left at (416, 133)
Screenshot: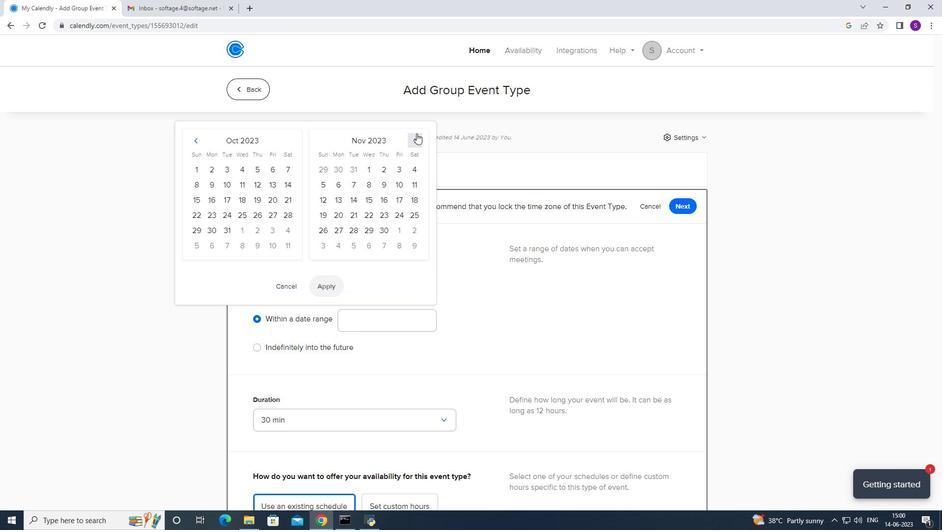 
Action: Mouse pressed left at (416, 133)
Screenshot: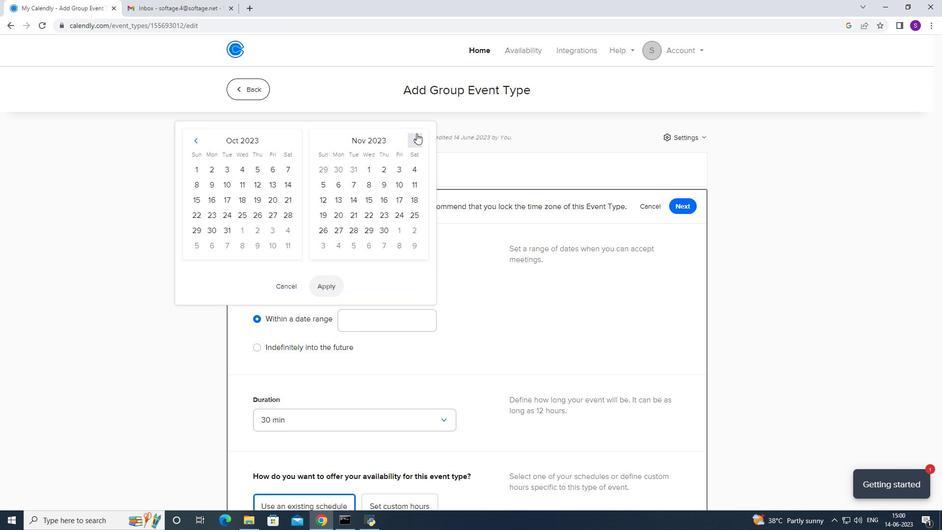 
Action: Mouse pressed left at (416, 133)
Screenshot: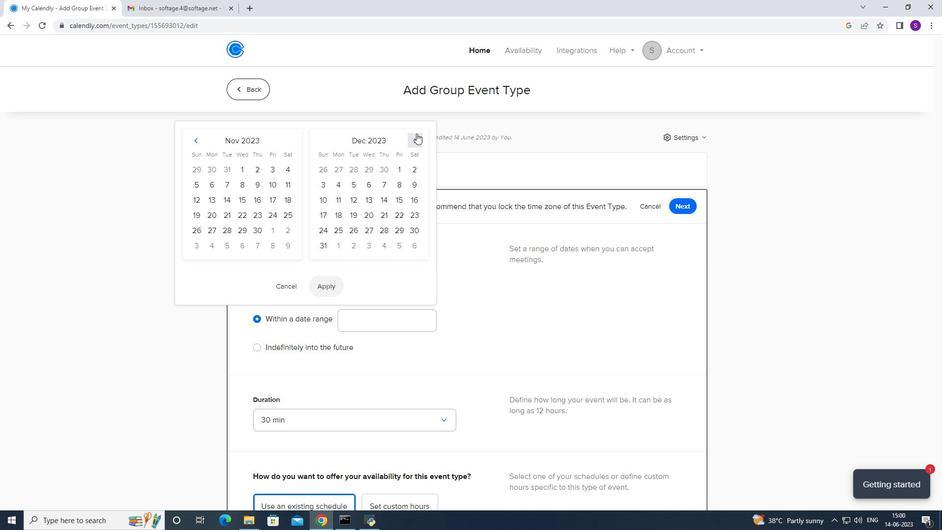
Action: Mouse pressed left at (416, 133)
Screenshot: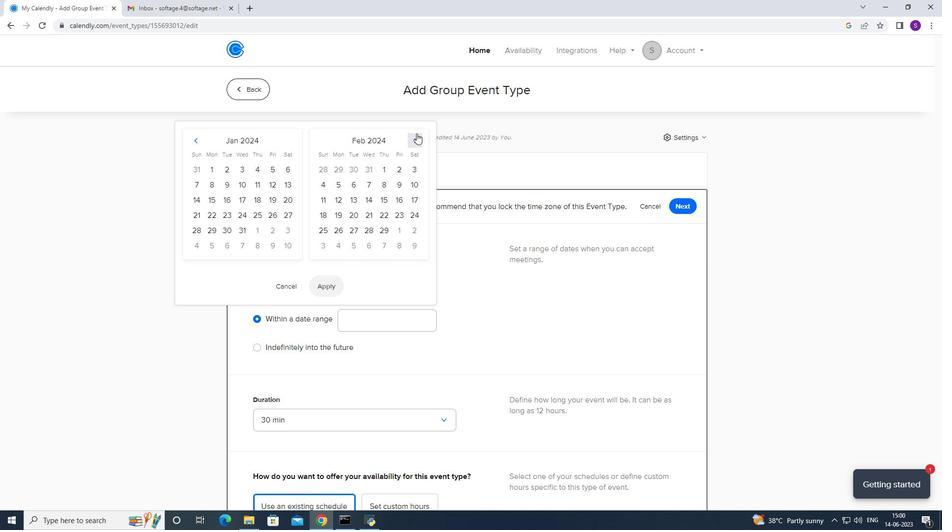 
Action: Mouse pressed left at (416, 133)
Screenshot: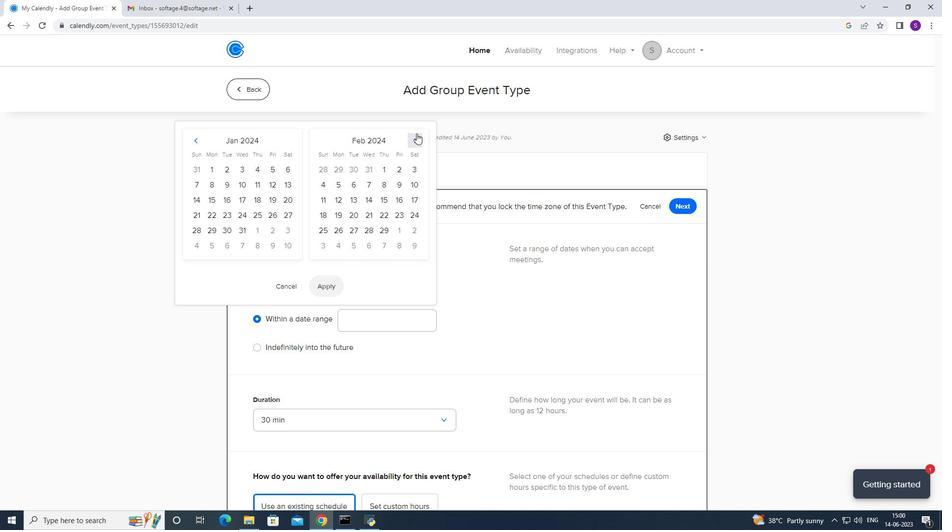 
Action: Mouse pressed left at (416, 133)
Screenshot: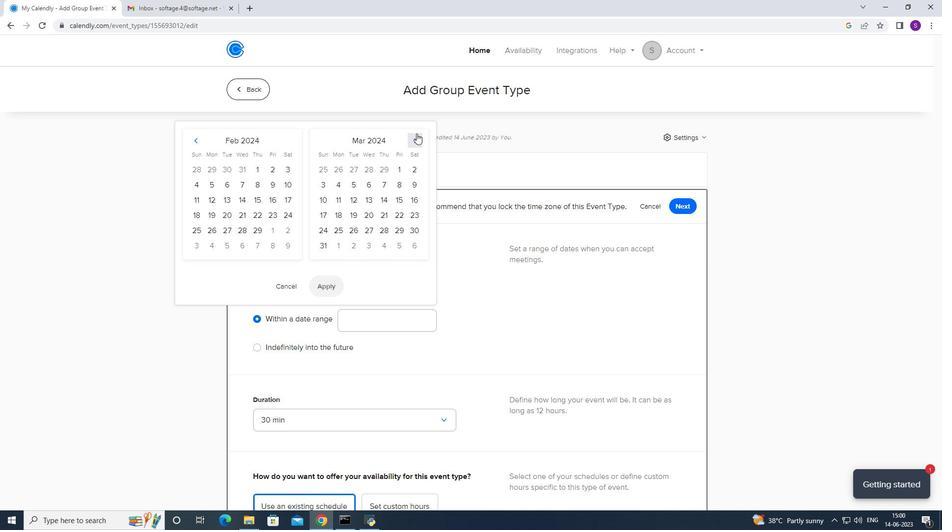 
Action: Mouse moved to (358, 198)
Screenshot: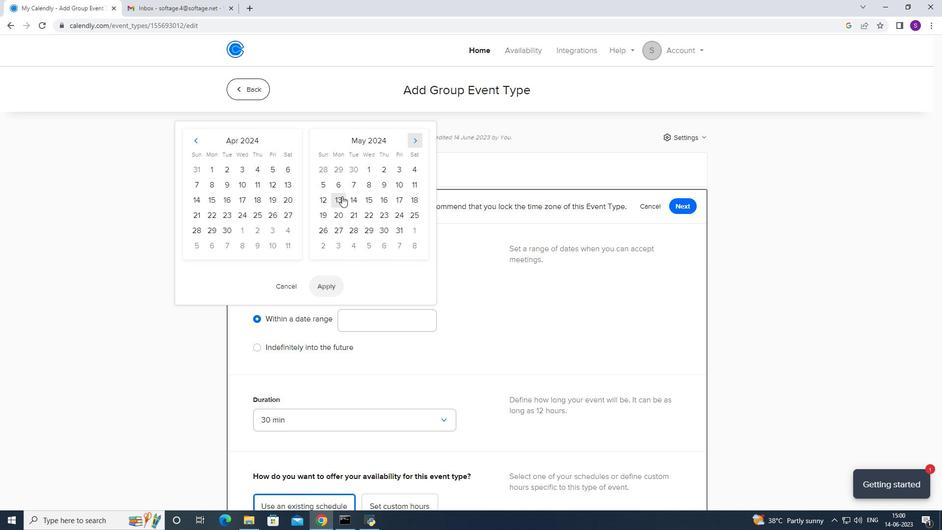 
Action: Mouse pressed left at (358, 198)
Screenshot: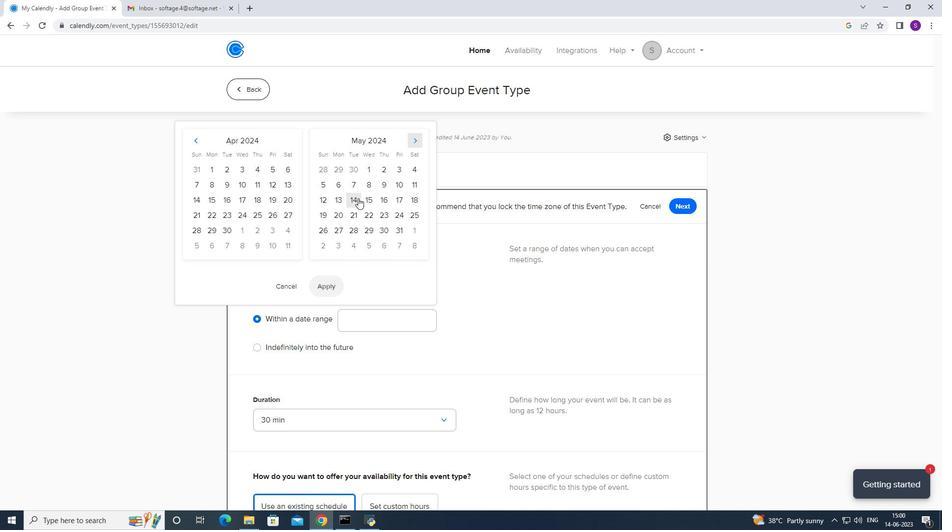 
Action: Mouse moved to (371, 199)
Screenshot: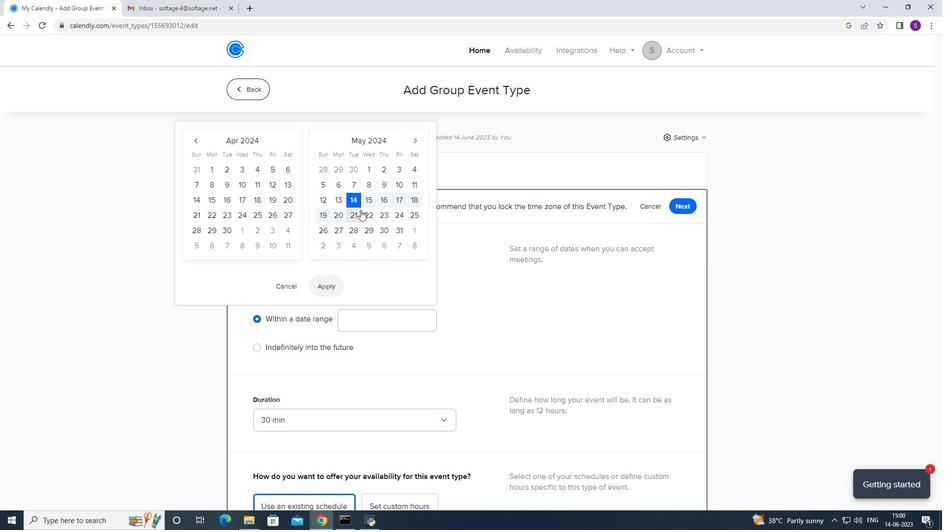 
Action: Mouse pressed left at (371, 199)
Screenshot: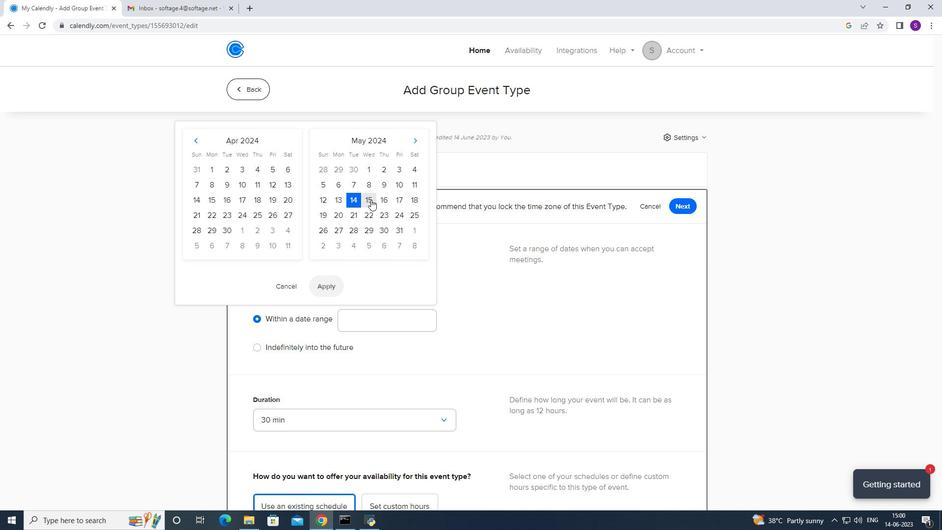 
Action: Mouse moved to (330, 285)
Screenshot: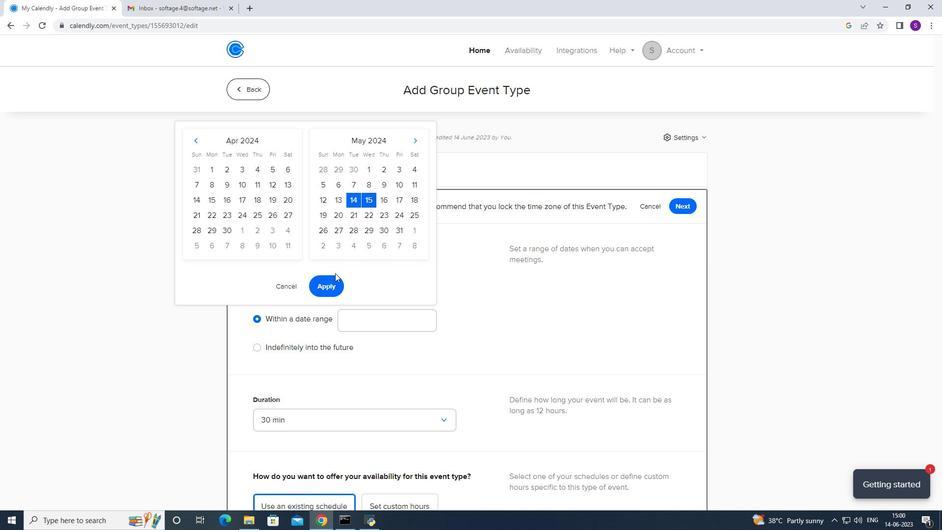 
Action: Mouse pressed left at (330, 285)
Screenshot: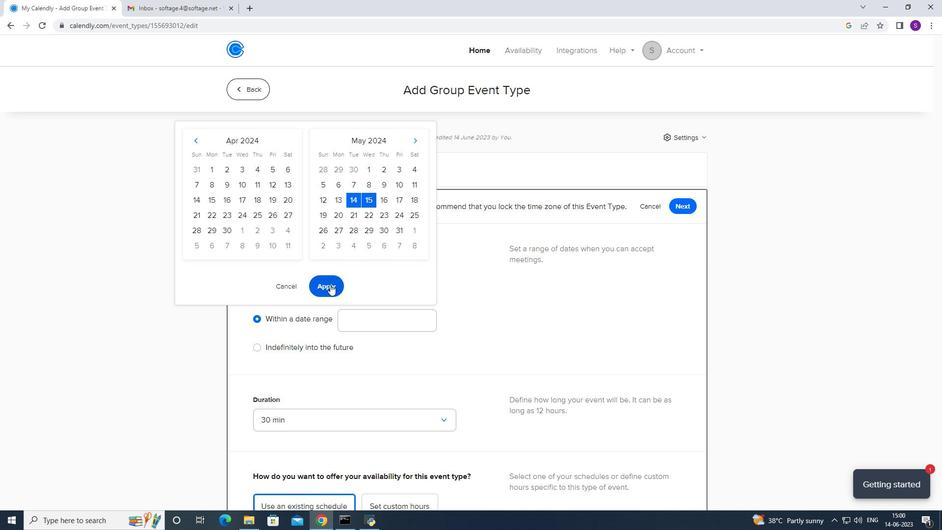 
Action: Mouse moved to (376, 270)
Screenshot: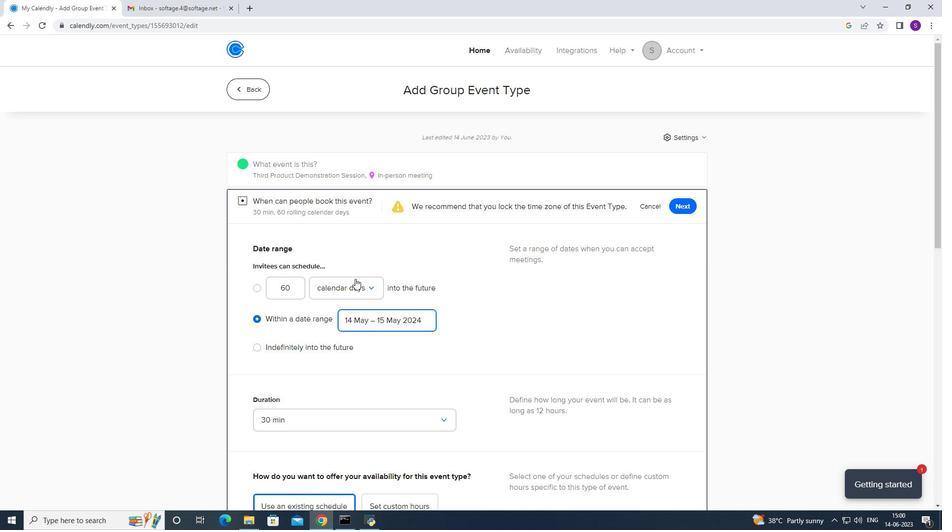 
Action: Mouse scrolled (376, 270) with delta (0, 0)
Screenshot: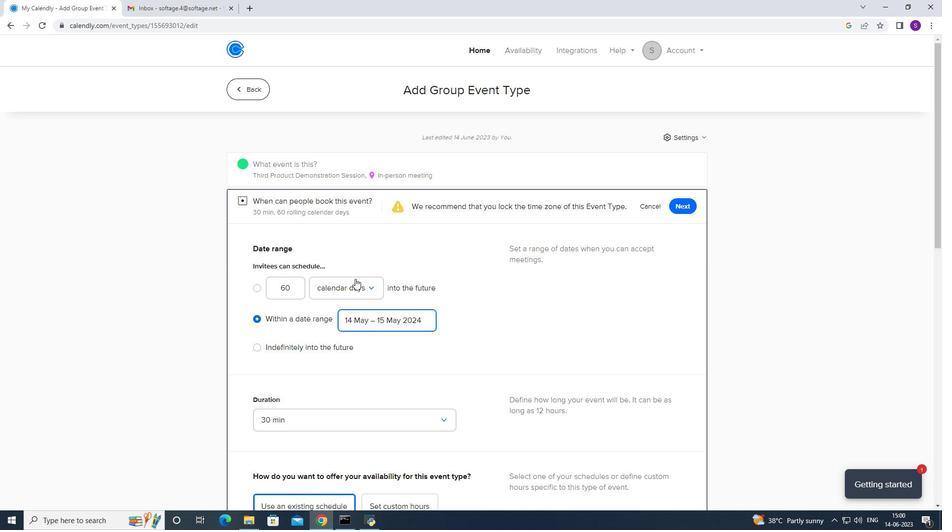 
Action: Mouse scrolled (376, 269) with delta (0, 0)
Screenshot: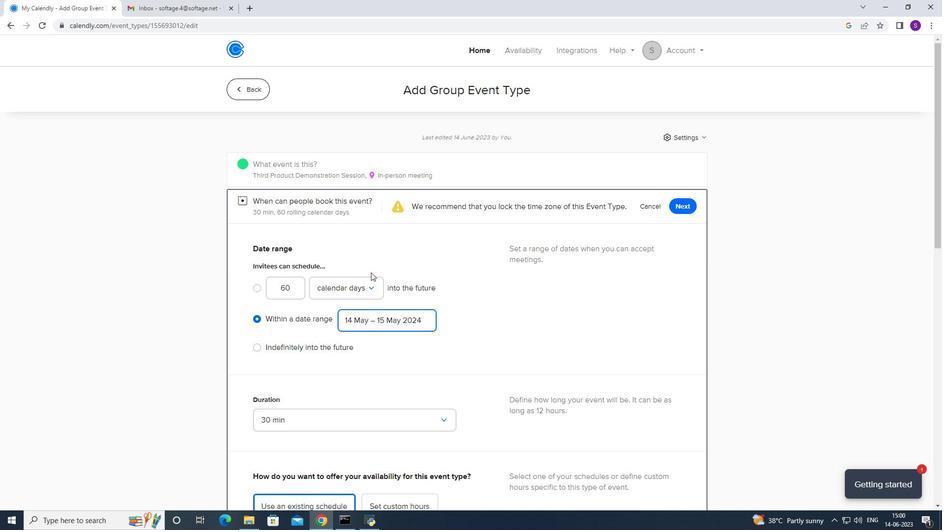 
Action: Mouse scrolled (376, 270) with delta (0, 0)
Screenshot: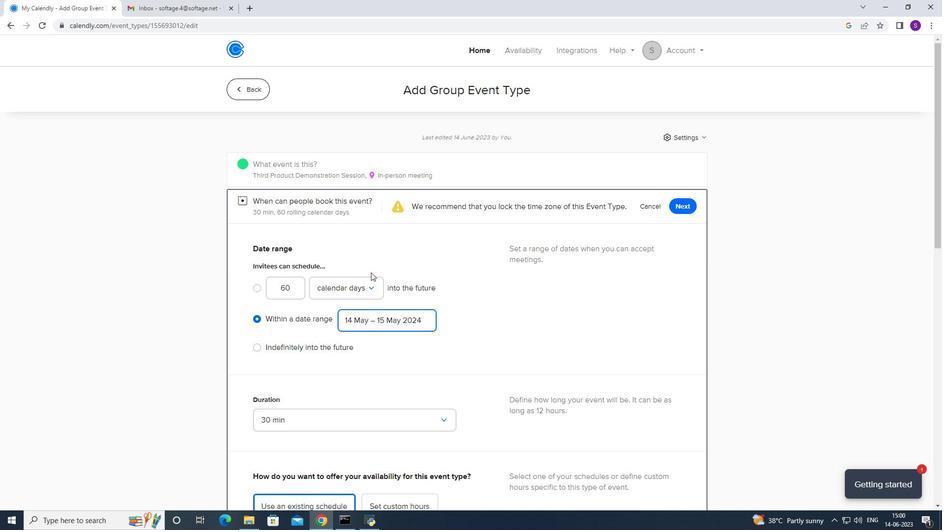 
Action: Mouse scrolled (376, 270) with delta (0, 0)
Screenshot: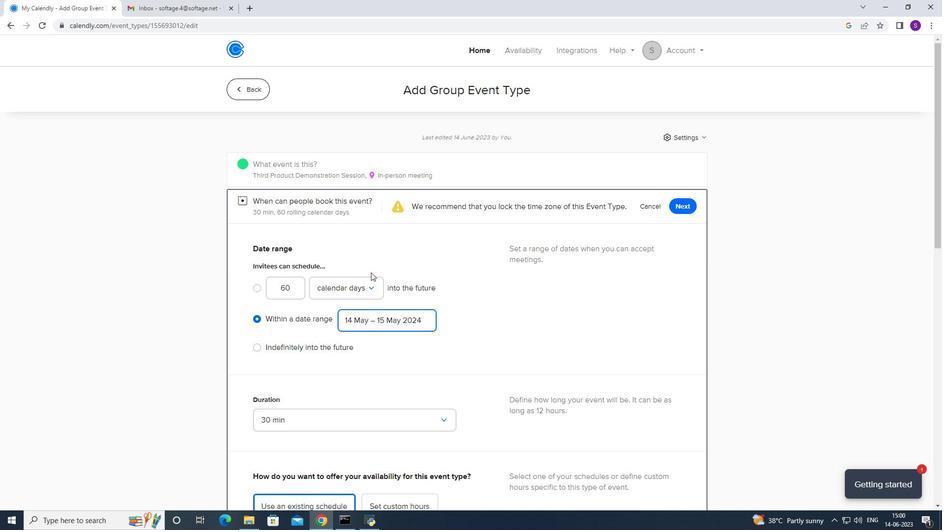 
Action: Mouse scrolled (376, 270) with delta (0, 0)
Screenshot: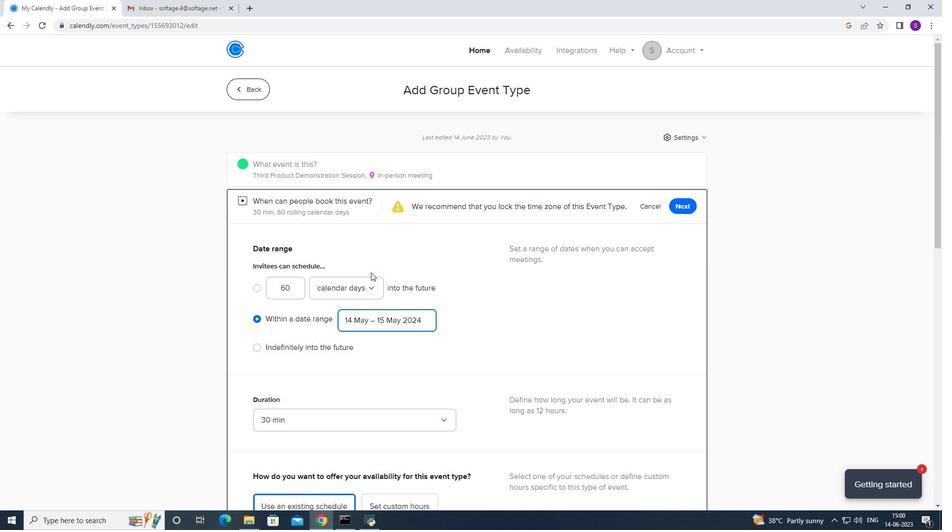 
Action: Mouse scrolled (376, 270) with delta (0, 0)
Screenshot: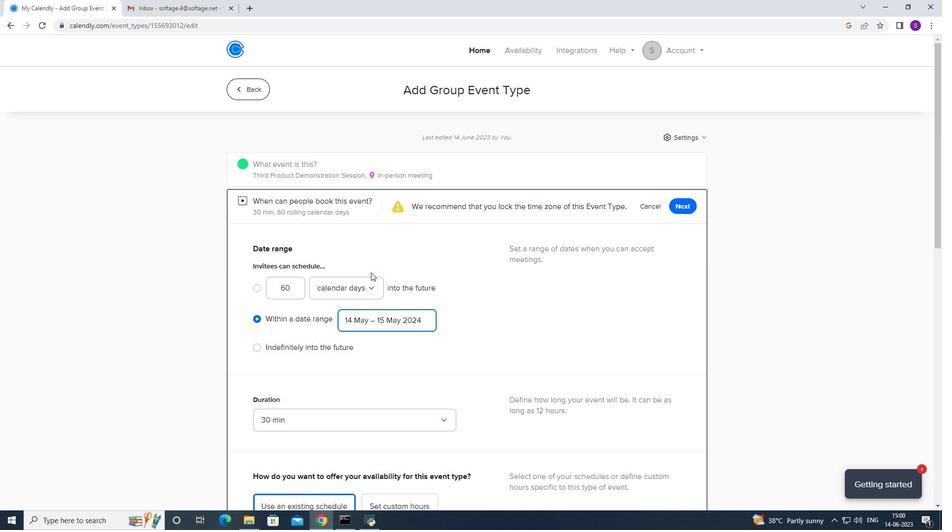 
Action: Mouse moved to (378, 270)
Screenshot: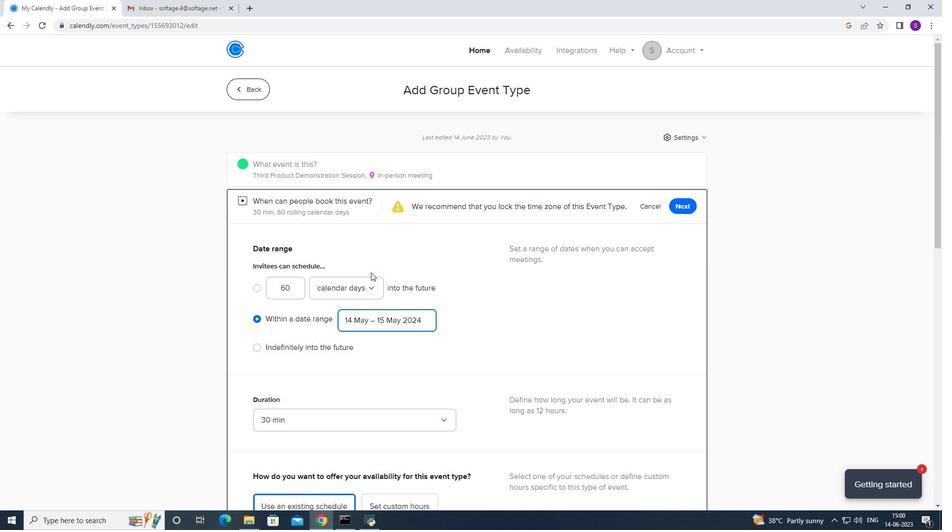 
Action: Mouse scrolled (376, 270) with delta (0, 0)
Screenshot: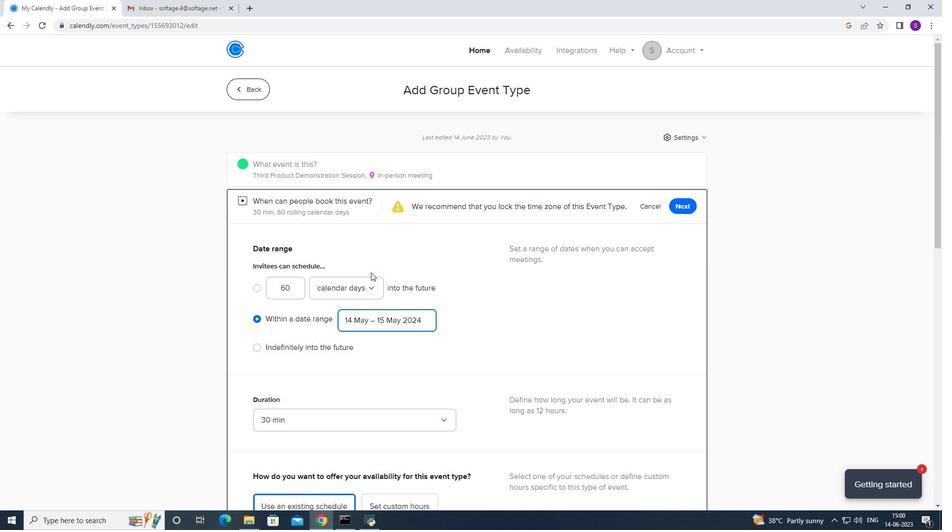 
Action: Mouse moved to (380, 274)
Screenshot: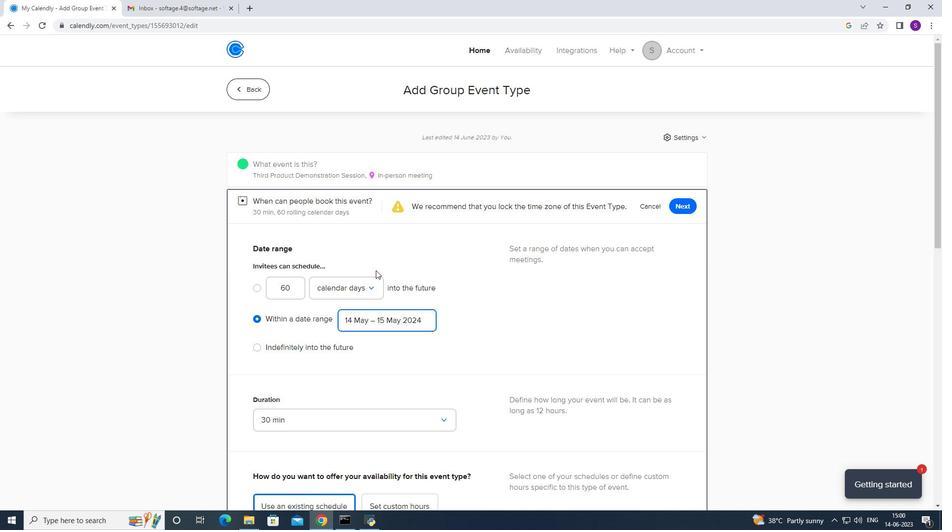 
Action: Mouse scrolled (380, 273) with delta (0, 0)
Screenshot: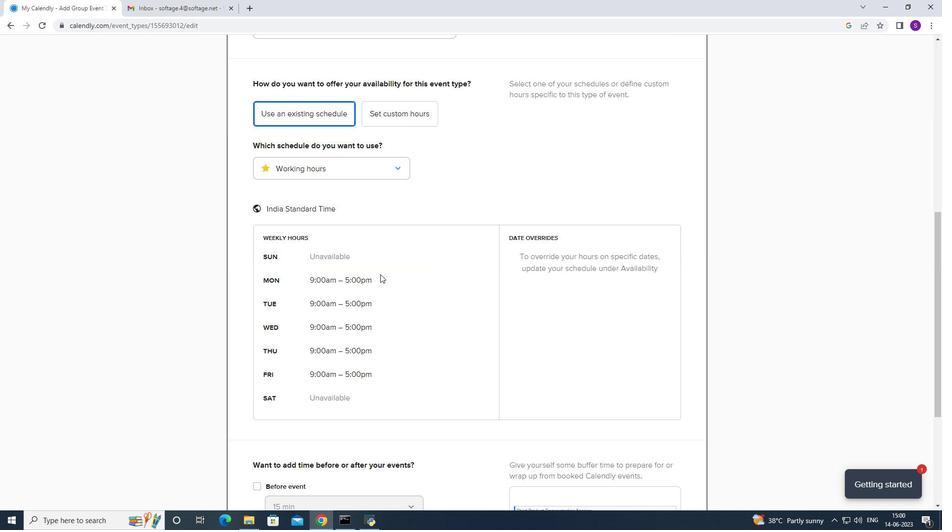 
Action: Mouse scrolled (380, 273) with delta (0, 0)
Screenshot: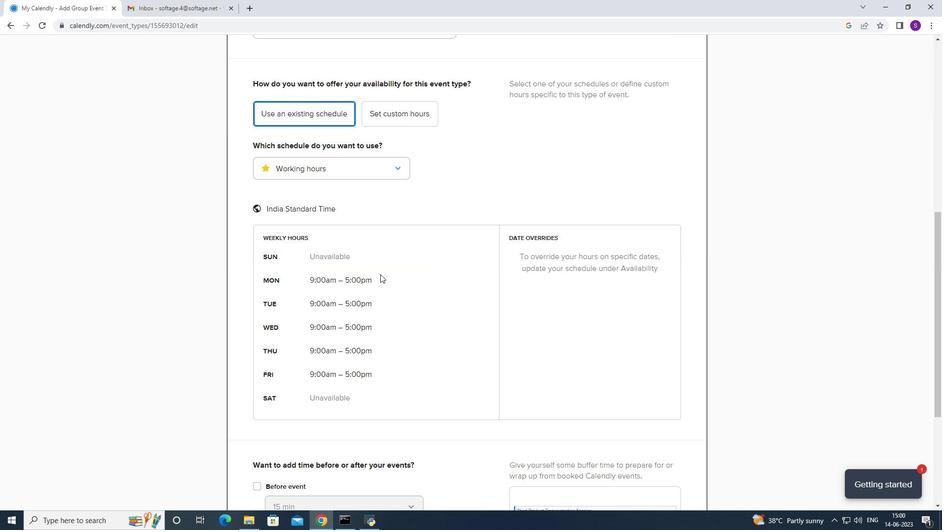 
Action: Mouse scrolled (380, 273) with delta (0, 0)
Screenshot: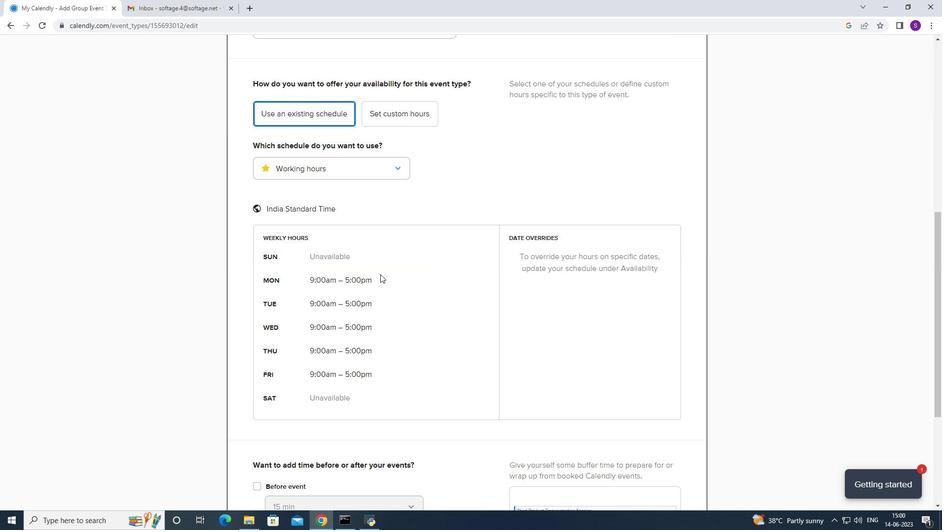 
Action: Mouse scrolled (380, 273) with delta (0, 0)
Screenshot: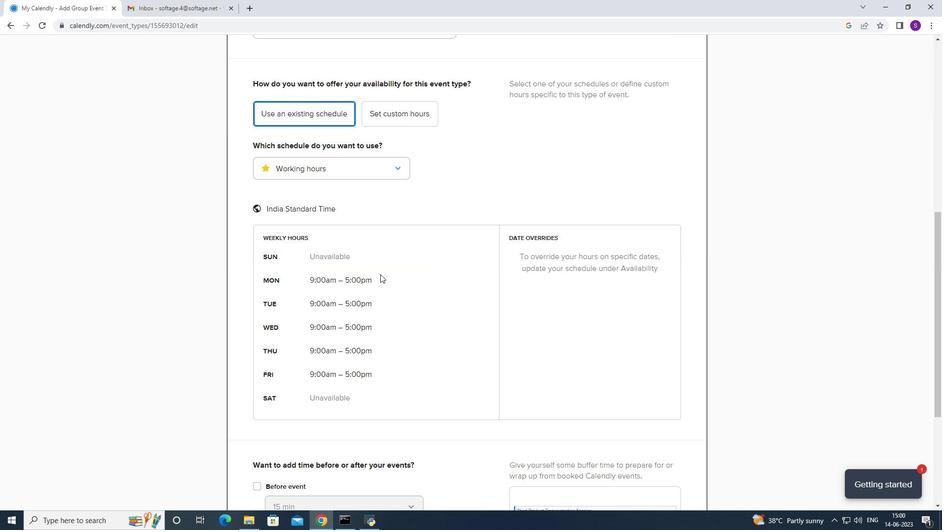 
Action: Mouse scrolled (380, 273) with delta (0, 0)
Screenshot: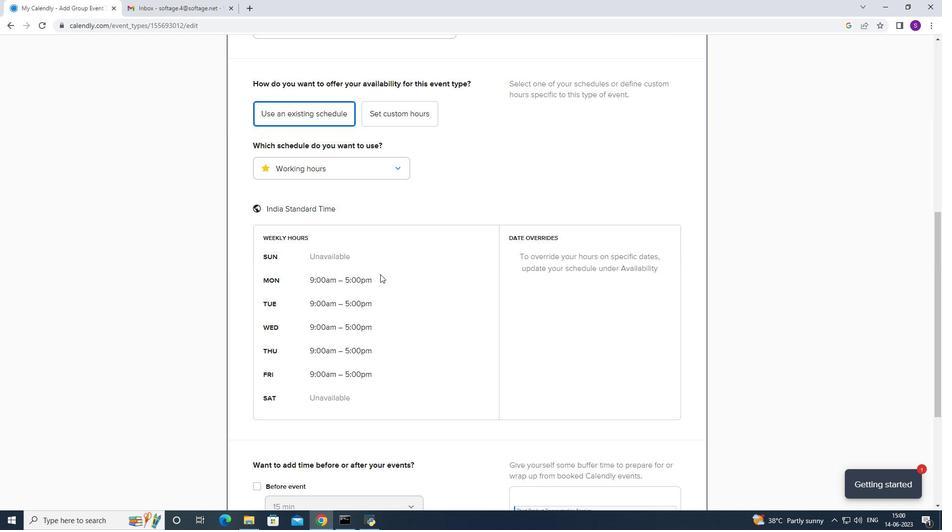 
Action: Mouse moved to (380, 275)
Screenshot: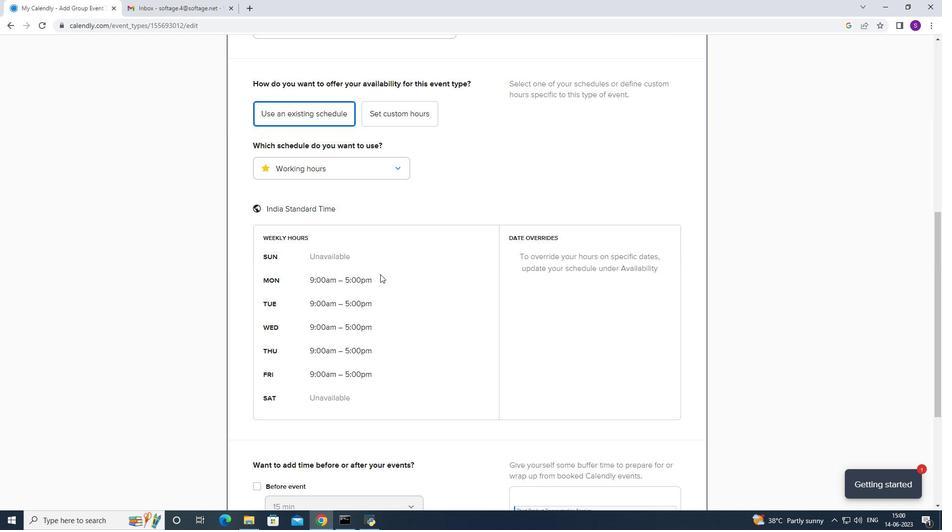 
Action: Mouse scrolled (380, 275) with delta (0, 0)
Screenshot: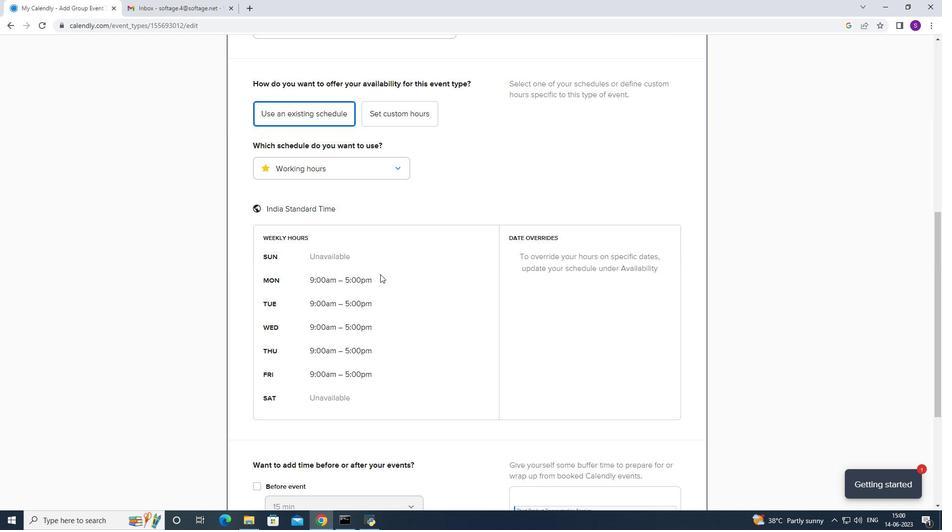 
Action: Mouse moved to (675, 463)
Screenshot: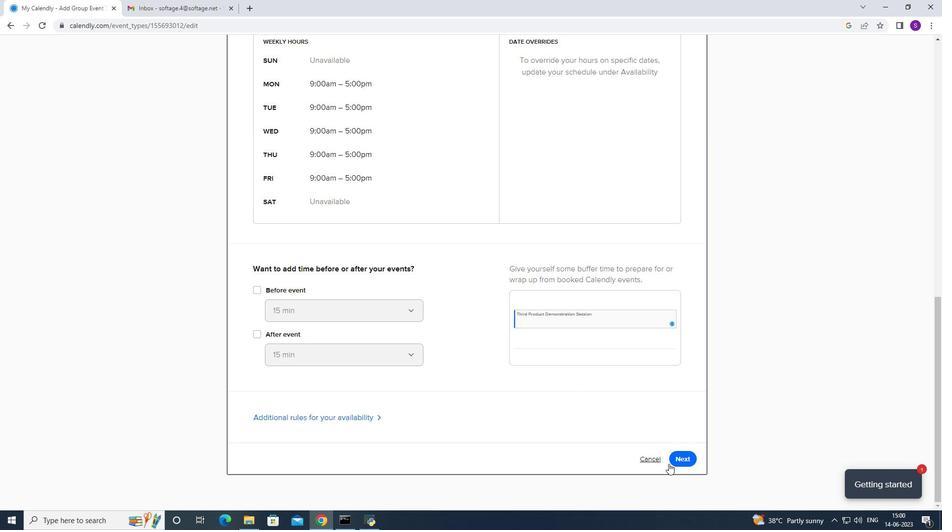 
Action: Mouse pressed left at (675, 463)
Screenshot: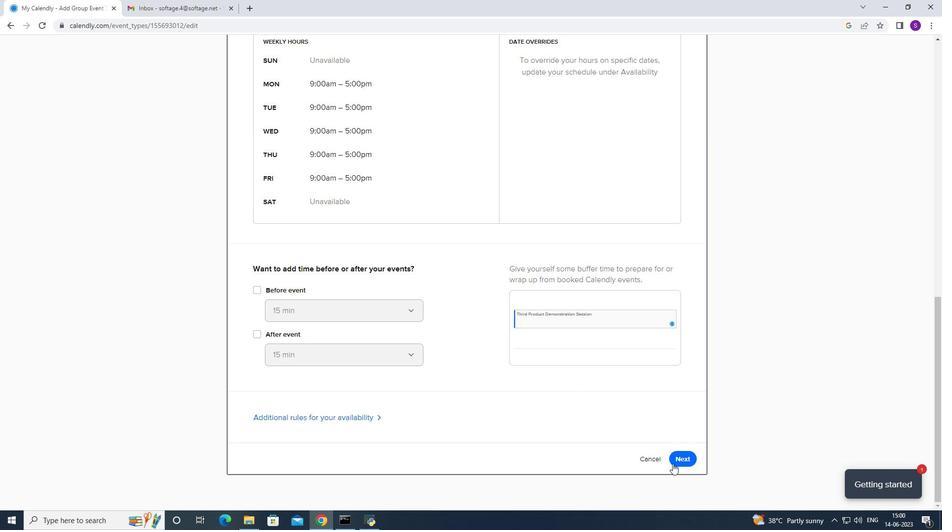
Action: Mouse moved to (698, 96)
Screenshot: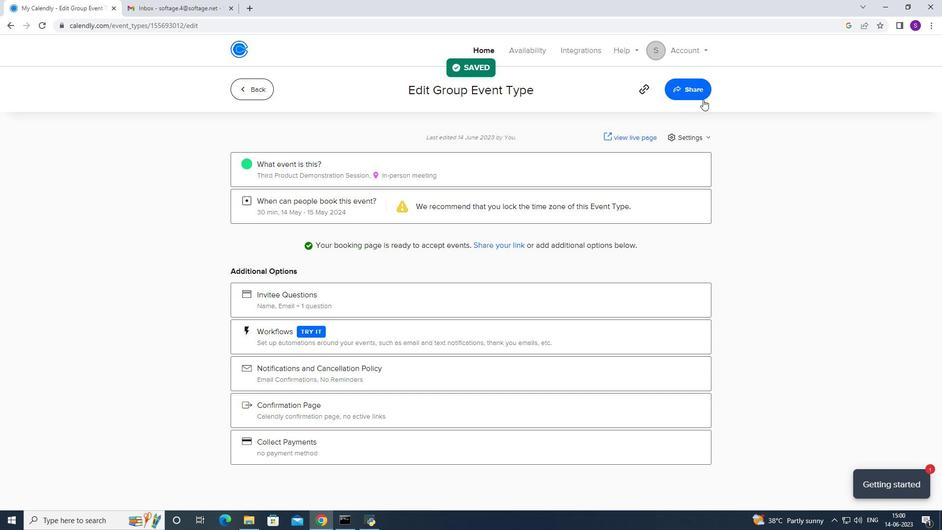 
Action: Mouse pressed left at (698, 96)
Screenshot: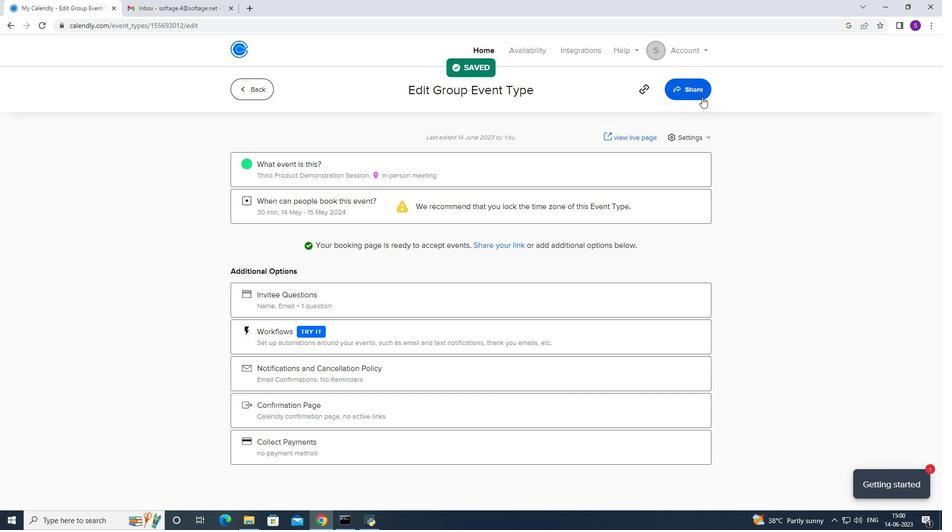
Action: Mouse moved to (596, 191)
Screenshot: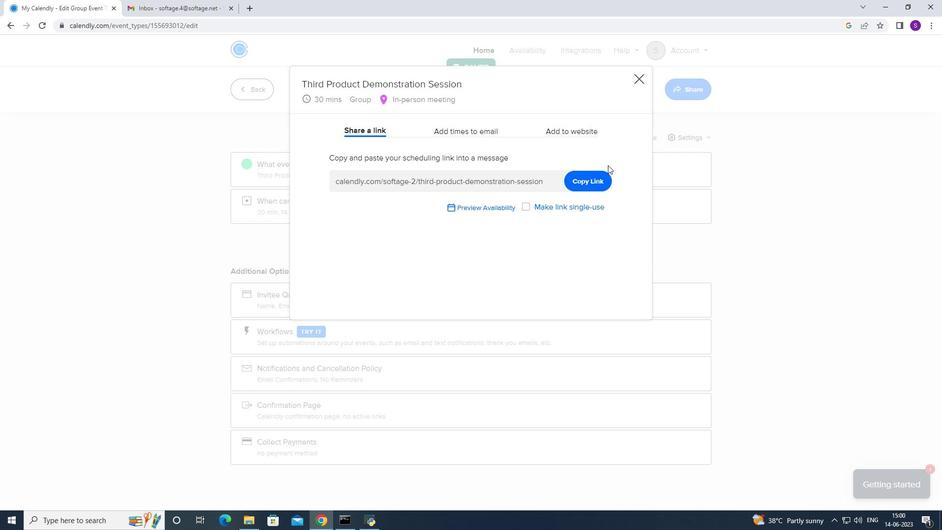 
Action: Mouse pressed left at (596, 191)
Screenshot: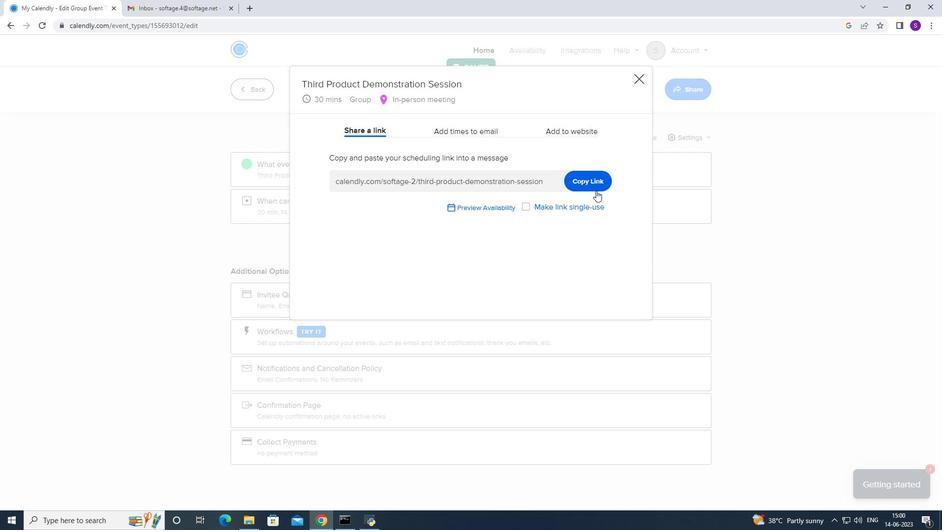 
Action: Mouse moved to (204, 17)
Screenshot: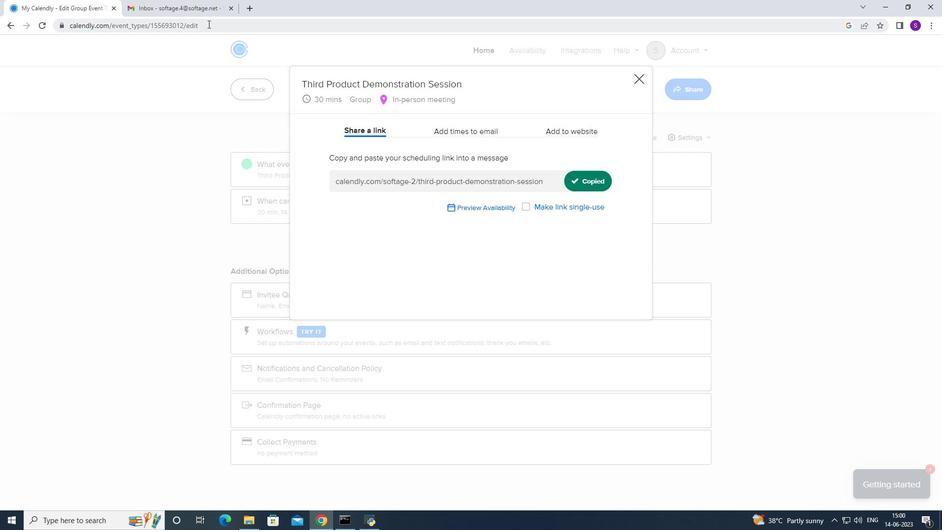 
Action: Mouse pressed left at (204, 17)
Screenshot: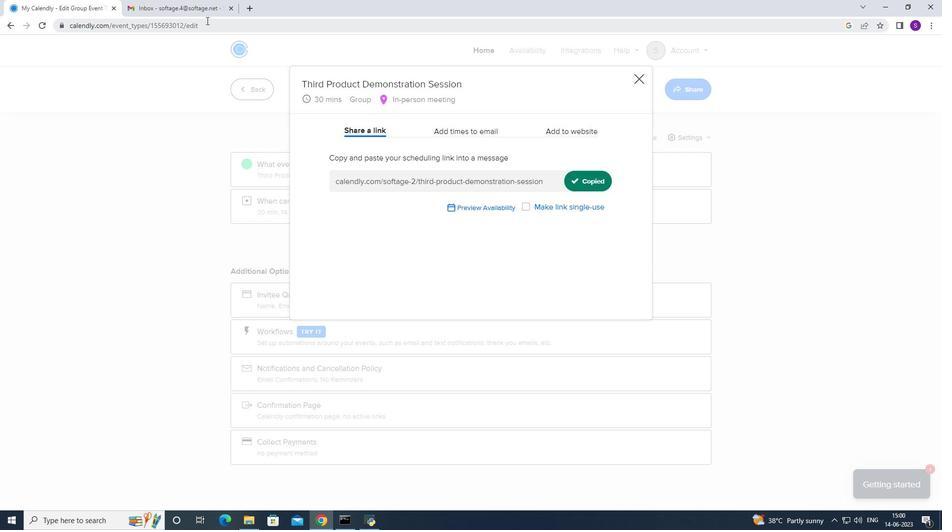 
Action: Mouse moved to (203, 14)
Screenshot: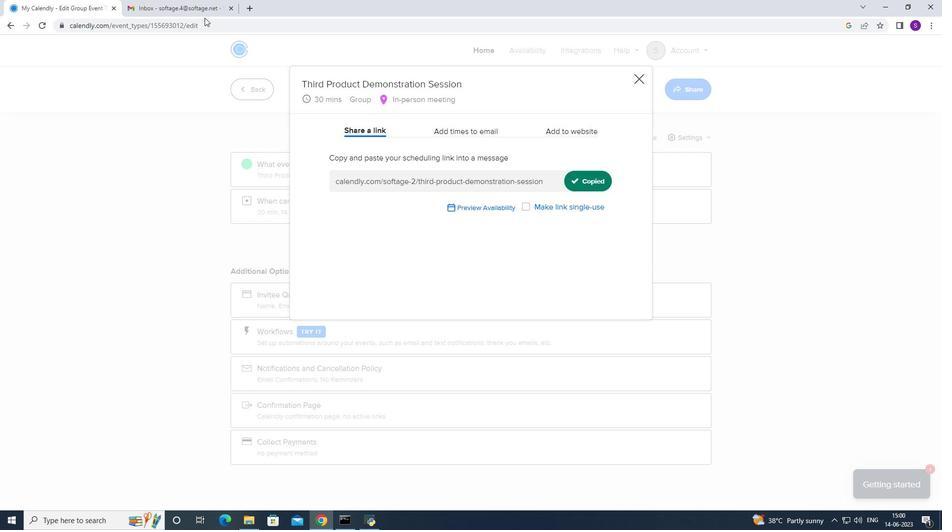 
Action: Mouse pressed left at (203, 14)
Screenshot: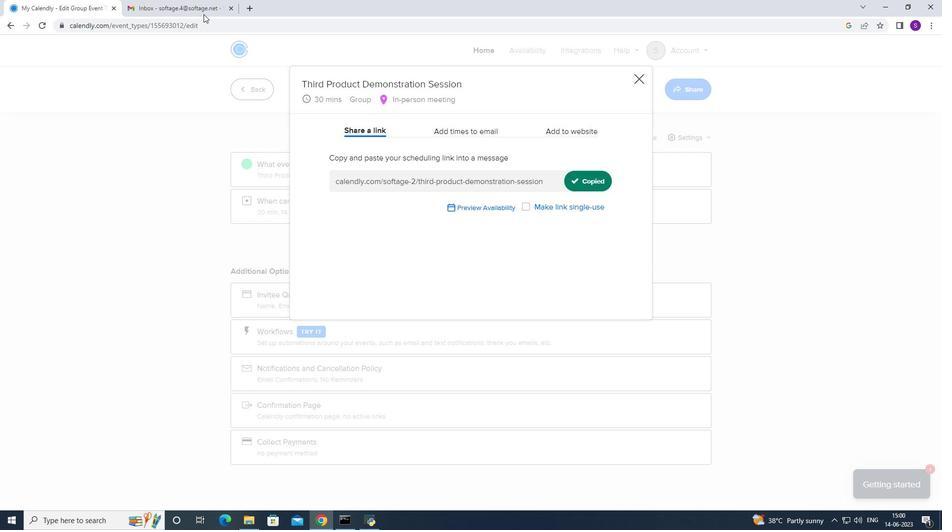 
Action: Mouse moved to (93, 88)
Screenshot: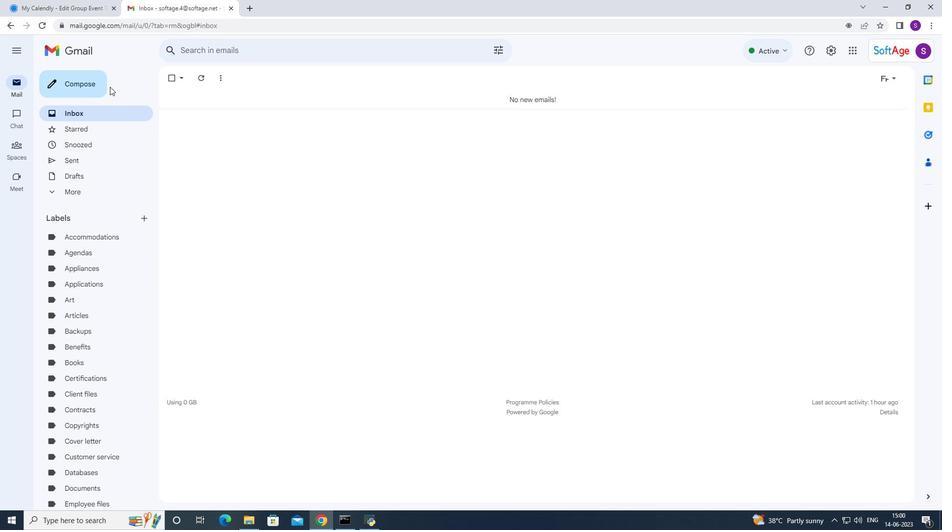 
Action: Mouse pressed left at (93, 88)
Screenshot: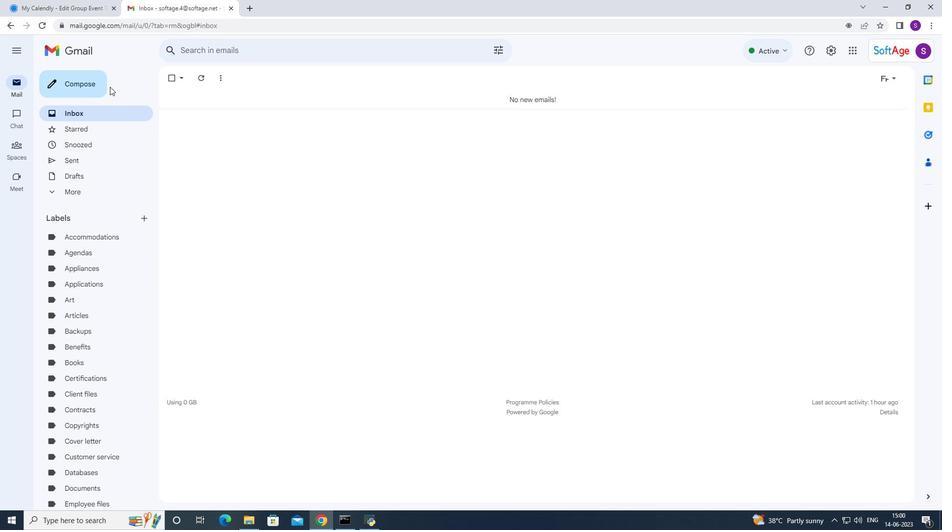 
Action: Mouse moved to (610, 284)
Screenshot: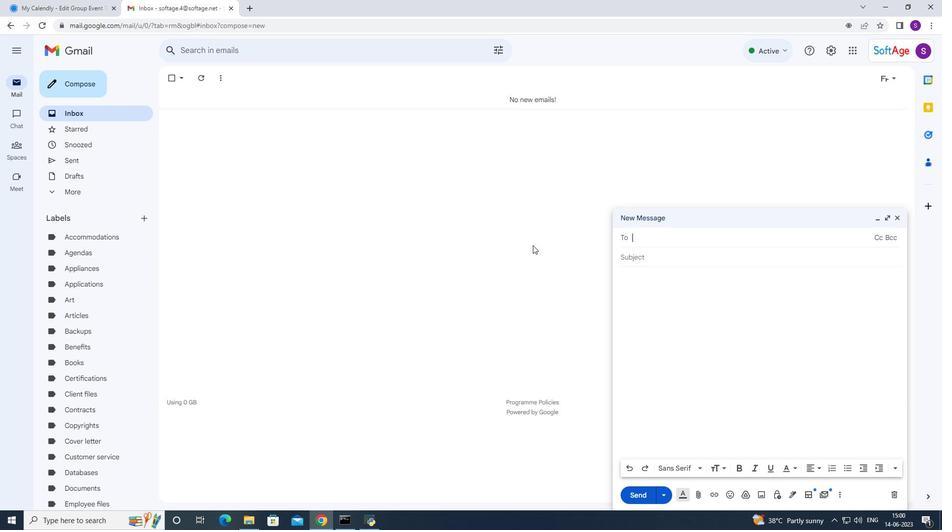 
Action: Mouse pressed right at (610, 284)
Screenshot: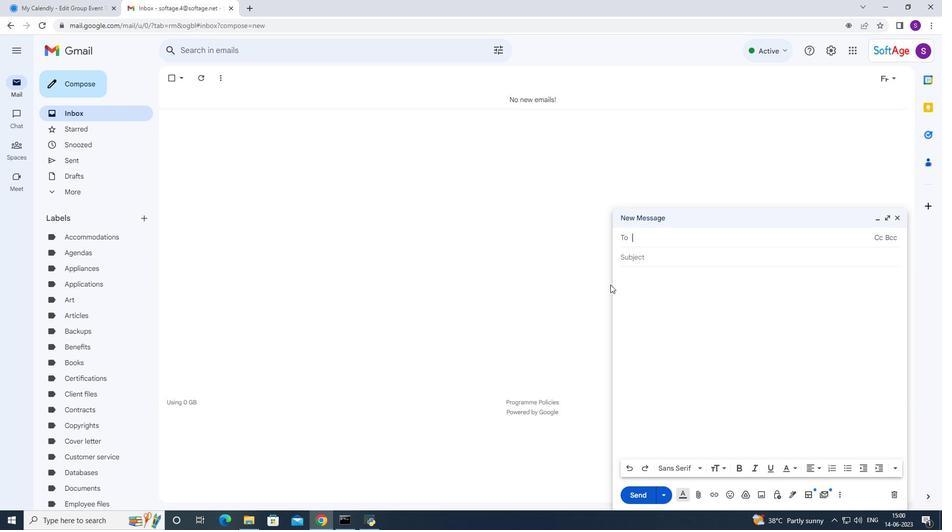 
Action: Mouse moved to (663, 278)
Screenshot: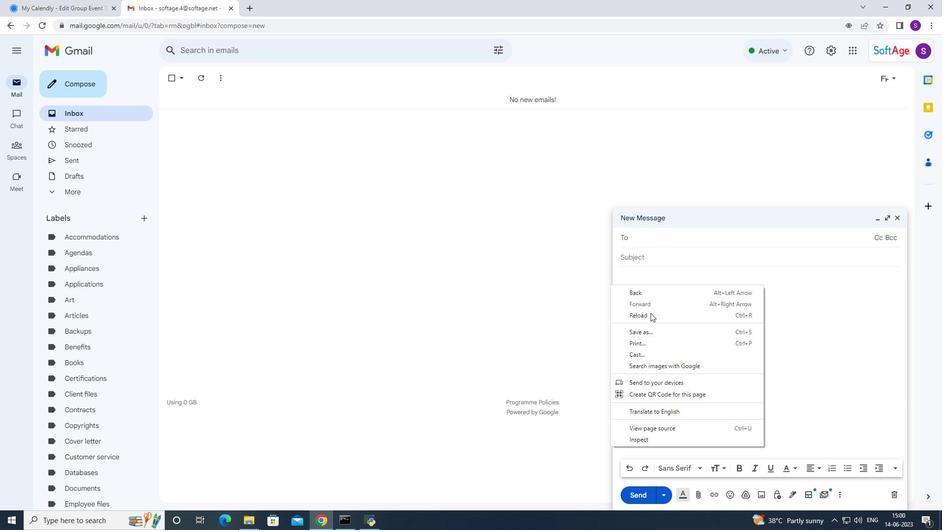
Action: Mouse pressed left at (663, 278)
Screenshot: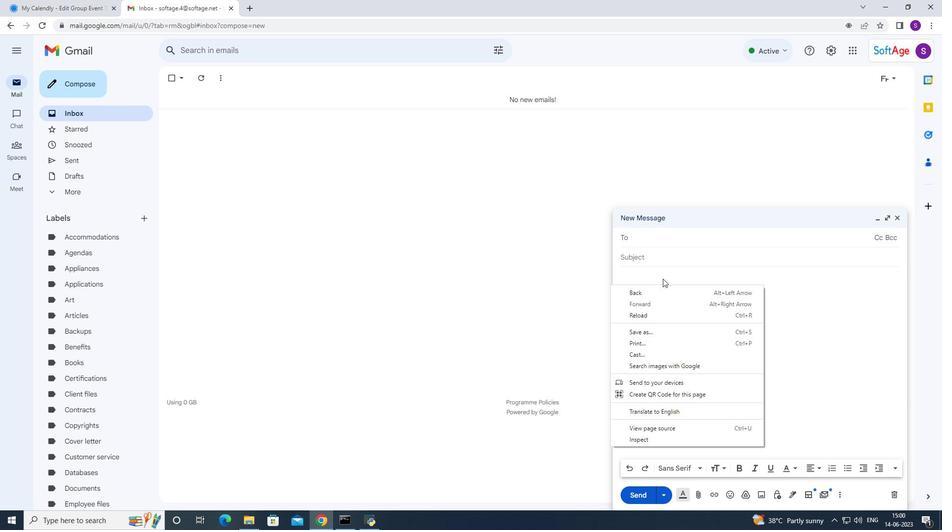 
Action: Mouse pressed right at (663, 278)
Screenshot: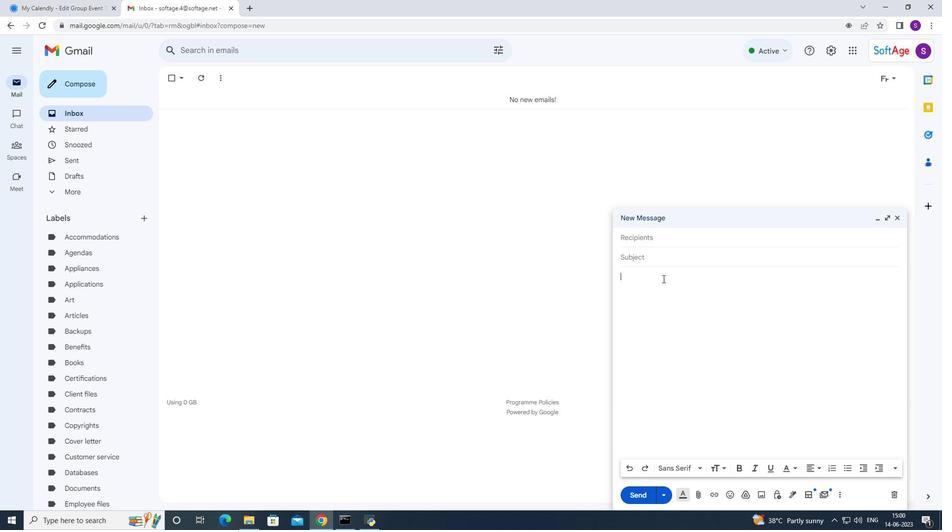 
Action: Mouse moved to (678, 358)
Screenshot: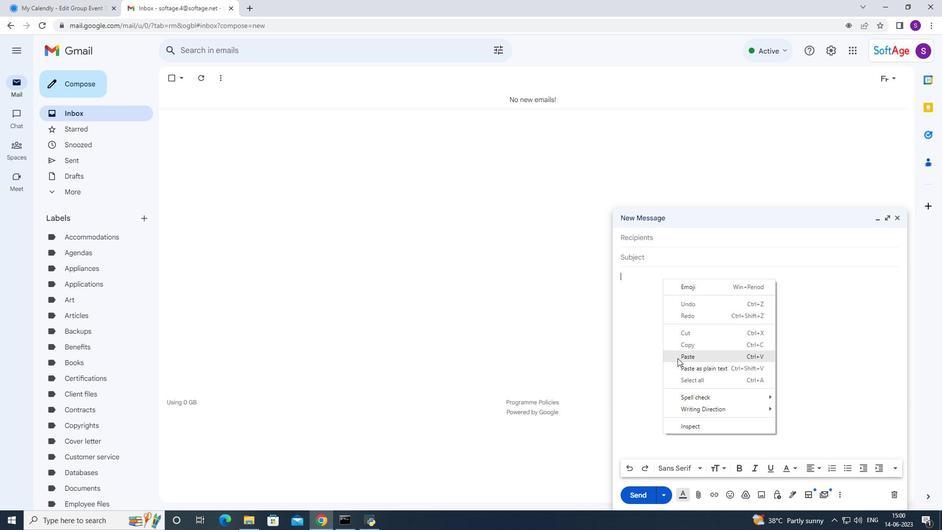
Action: Mouse pressed left at (678, 358)
Screenshot: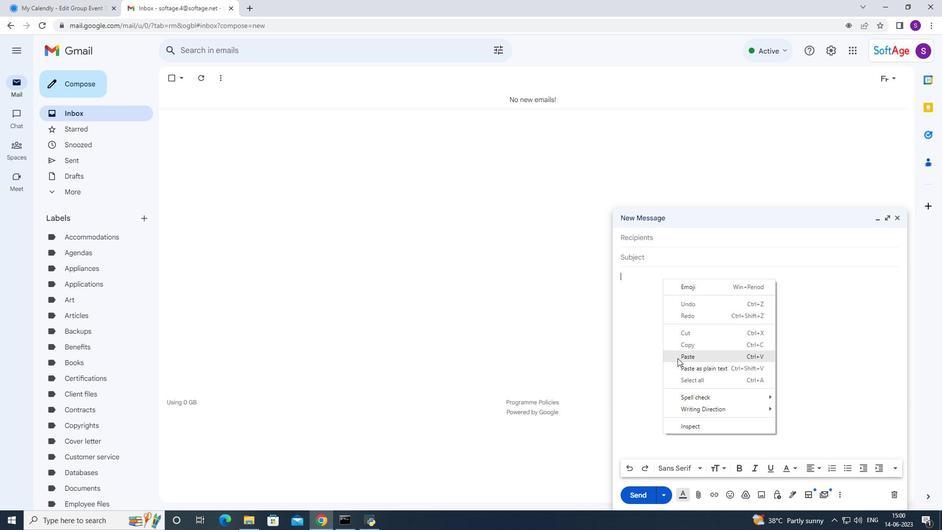 
Action: Mouse moved to (668, 231)
Screenshot: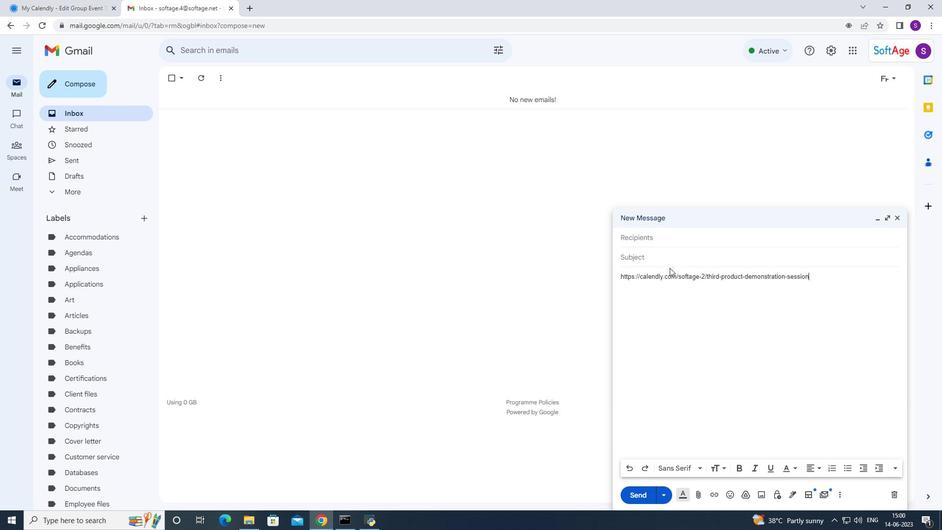 
Action: Mouse pressed left at (668, 231)
Screenshot: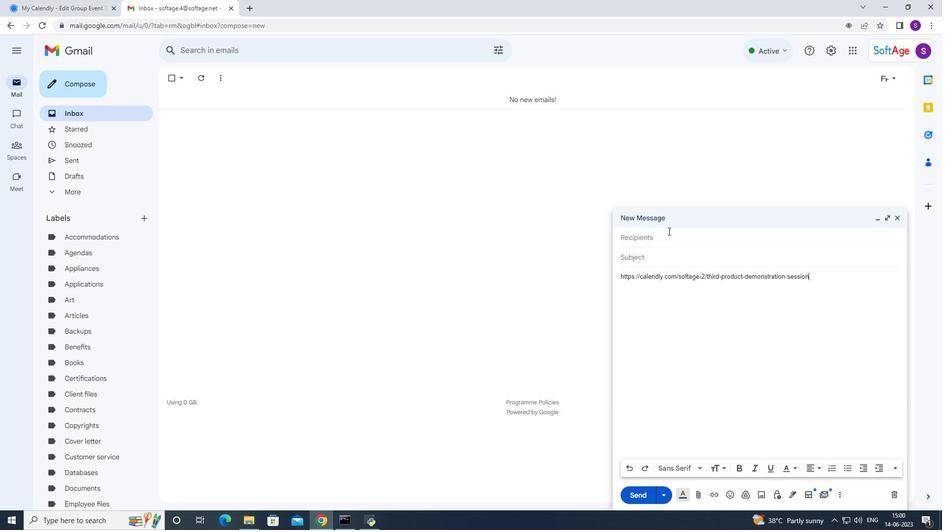 
Action: Key pressed so
Screenshot: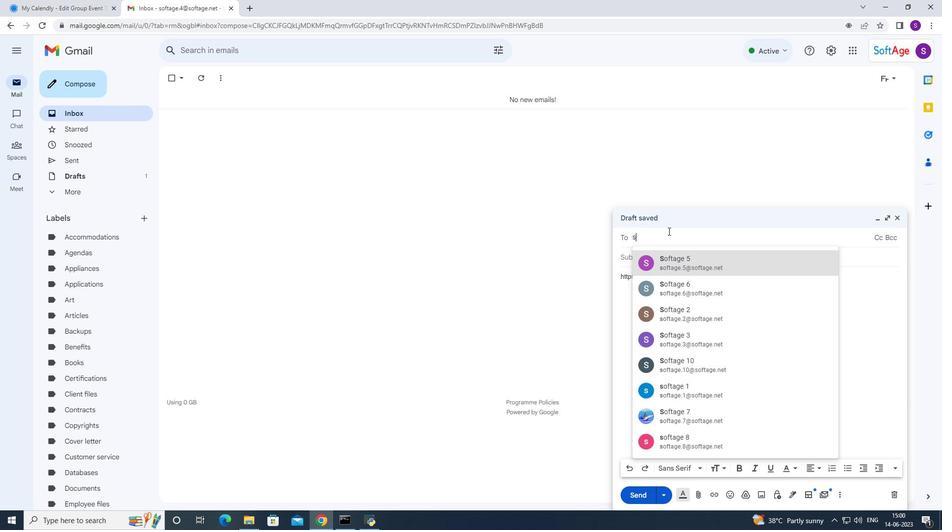 
Action: Mouse moved to (669, 224)
Screenshot: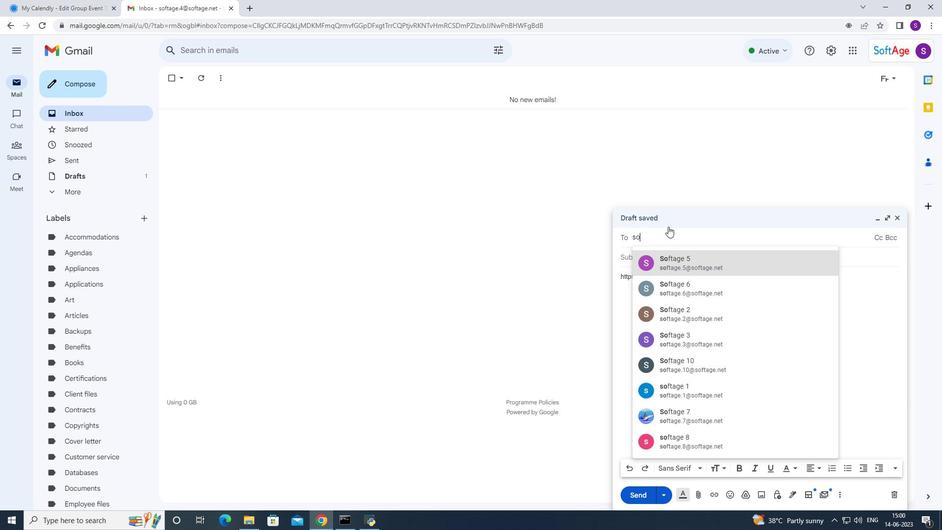 
Action: Key pressed ft
Screenshot: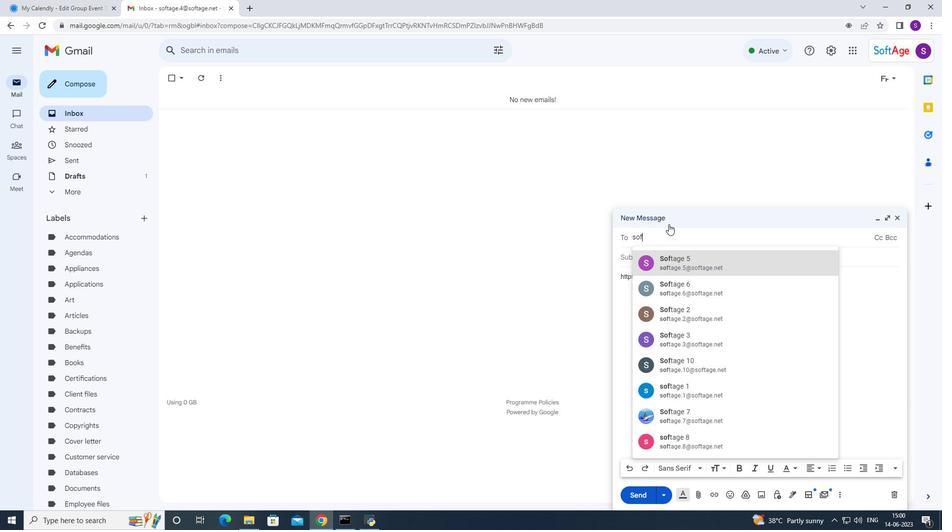 
Action: Mouse moved to (679, 441)
Screenshot: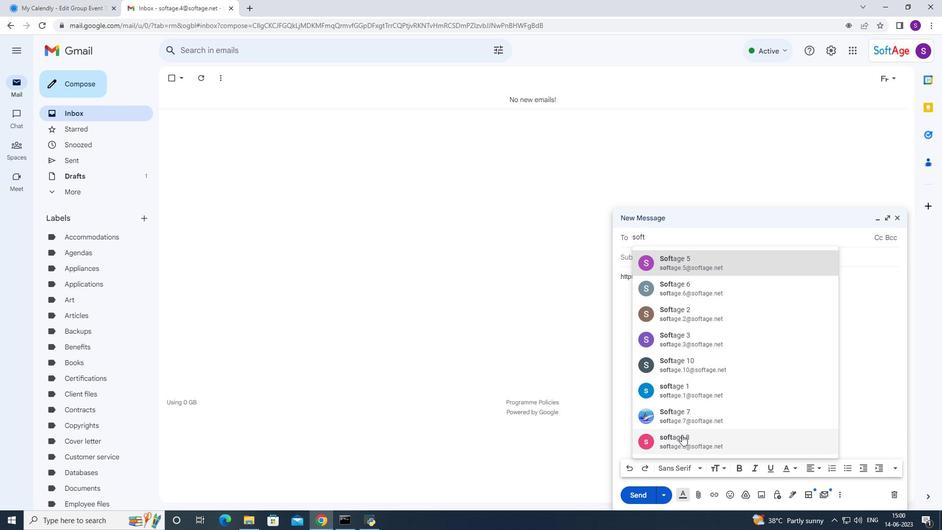 
Action: Mouse pressed left at (679, 441)
Screenshot: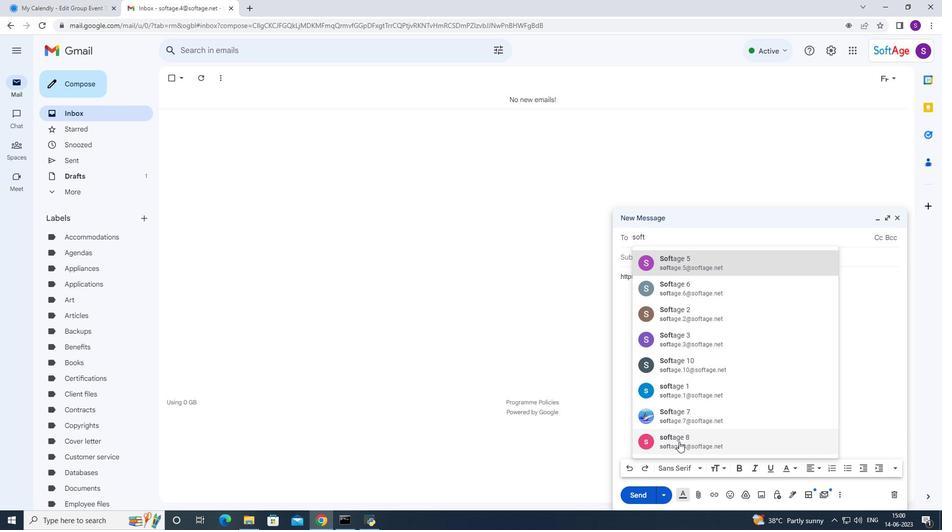 
Action: Key pressed s
Screenshot: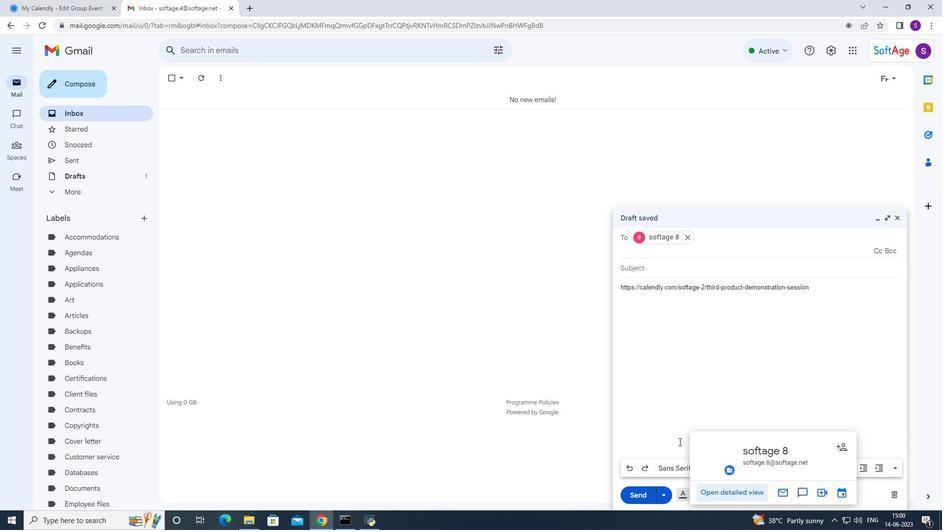 
Action: Mouse moved to (679, 434)
Screenshot: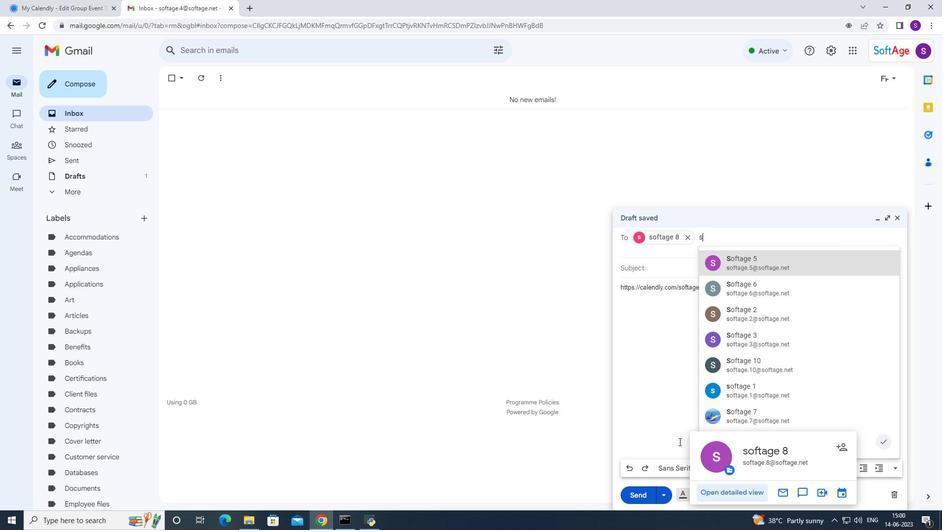 
Action: Key pressed o
Screenshot: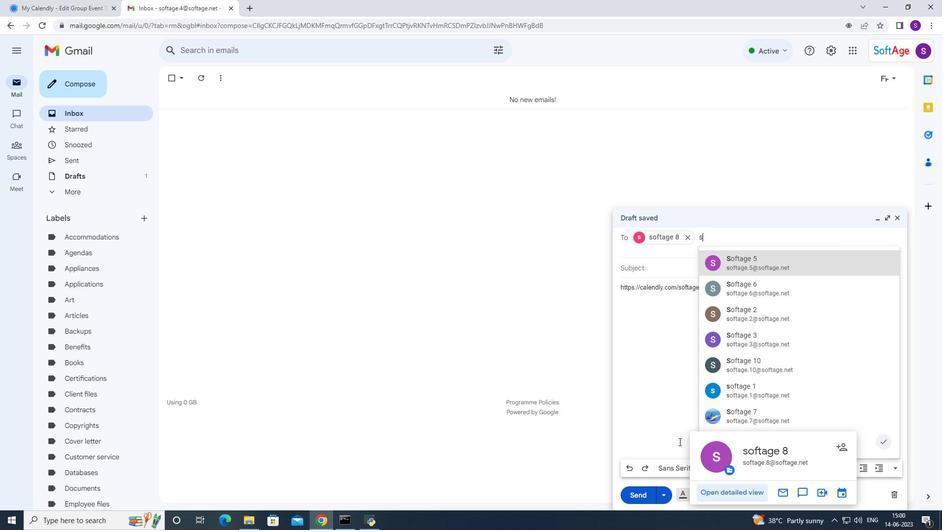 
Action: Mouse moved to (676, 421)
Screenshot: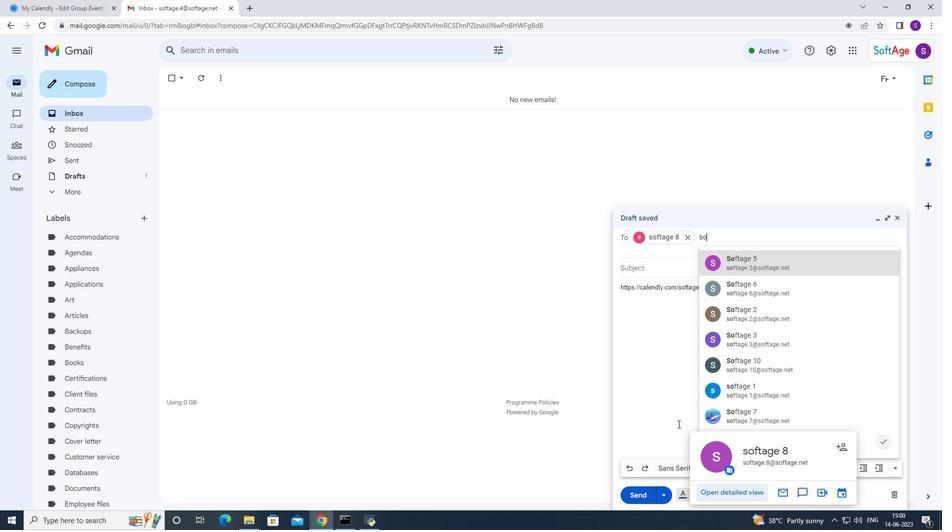 
Action: Key pressed f
Screenshot: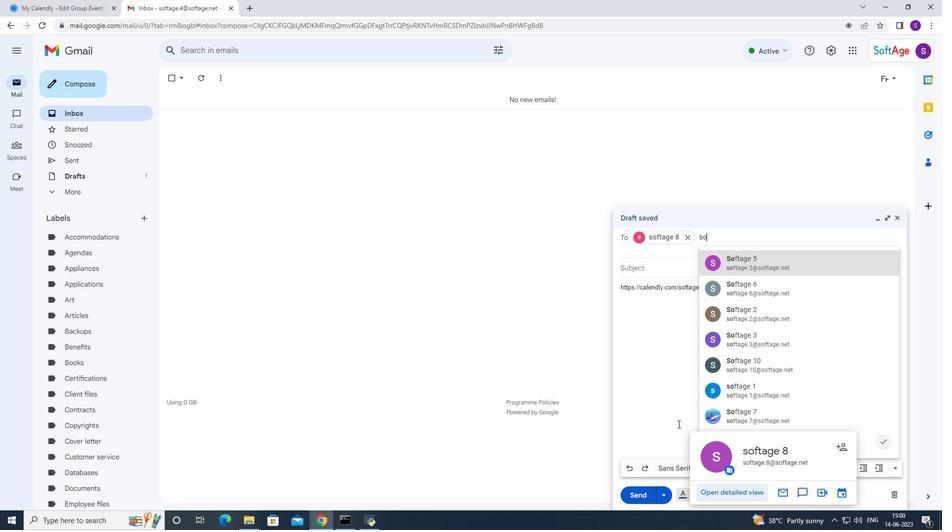 
Action: Mouse moved to (676, 420)
Screenshot: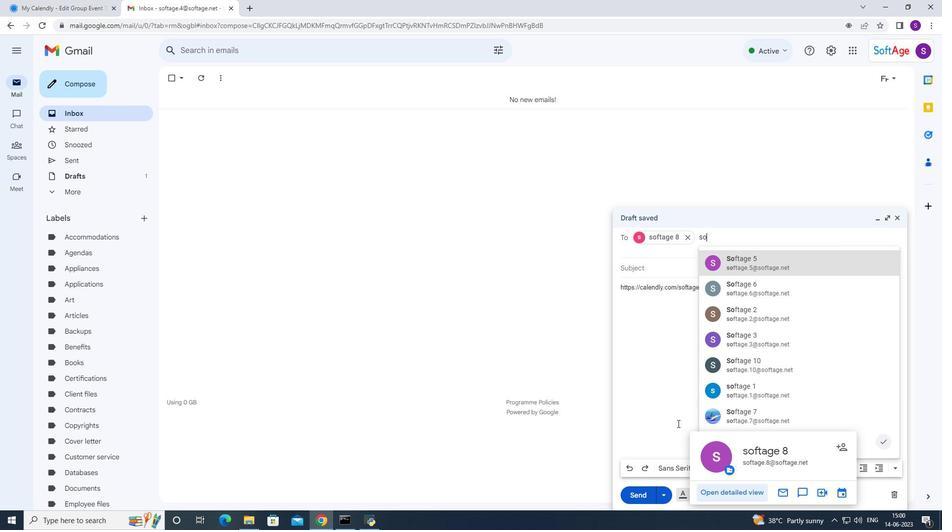 
Action: Key pressed t
Screenshot: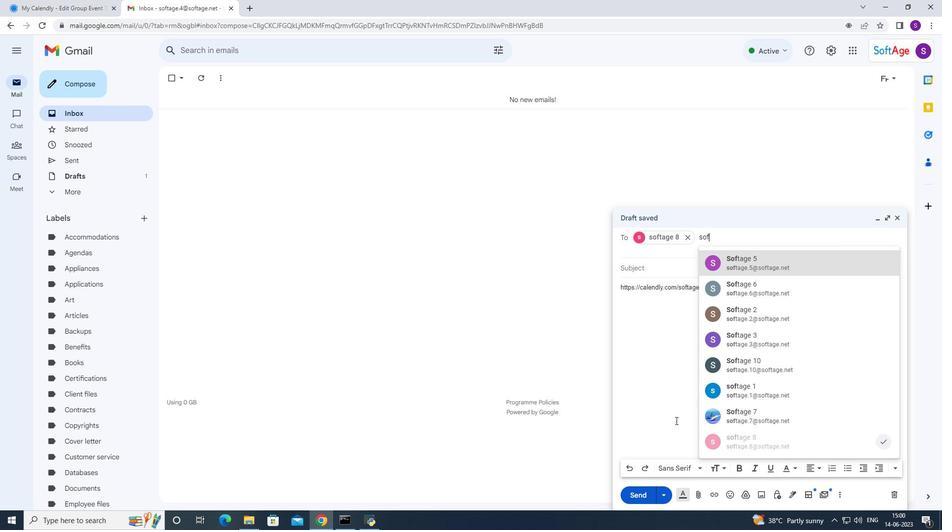 
Action: Mouse moved to (801, 418)
Screenshot: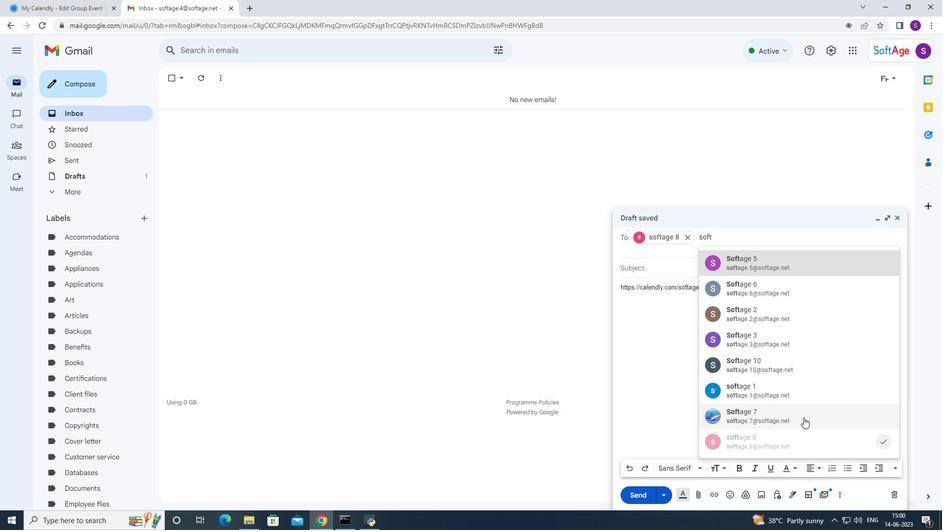 
Action: Mouse scrolled (801, 417) with delta (0, 0)
Screenshot: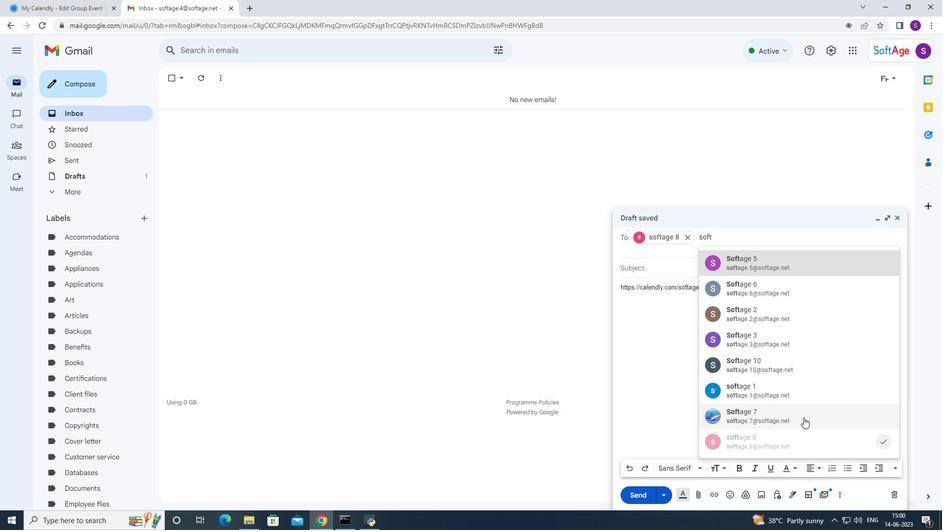 
Action: Mouse moved to (800, 418)
Screenshot: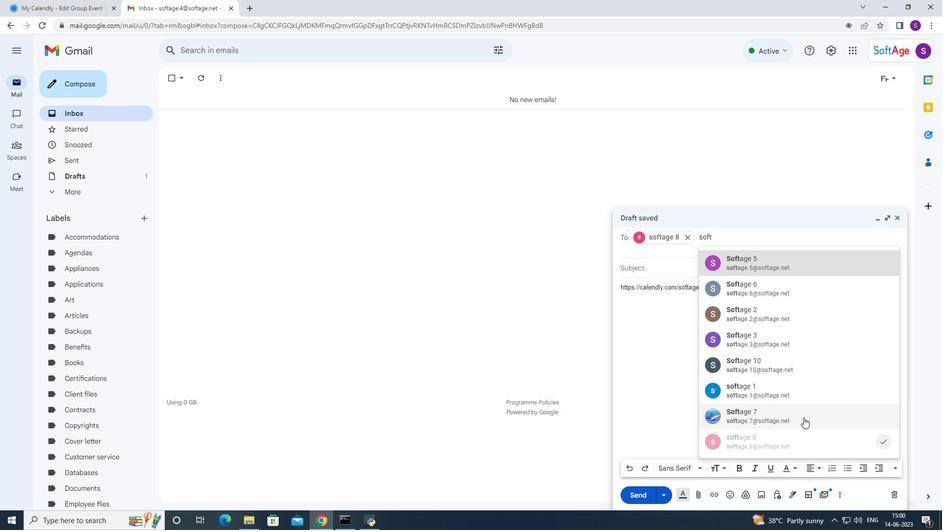 
Action: Mouse scrolled (800, 417) with delta (0, 0)
Screenshot: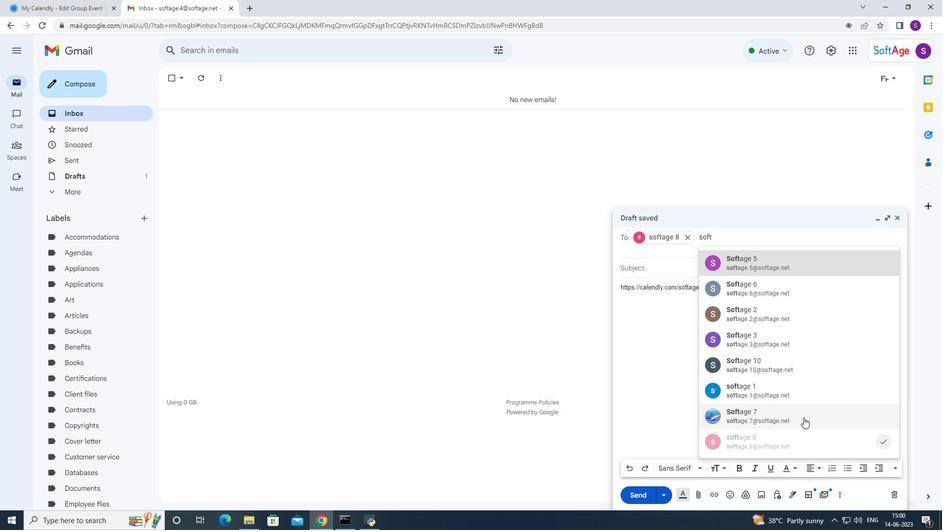 
Action: Mouse scrolled (800, 417) with delta (0, 0)
Screenshot: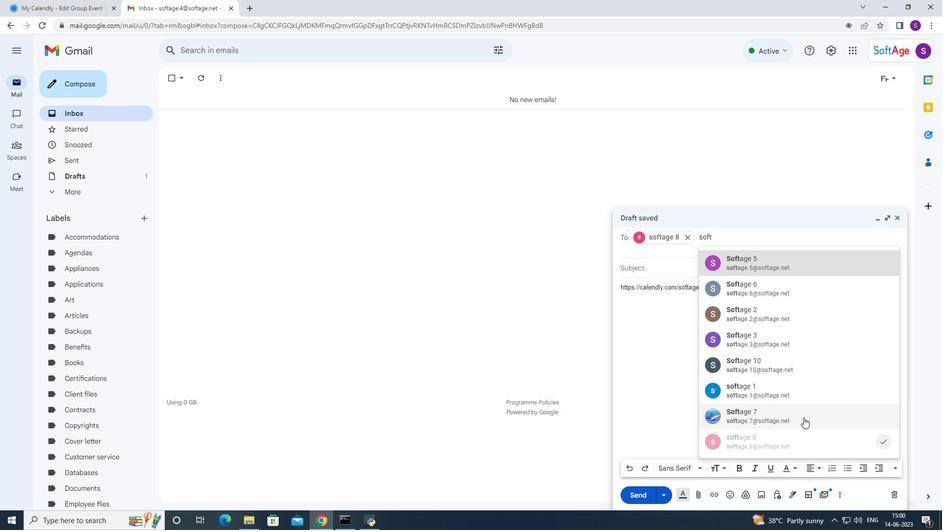 
Action: Mouse moved to (815, 405)
Screenshot: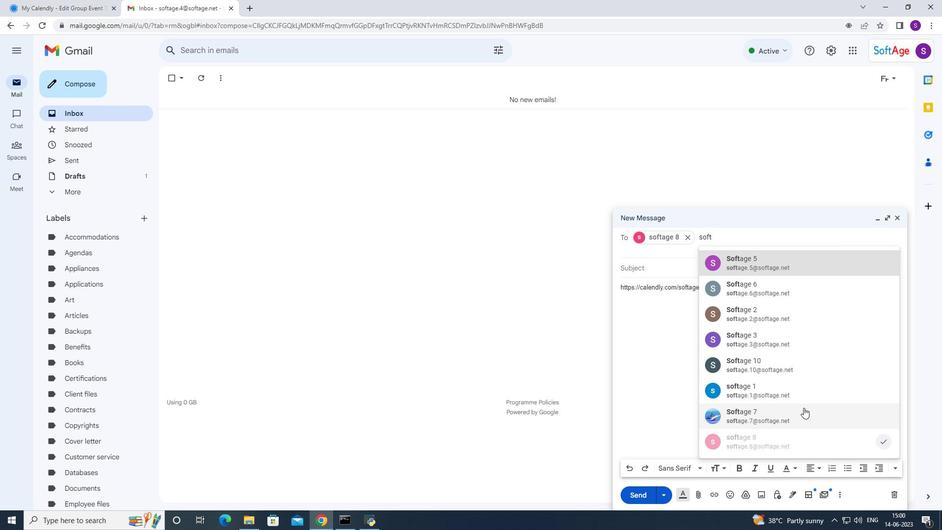 
Action: Key pressed age.9
Screenshot: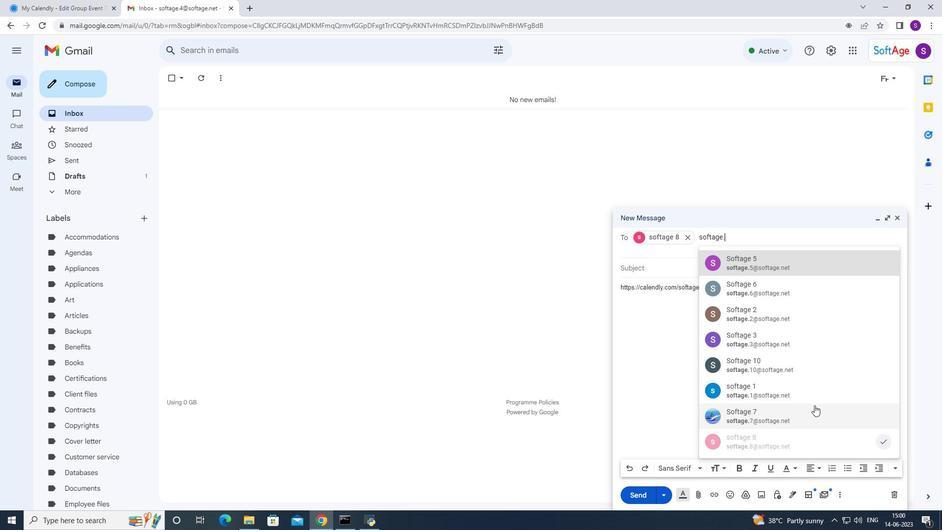 
Action: Mouse moved to (776, 263)
Screenshot: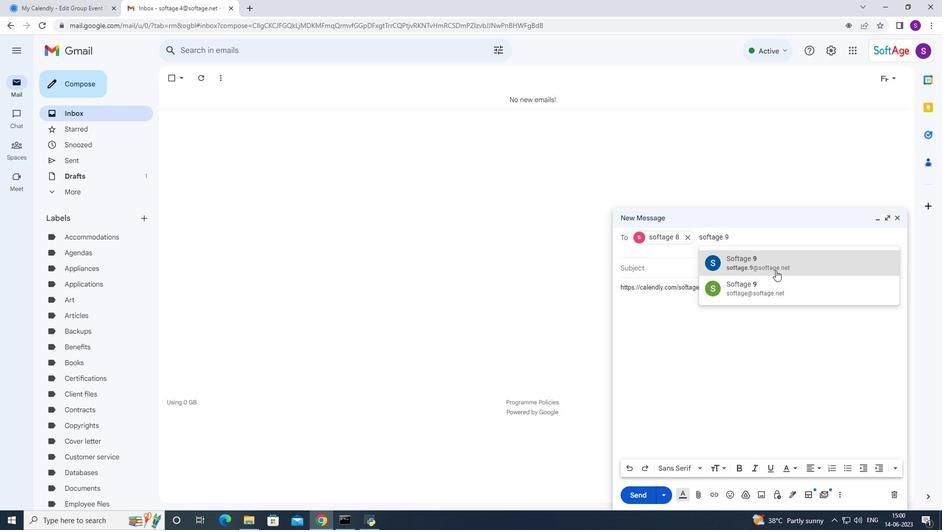 
Action: Mouse pressed left at (776, 263)
Screenshot: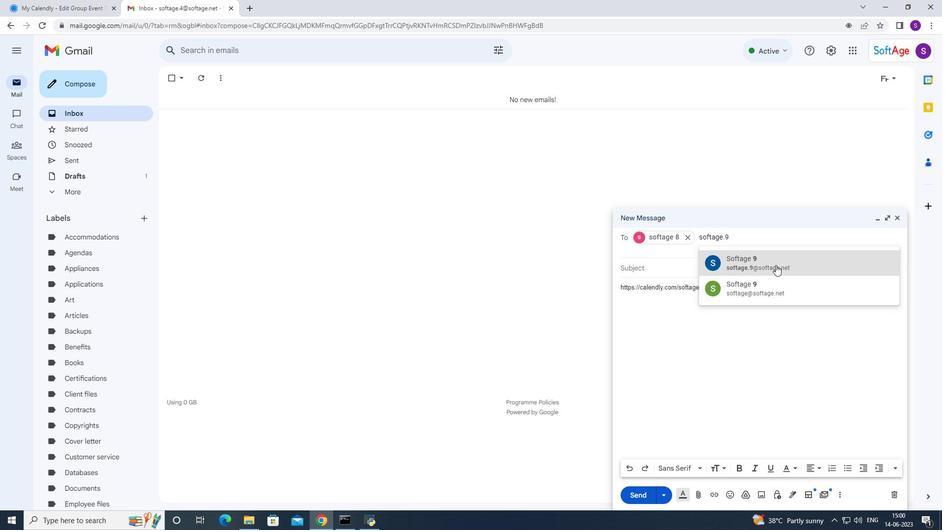 
Action: Mouse moved to (707, 346)
Screenshot: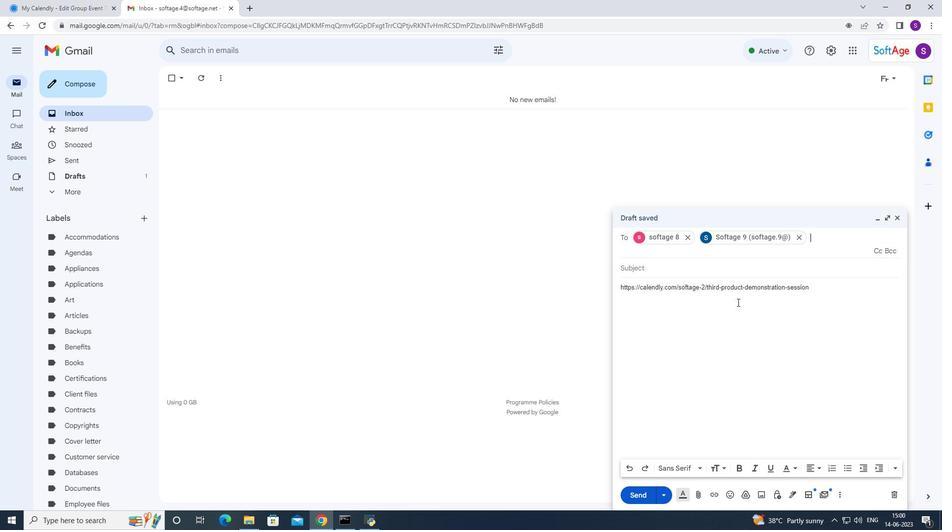 
Action: Mouse pressed left at (707, 346)
Screenshot: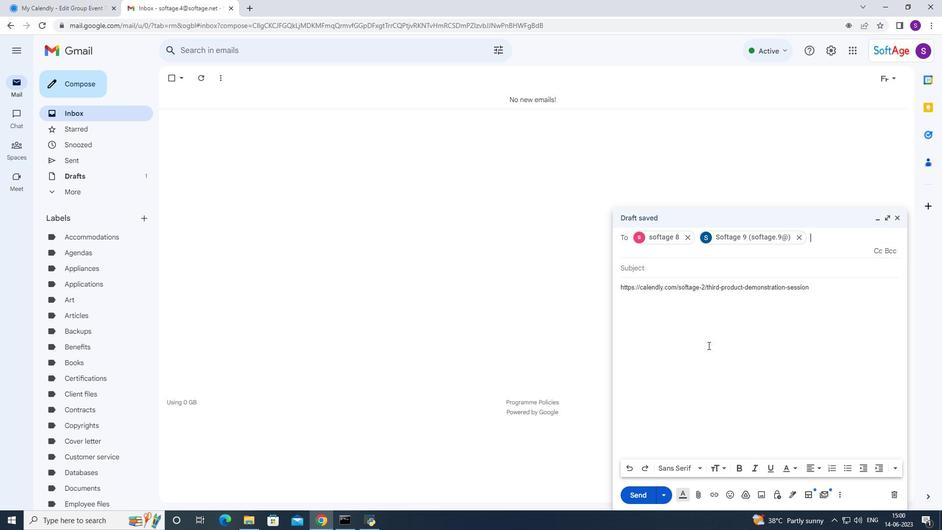 
Action: Mouse moved to (704, 349)
Screenshot: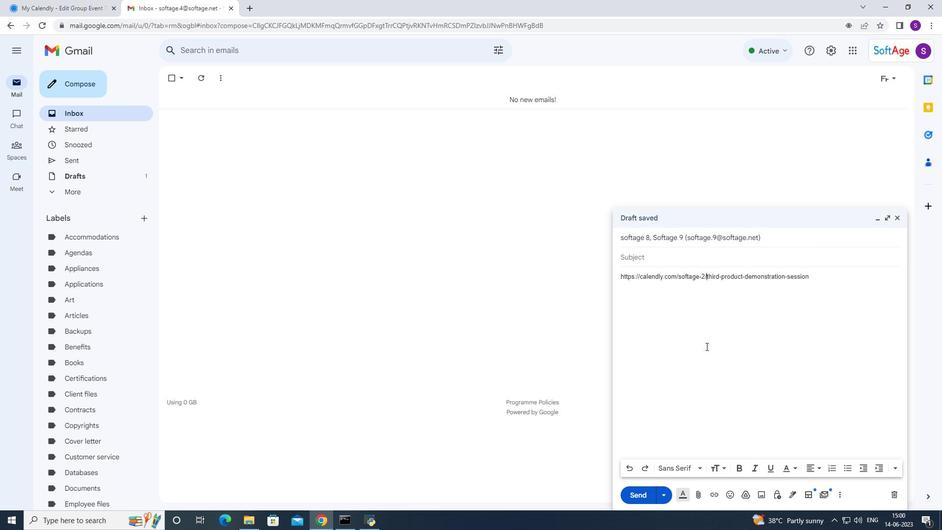
Action: Mouse pressed left at (704, 349)
Screenshot: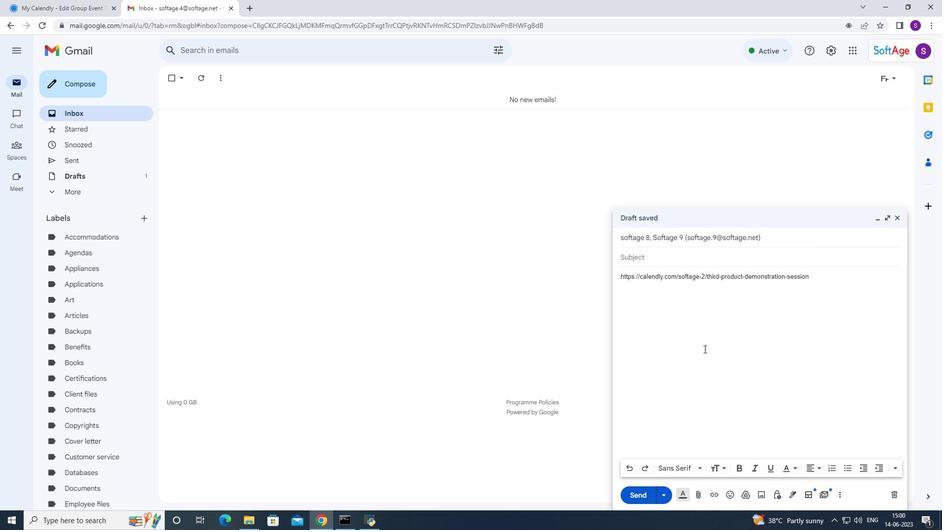 
Action: Mouse moved to (629, 501)
Screenshot: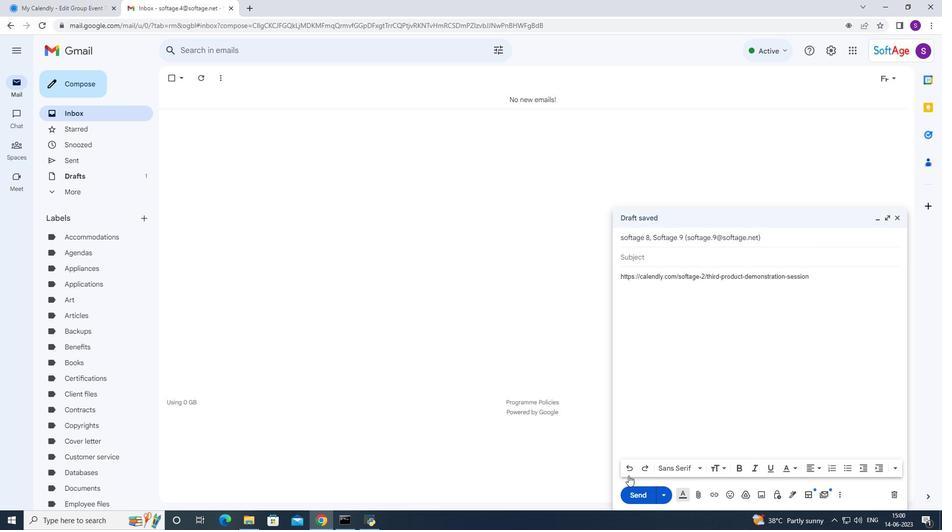 
Action: Mouse pressed left at (629, 501)
Screenshot: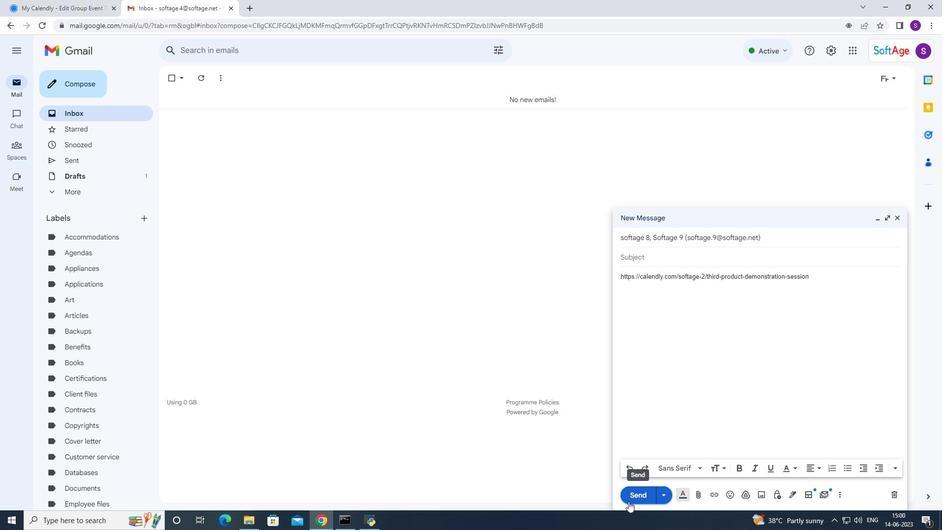 
Action: Mouse moved to (627, 500)
Screenshot: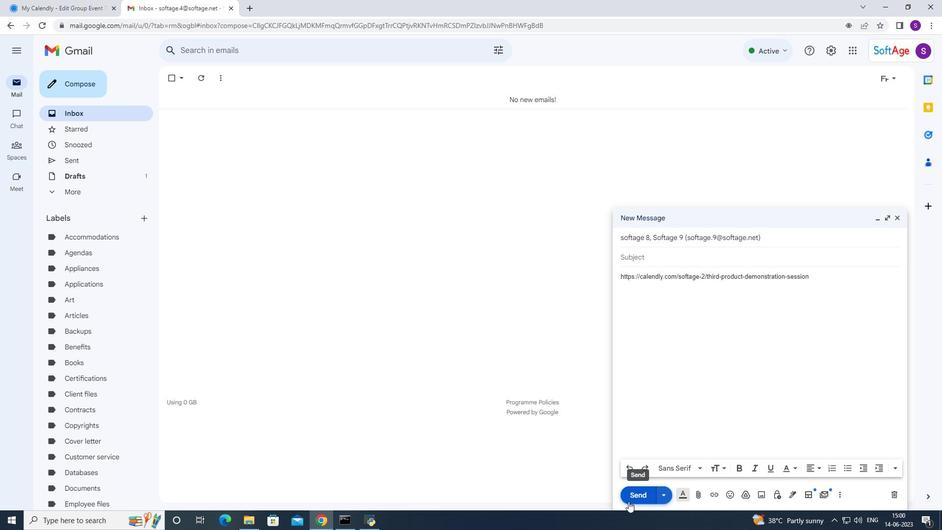 
